 Task: Look for space in Lapa, Brazil from 12th  July, 2023 to 15th July, 2023 for 3 adults in price range Rs.12000 to Rs.16000. Place can be entire place with 2 bedrooms having 3 beds and 1 bathroom. Property type can be house, flat, guest house. Booking option can be shelf check-in. Required host language is Spanish.
Action: Mouse moved to (385, 99)
Screenshot: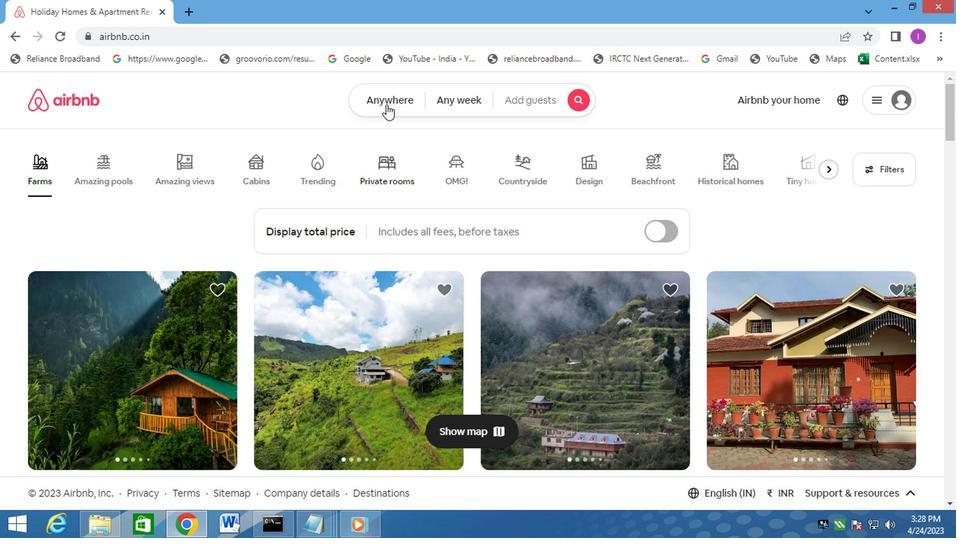 
Action: Mouse pressed left at (385, 99)
Screenshot: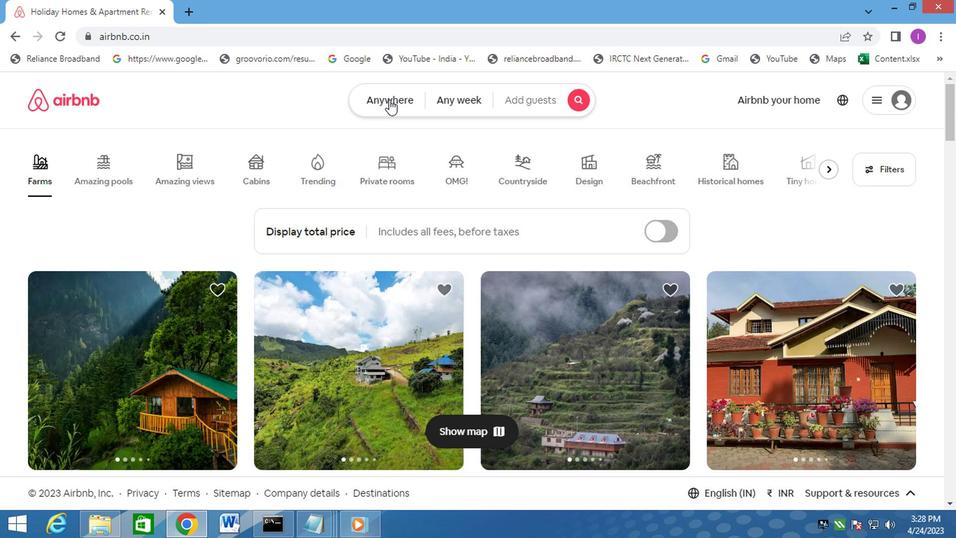 
Action: Mouse moved to (285, 149)
Screenshot: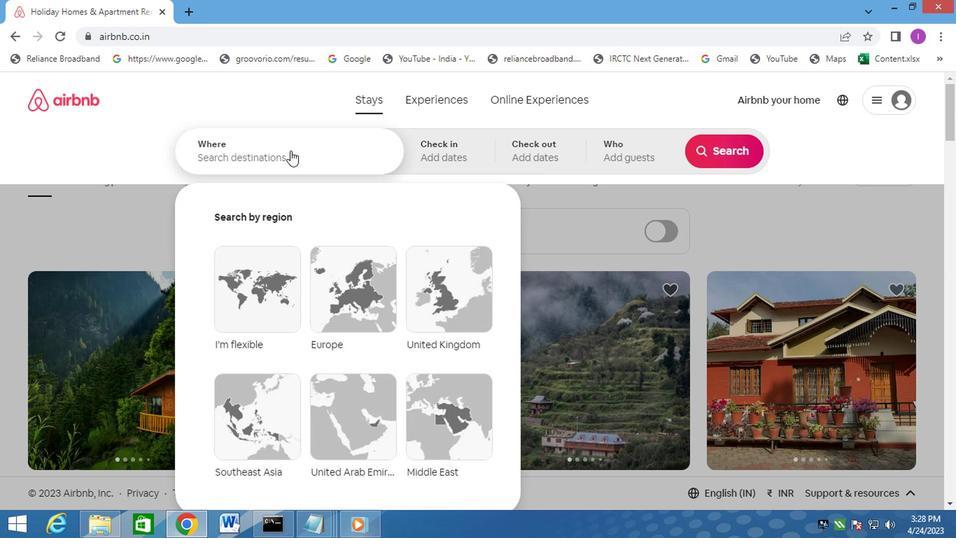 
Action: Mouse pressed left at (285, 149)
Screenshot: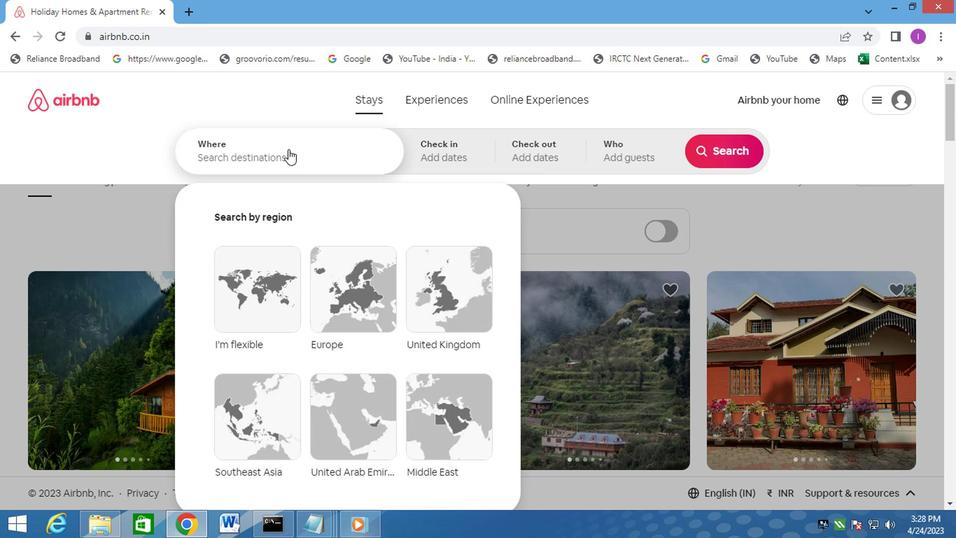 
Action: Key pressed lapa,<Key.shift><Key.shift><Key.shift><Key.shift><Key.shift><Key.shift><Key.shift><Key.shift><Key.shift><Key.shift>BRAZIL
Screenshot: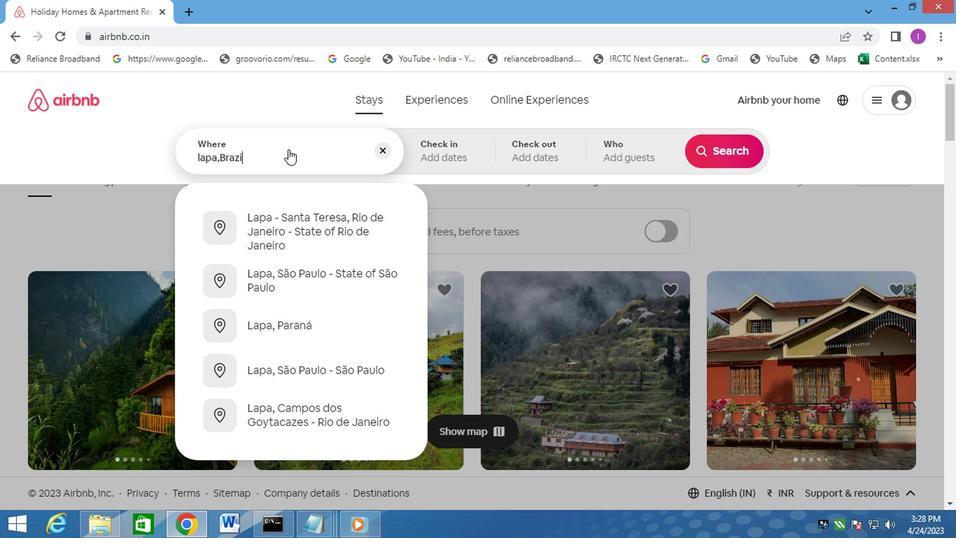 
Action: Mouse moved to (468, 155)
Screenshot: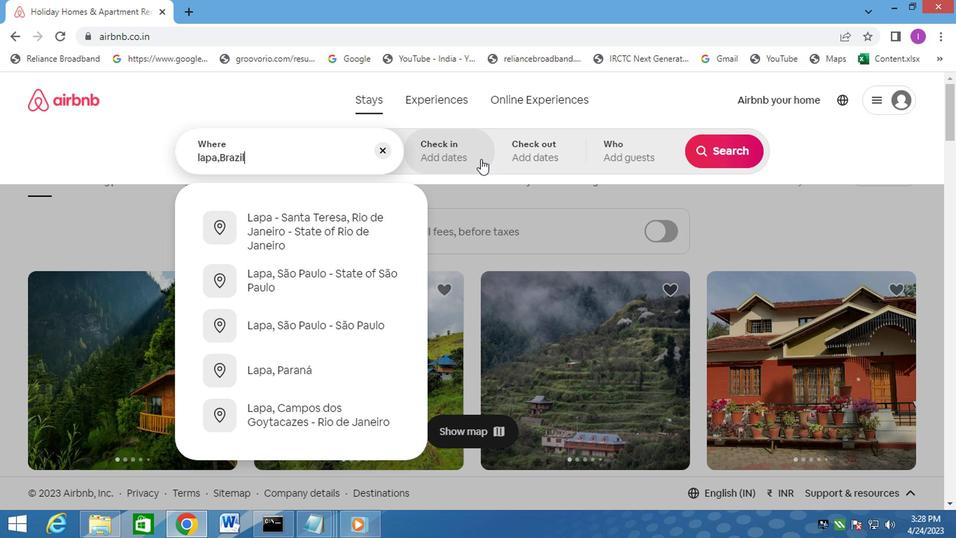 
Action: Mouse pressed left at (468, 155)
Screenshot: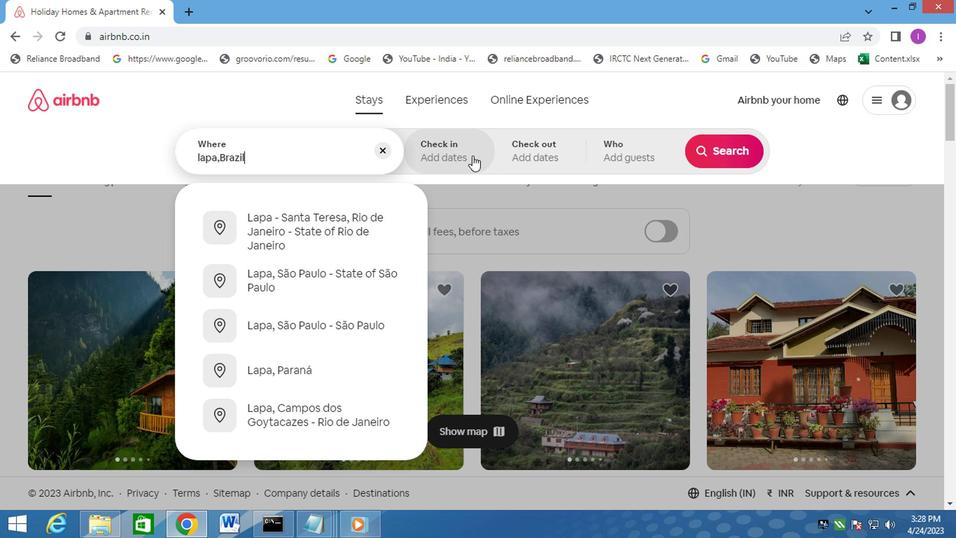 
Action: Mouse moved to (712, 261)
Screenshot: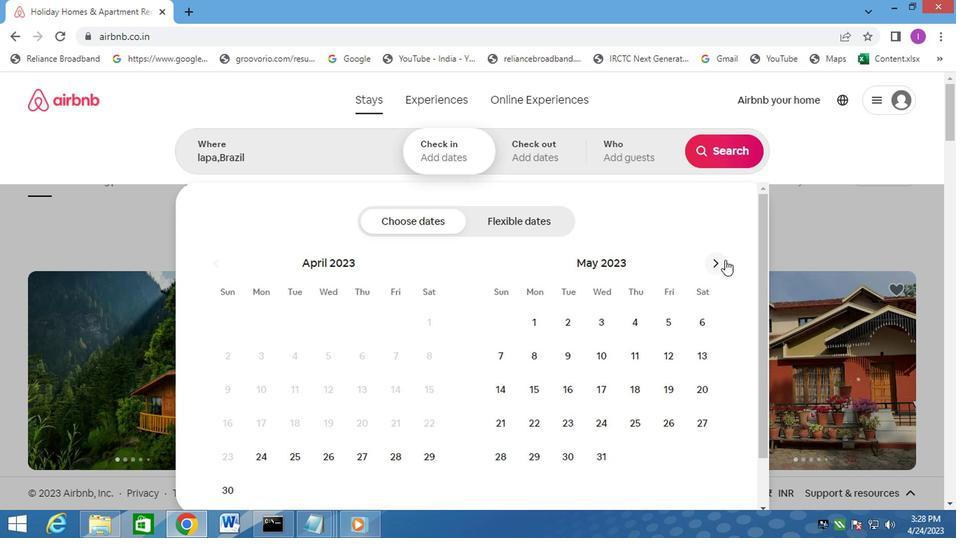 
Action: Mouse pressed left at (712, 261)
Screenshot: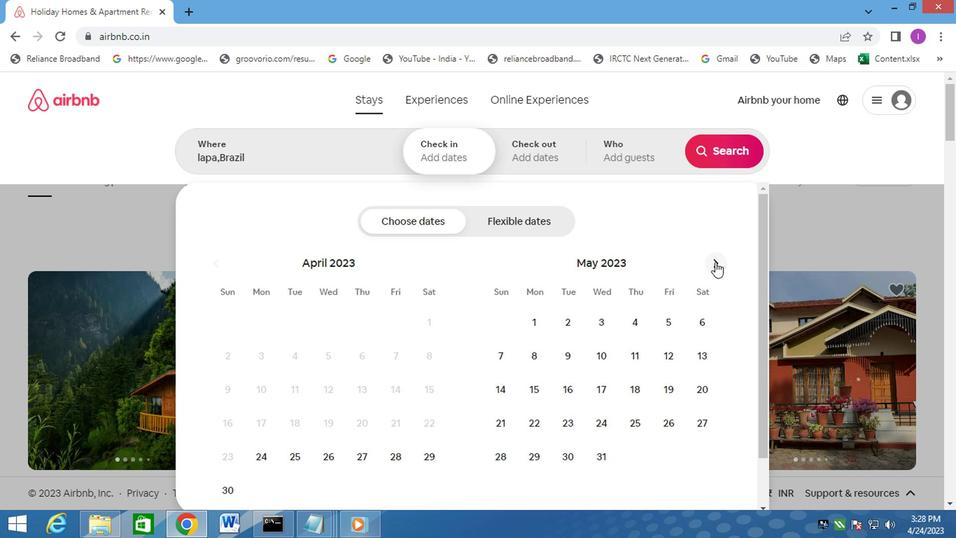 
Action: Mouse moved to (715, 264)
Screenshot: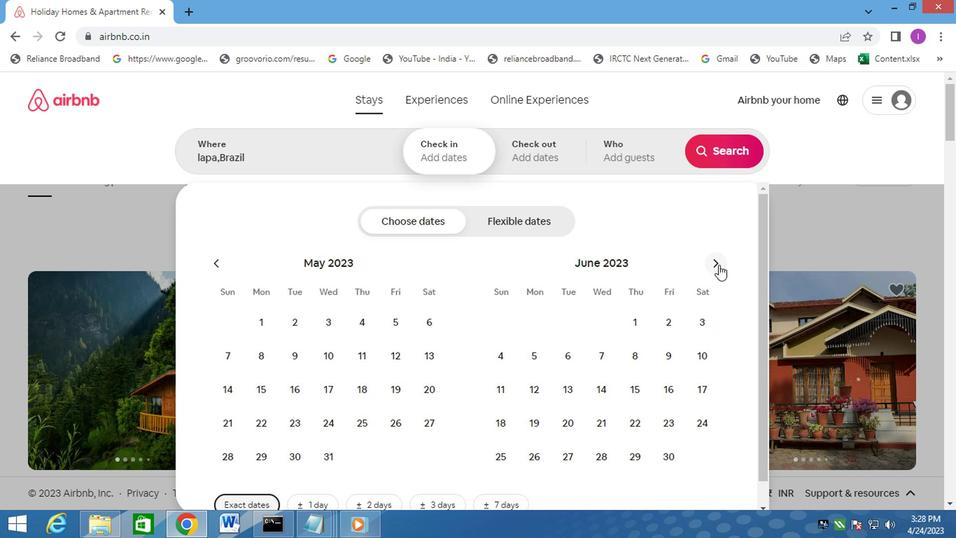 
Action: Mouse pressed left at (715, 264)
Screenshot: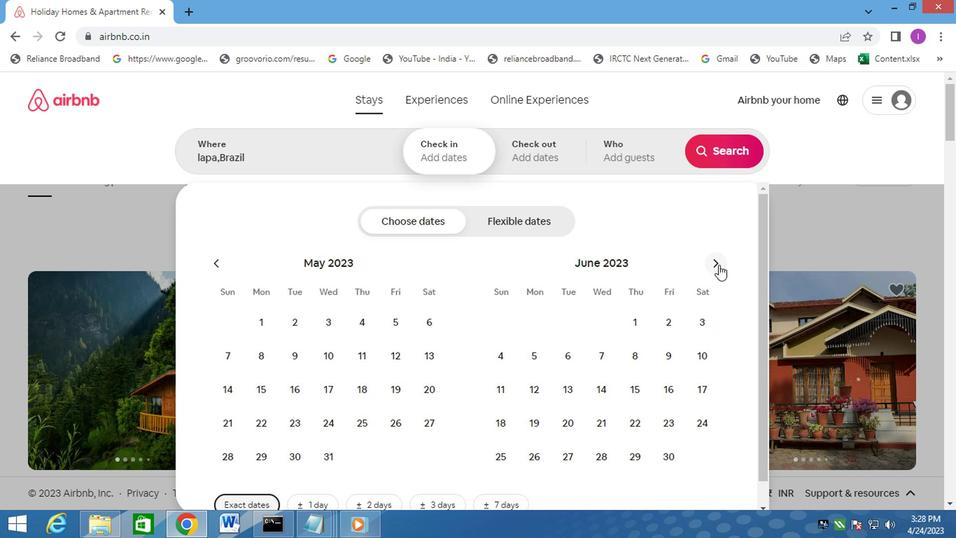 
Action: Mouse moved to (608, 386)
Screenshot: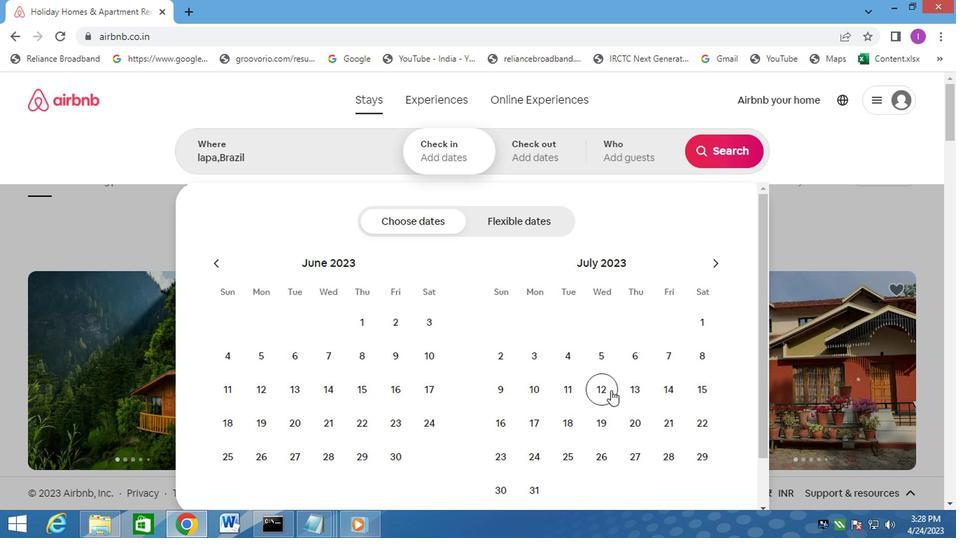 
Action: Mouse pressed left at (608, 386)
Screenshot: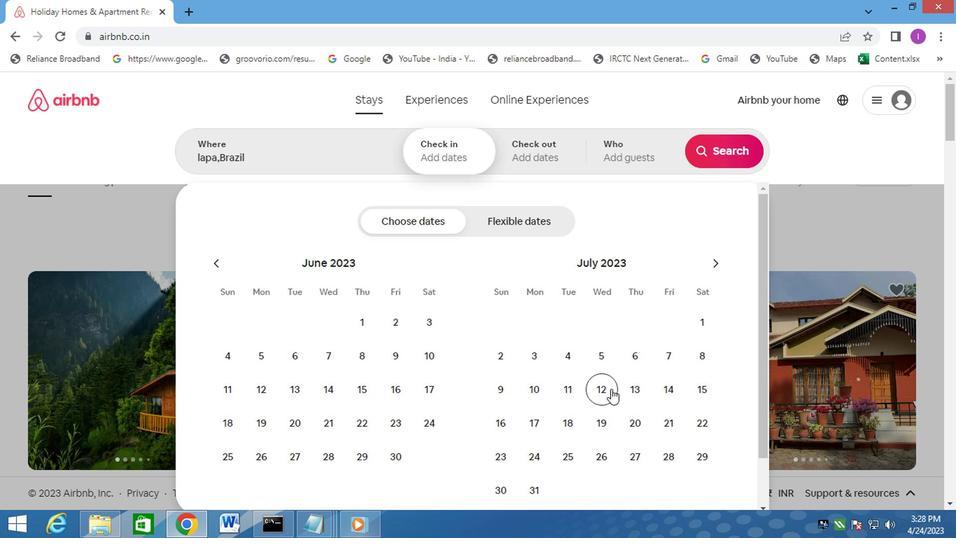 
Action: Mouse moved to (701, 391)
Screenshot: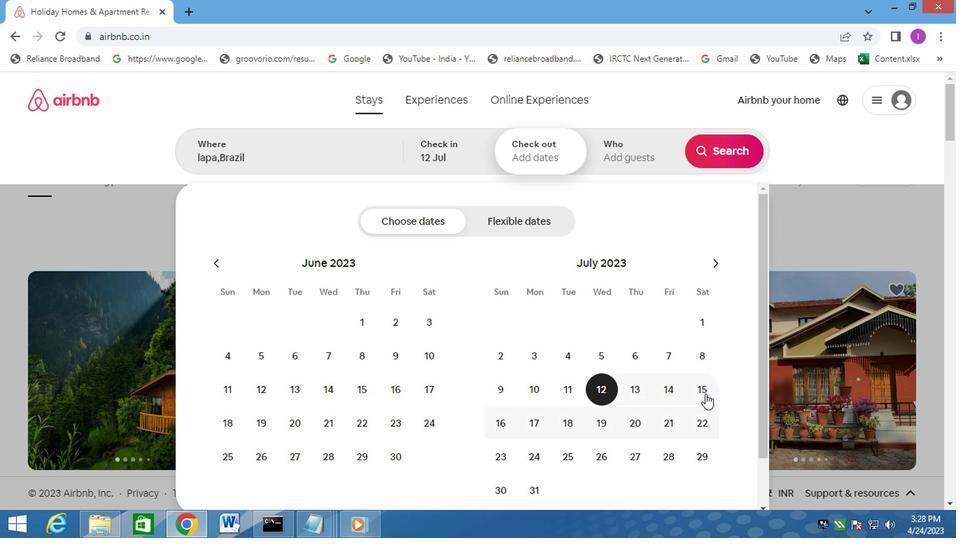 
Action: Mouse pressed left at (701, 391)
Screenshot: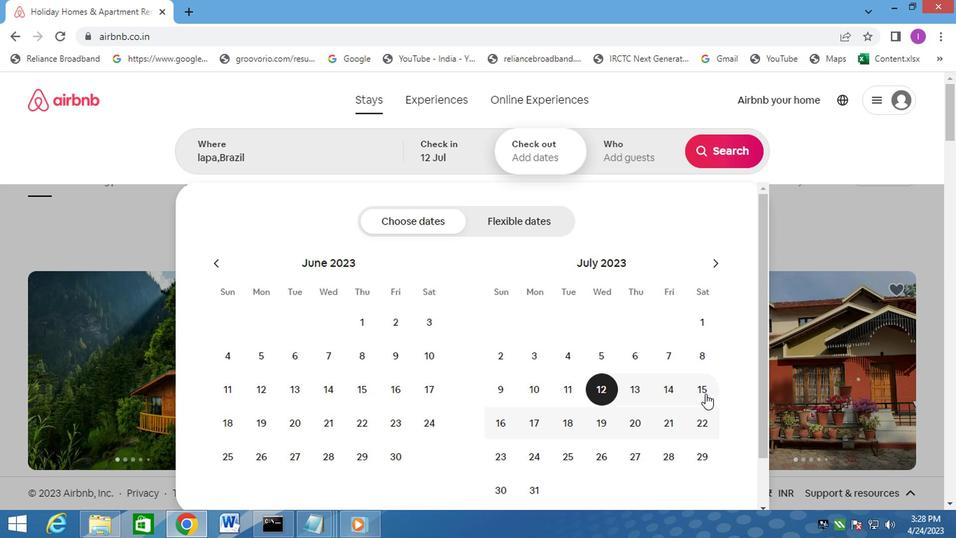 
Action: Mouse moved to (632, 161)
Screenshot: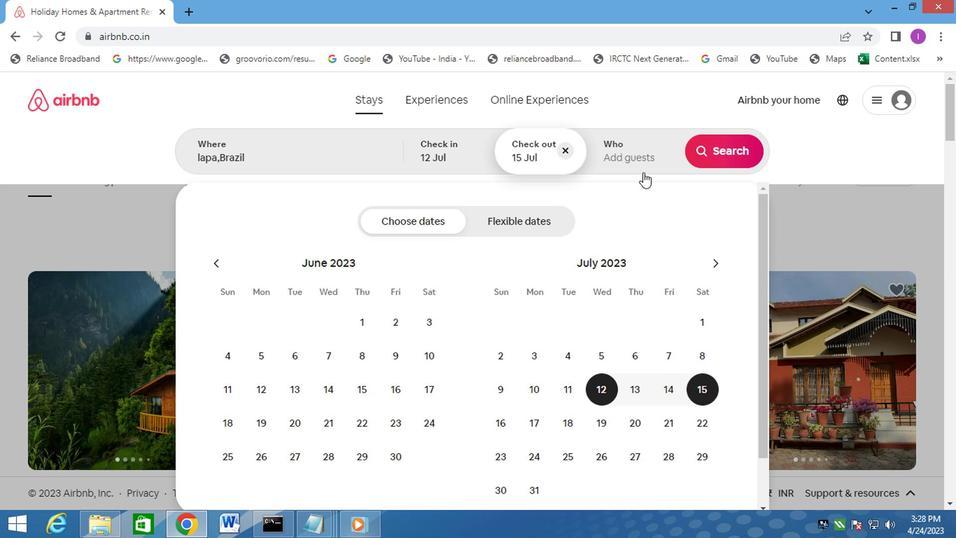 
Action: Mouse pressed left at (632, 161)
Screenshot: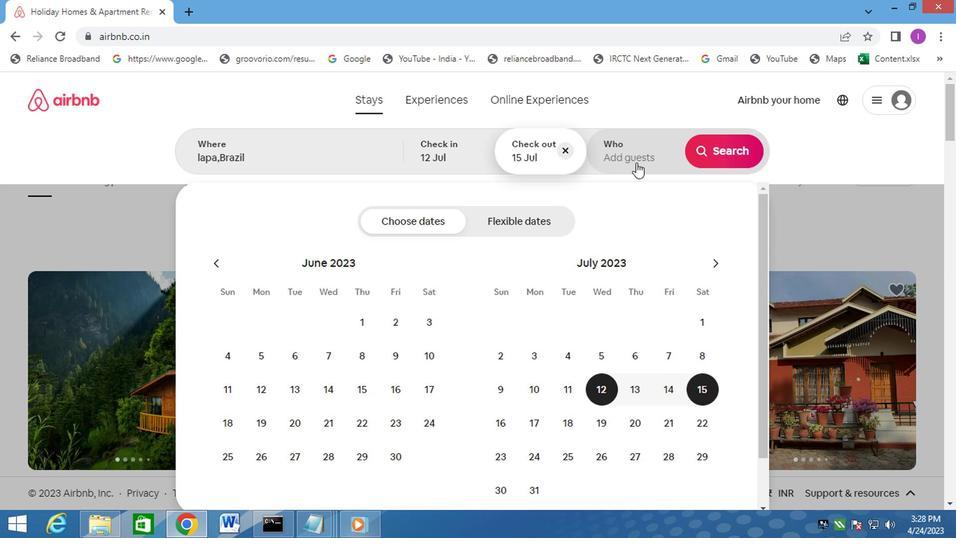 
Action: Mouse moved to (724, 230)
Screenshot: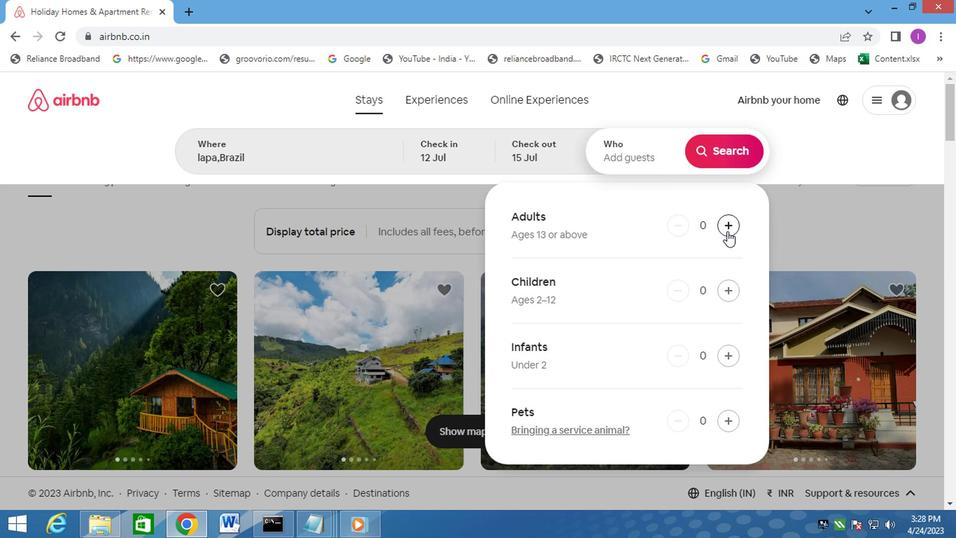 
Action: Mouse pressed left at (724, 230)
Screenshot: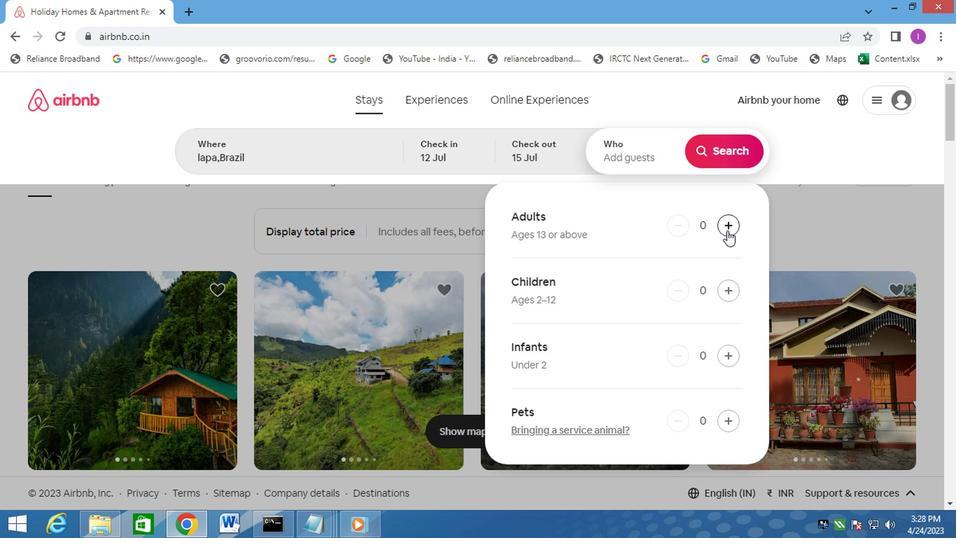 
Action: Mouse moved to (722, 227)
Screenshot: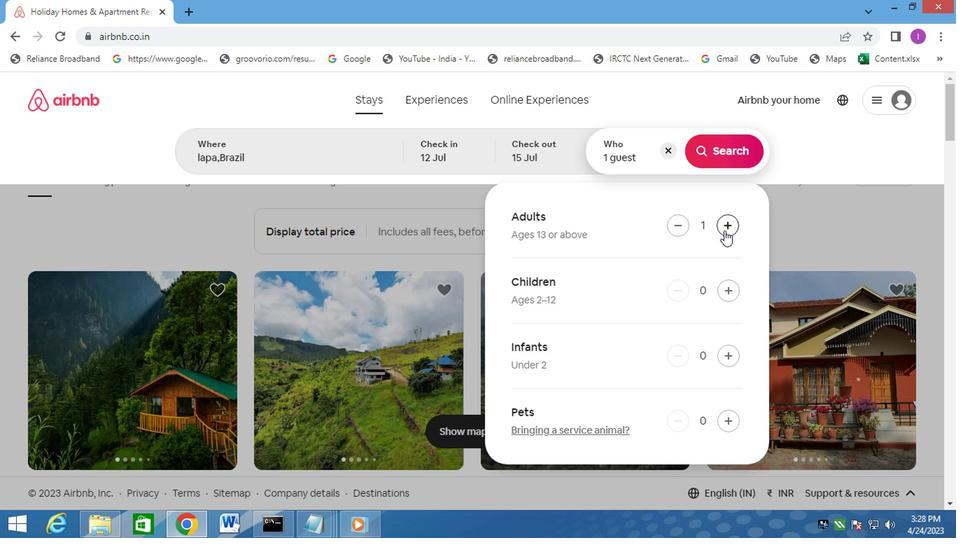 
Action: Mouse pressed left at (722, 227)
Screenshot: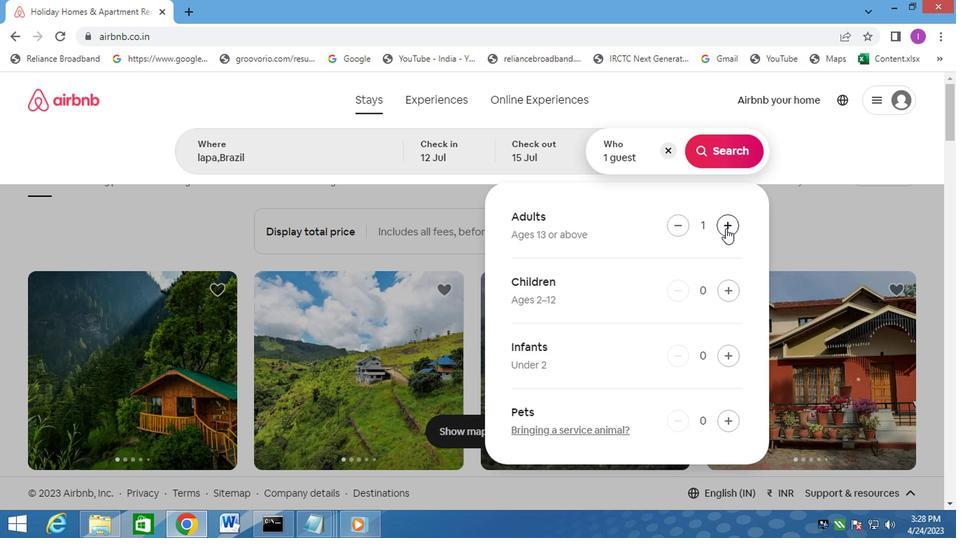 
Action: Mouse pressed left at (722, 227)
Screenshot: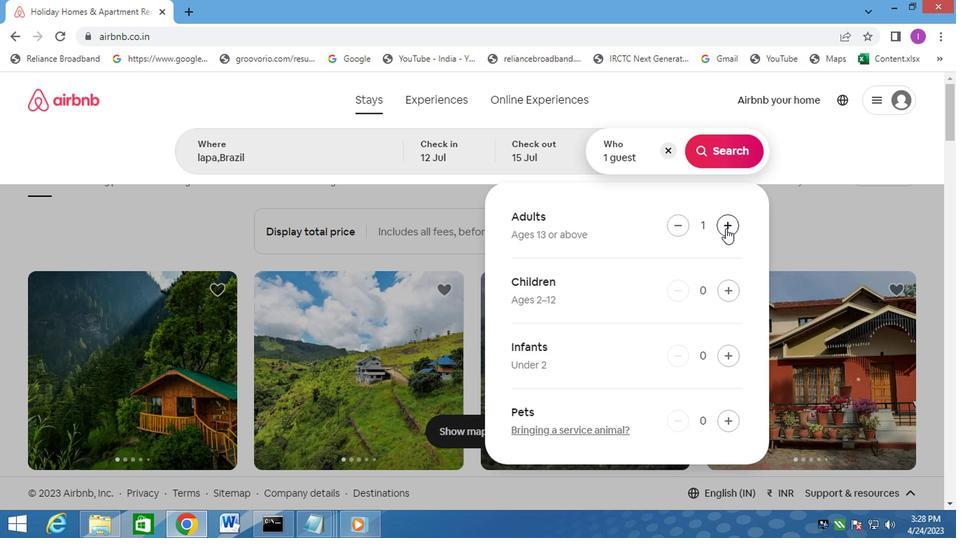 
Action: Mouse moved to (726, 145)
Screenshot: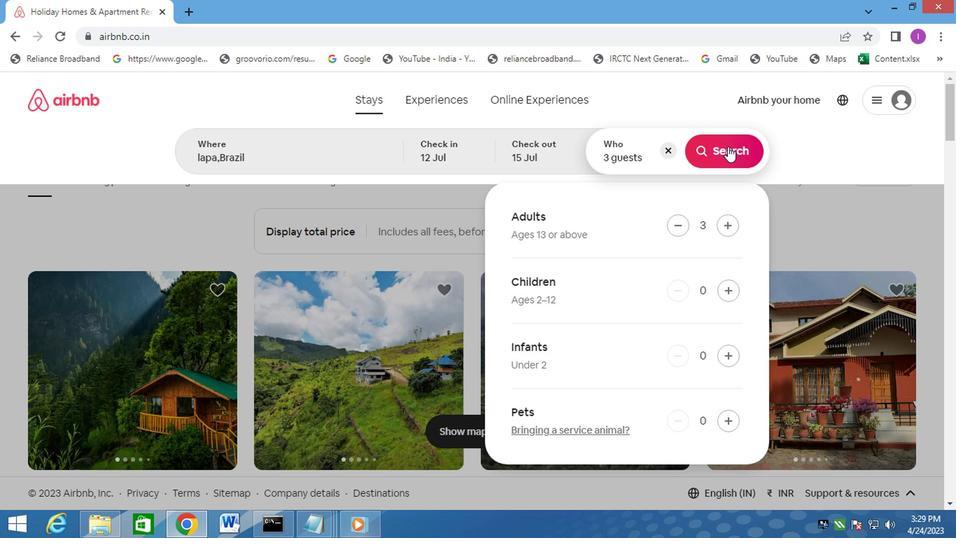 
Action: Mouse pressed left at (726, 145)
Screenshot: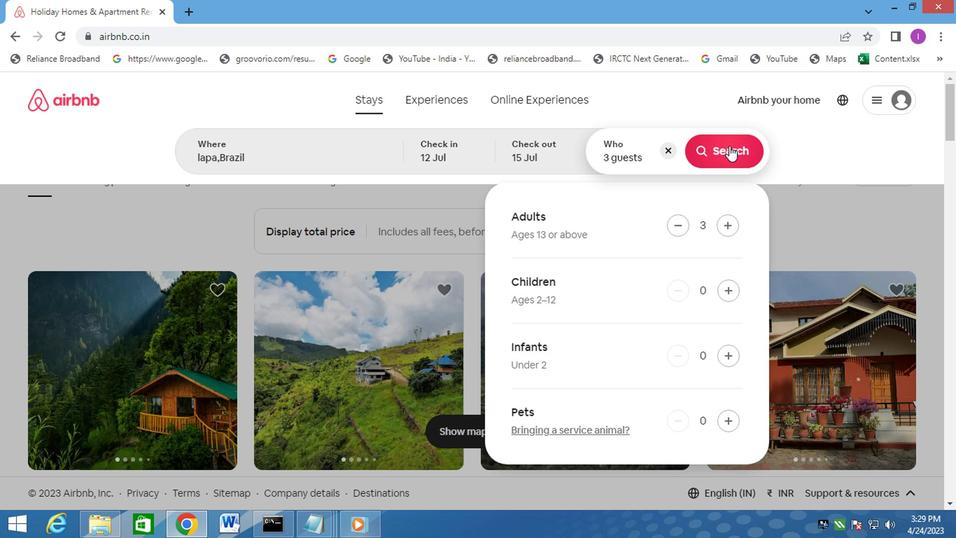 
Action: Mouse moved to (892, 153)
Screenshot: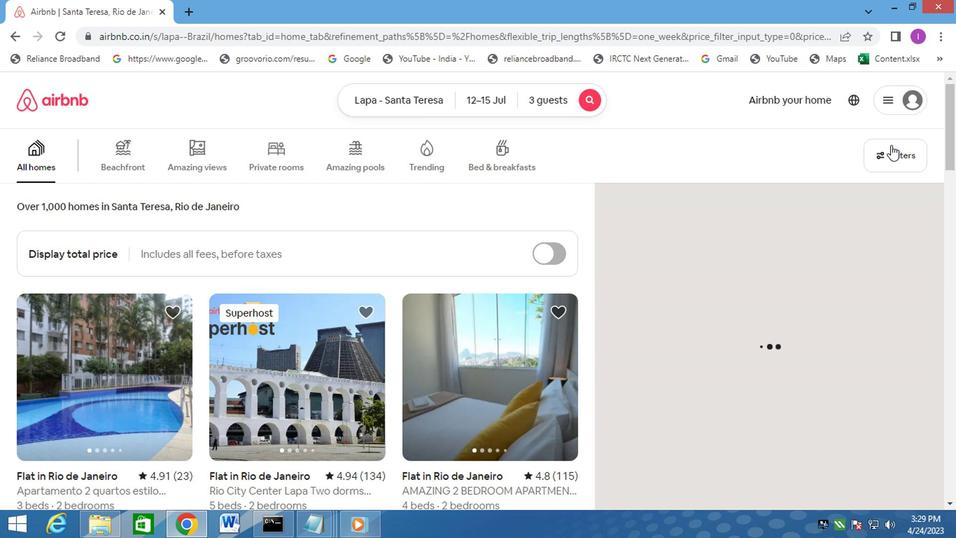 
Action: Mouse pressed left at (892, 153)
Screenshot: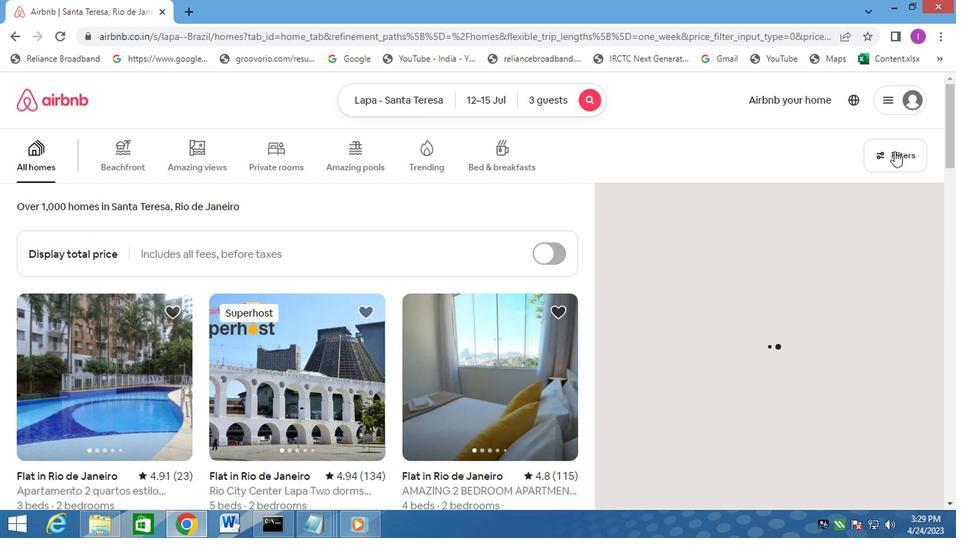 
Action: Mouse moved to (302, 321)
Screenshot: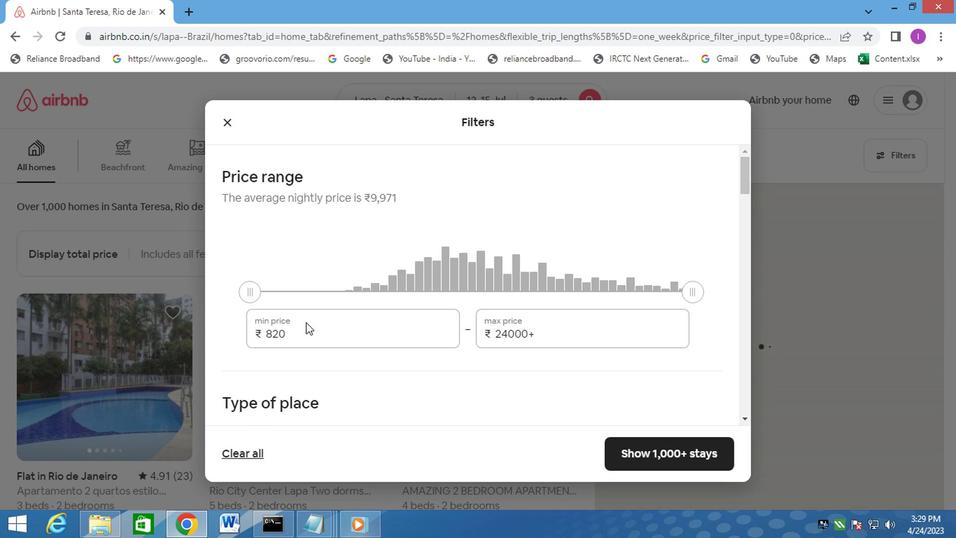 
Action: Mouse pressed left at (302, 321)
Screenshot: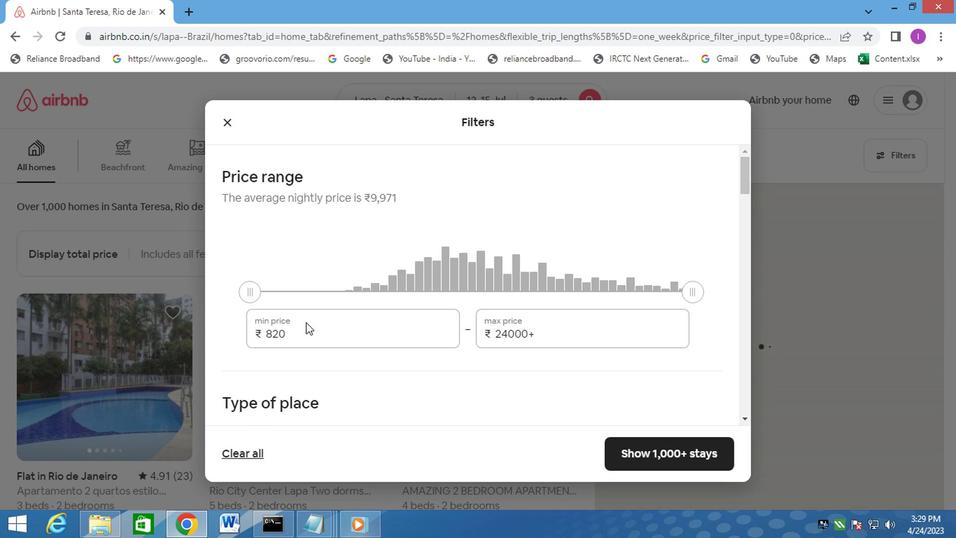 
Action: Mouse moved to (278, 333)
Screenshot: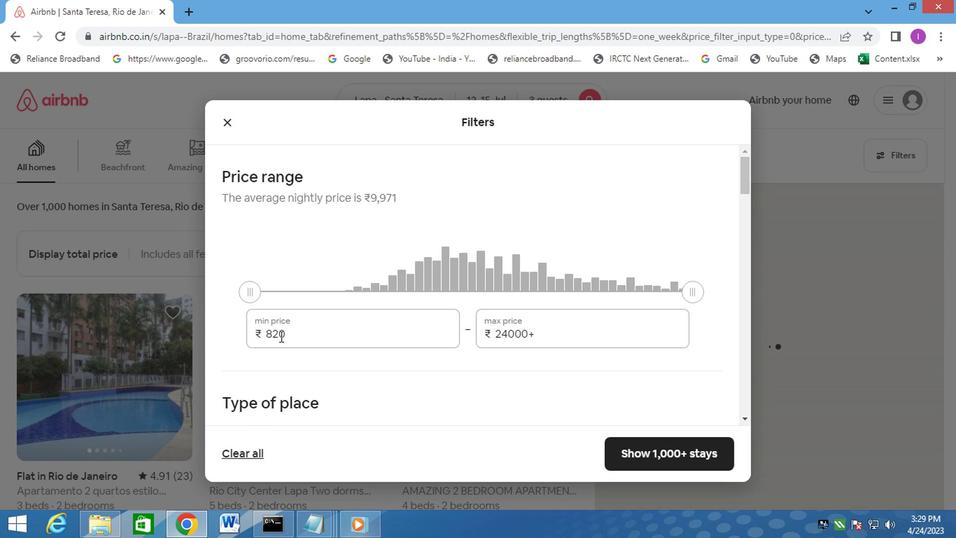 
Action: Mouse pressed left at (278, 333)
Screenshot: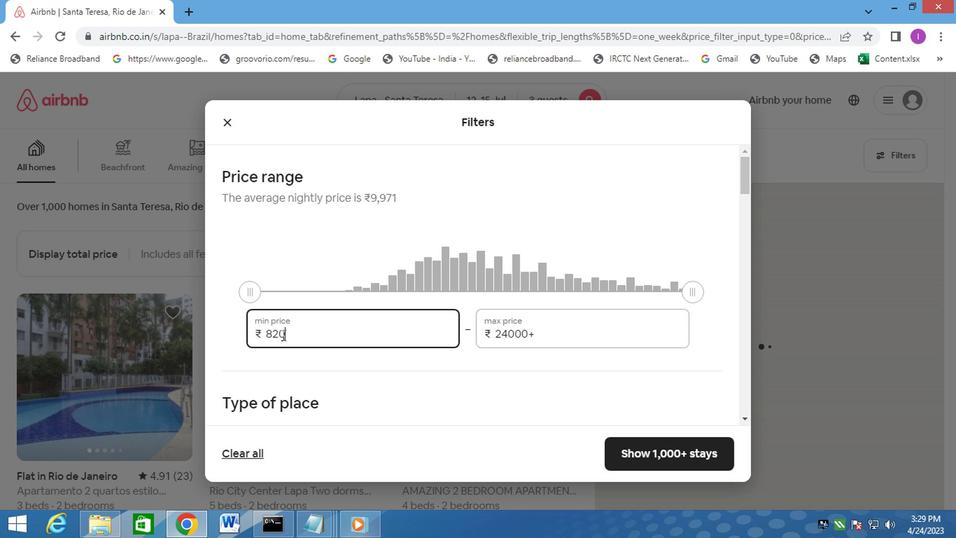 
Action: Mouse moved to (284, 334)
Screenshot: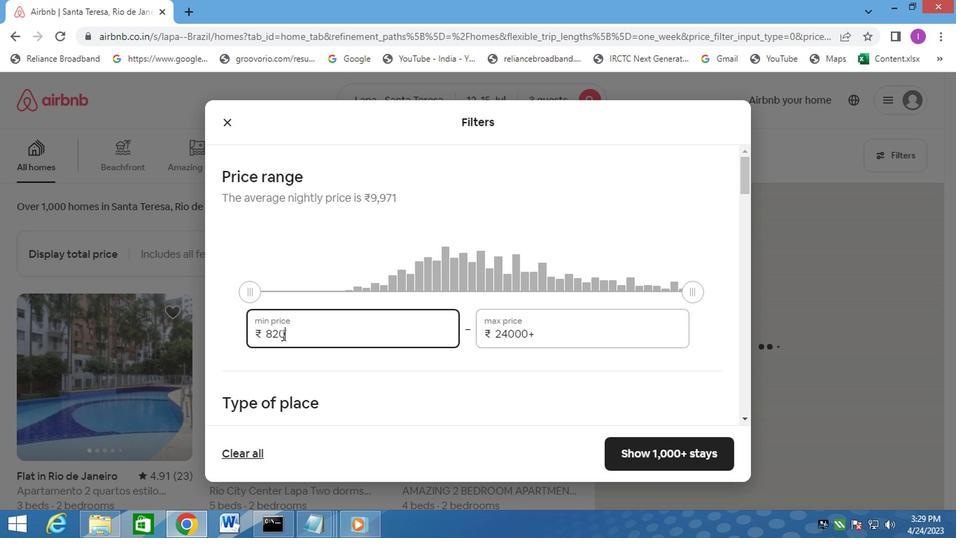 
Action: Mouse pressed left at (284, 334)
Screenshot: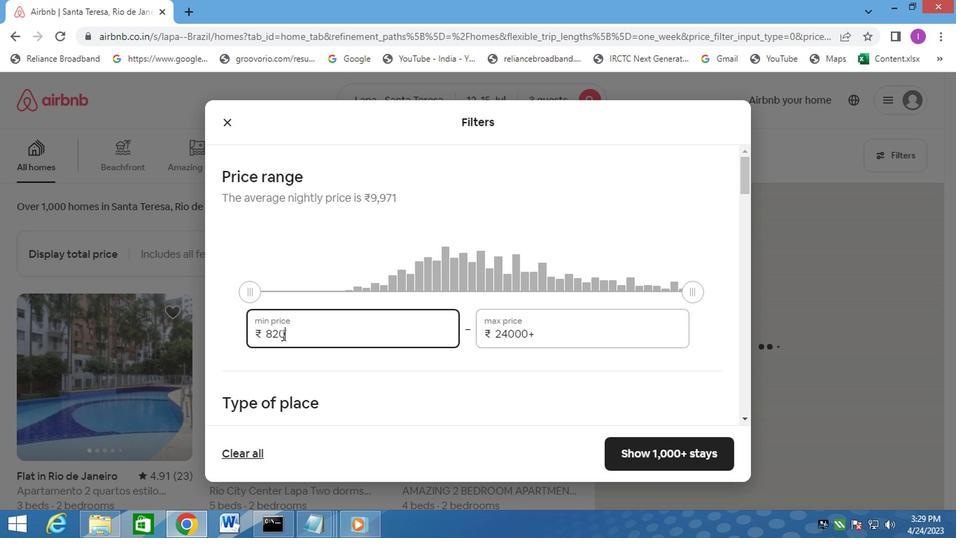 
Action: Mouse moved to (285, 334)
Screenshot: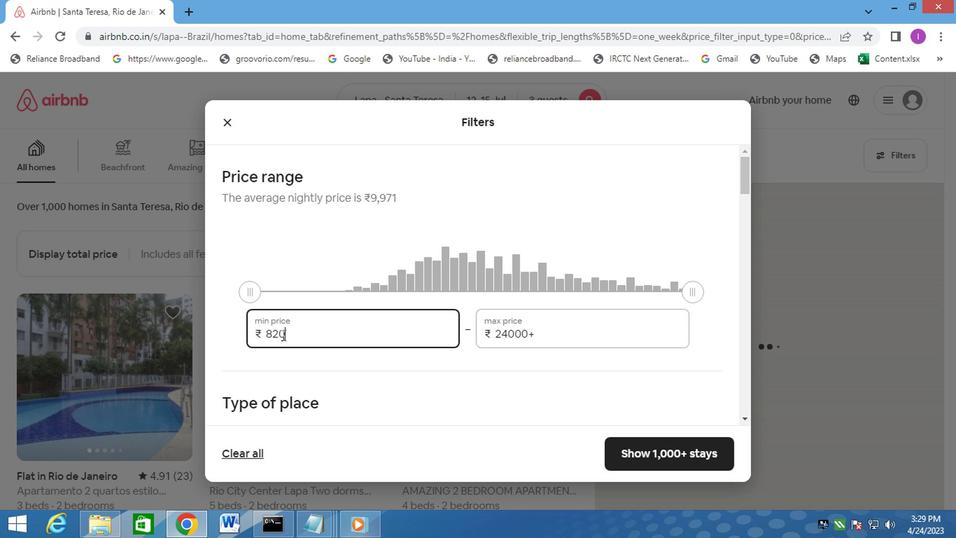 
Action: Mouse pressed left at (285, 334)
Screenshot: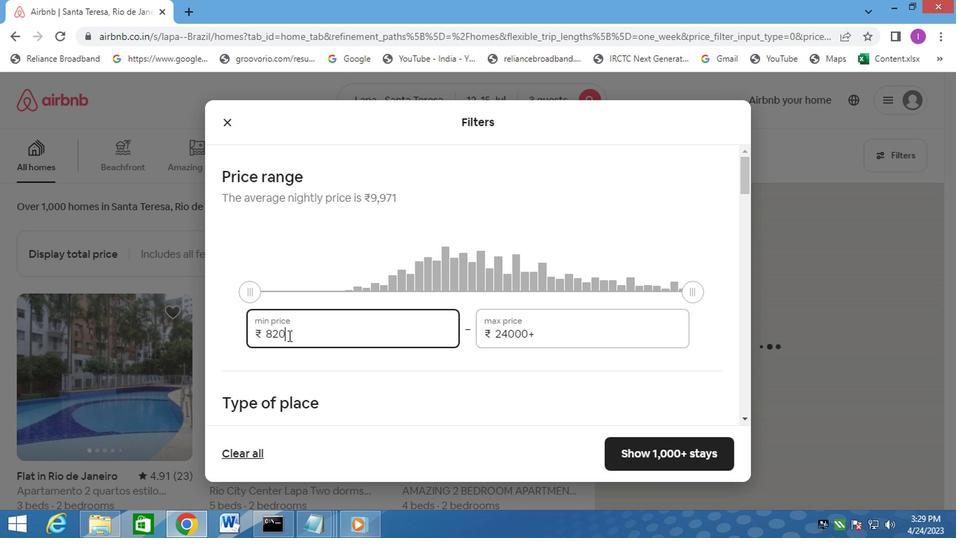
Action: Mouse moved to (293, 352)
Screenshot: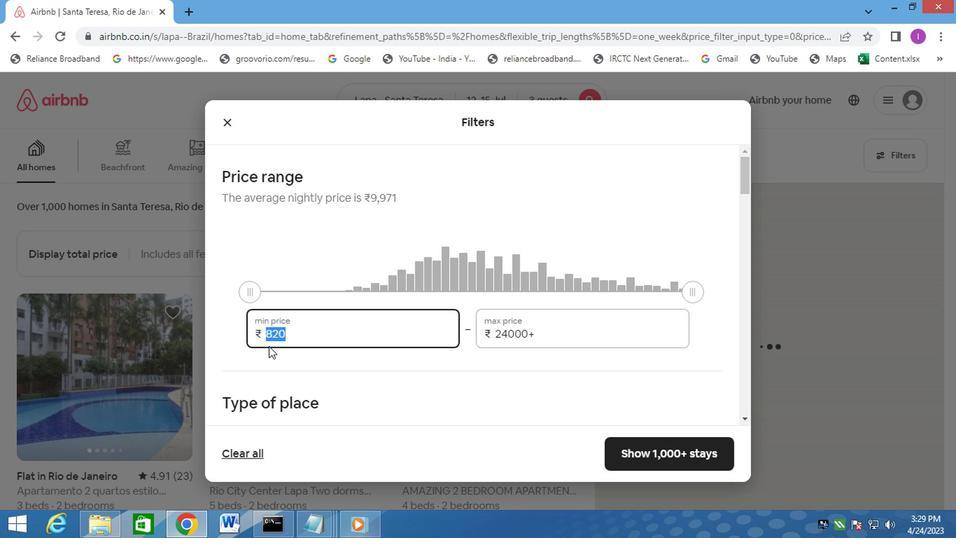 
Action: Key pressed 12000
Screenshot: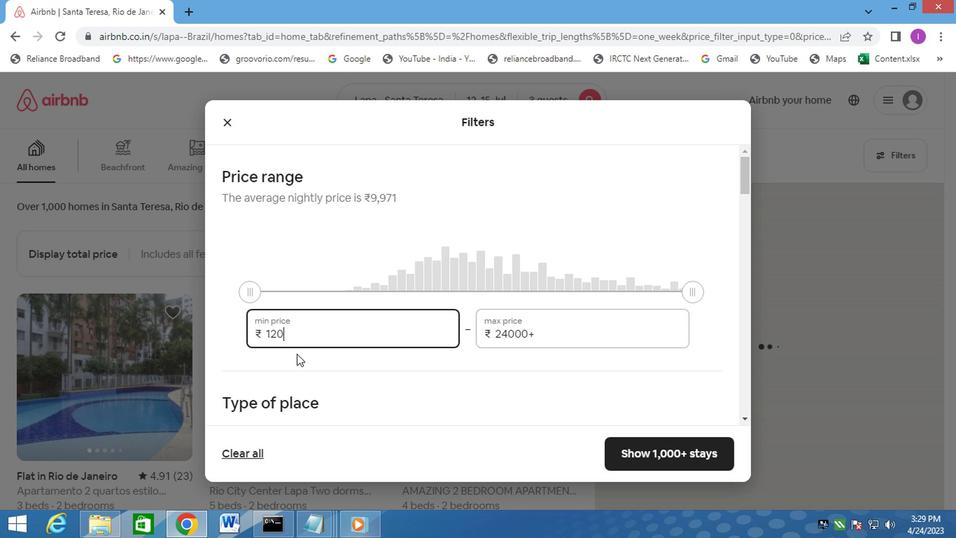
Action: Mouse moved to (542, 330)
Screenshot: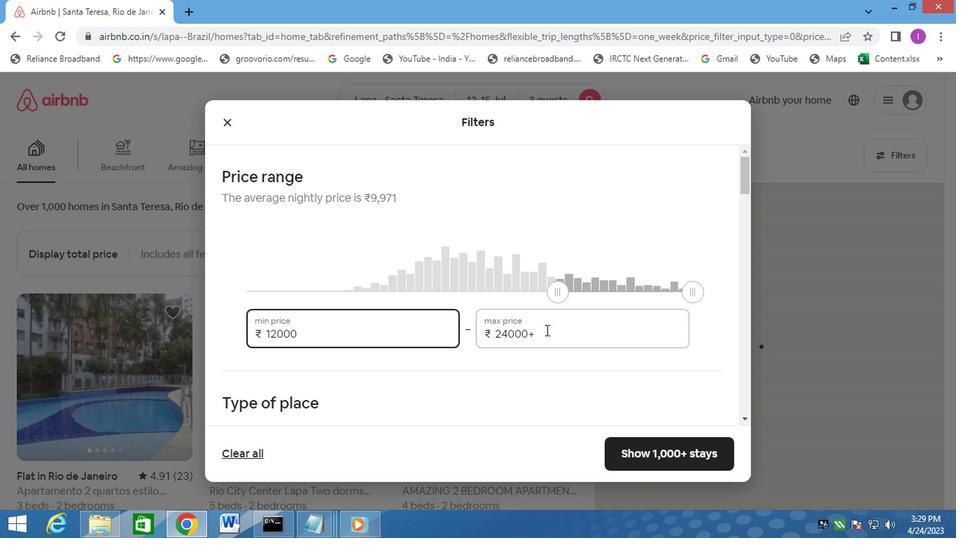 
Action: Mouse pressed left at (542, 330)
Screenshot: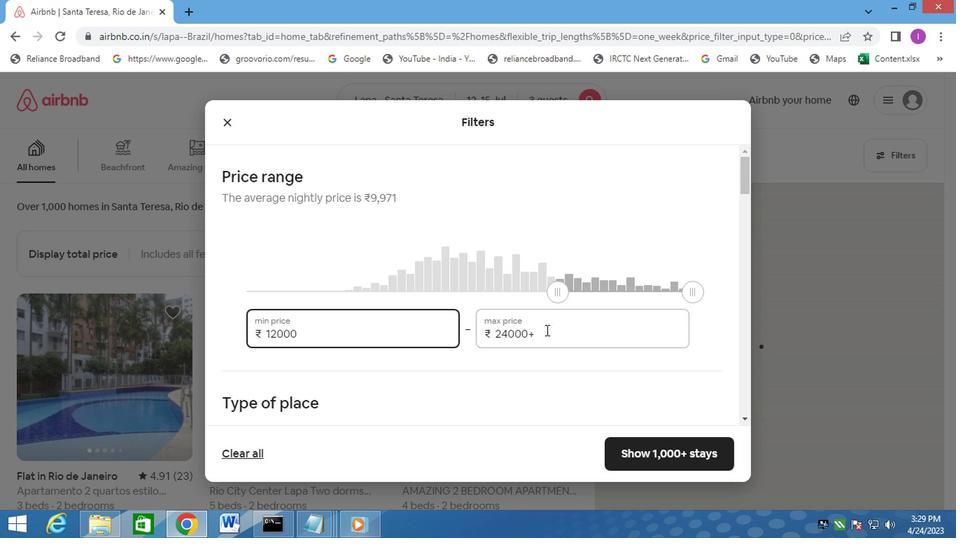 
Action: Mouse moved to (487, 330)
Screenshot: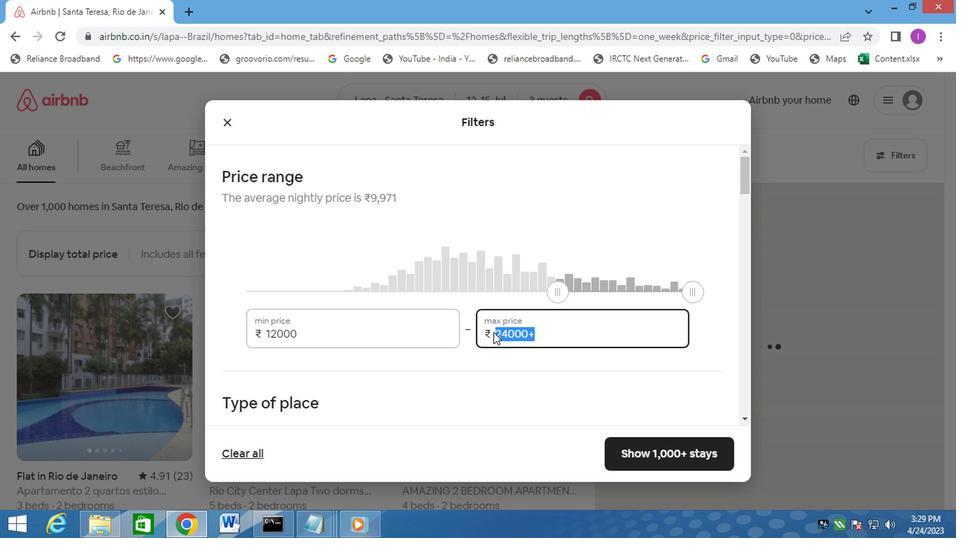 
Action: Key pressed 160000<Key.backspace>
Screenshot: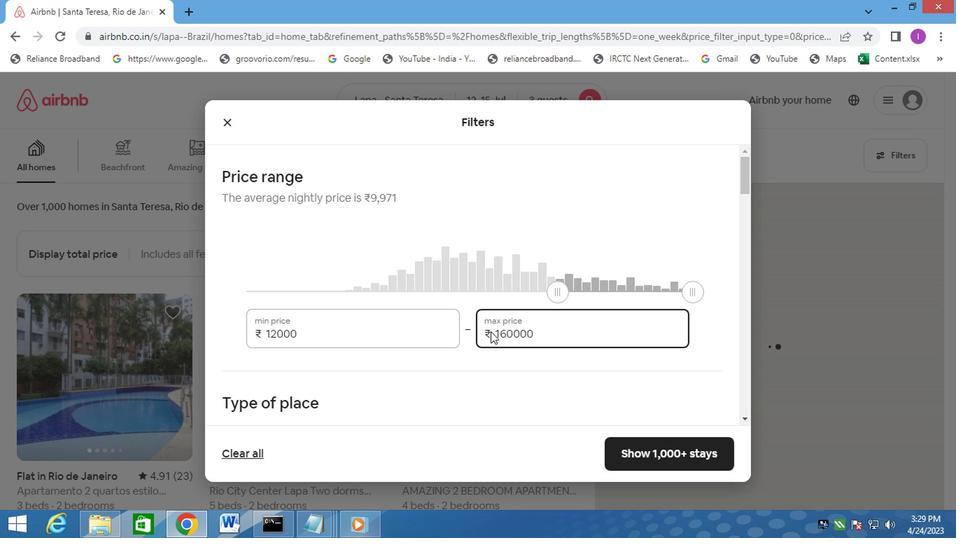 
Action: Mouse moved to (938, 228)
Screenshot: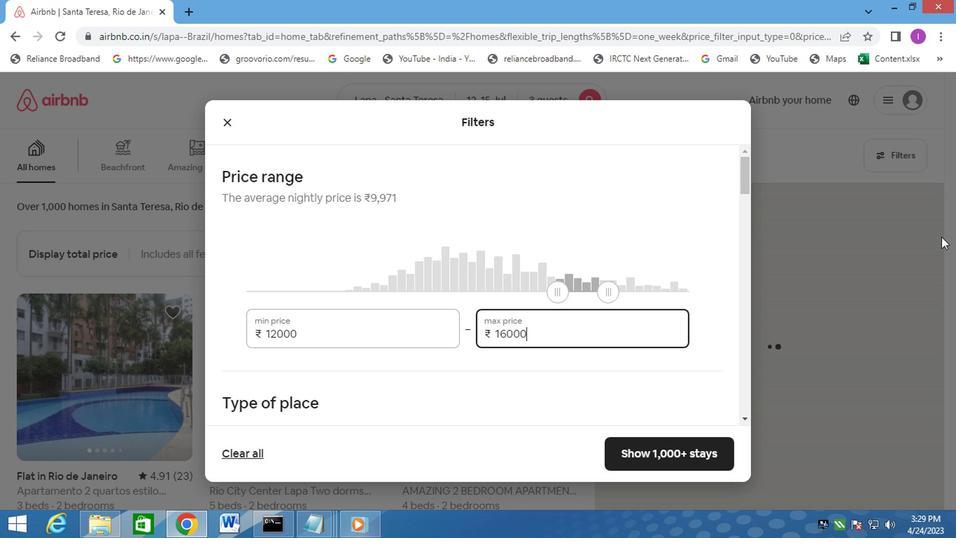 
Action: Mouse scrolled (938, 227) with delta (0, 0)
Screenshot: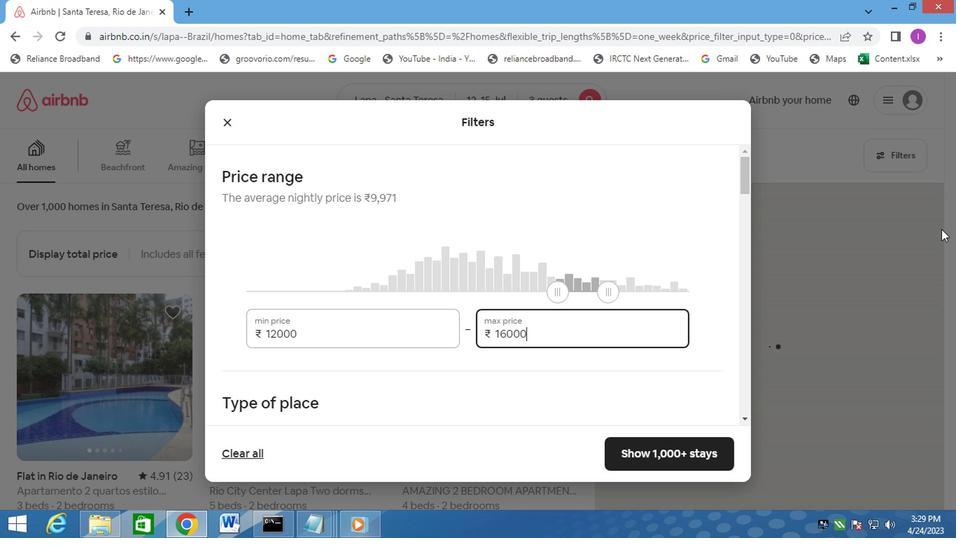 
Action: Mouse moved to (744, 267)
Screenshot: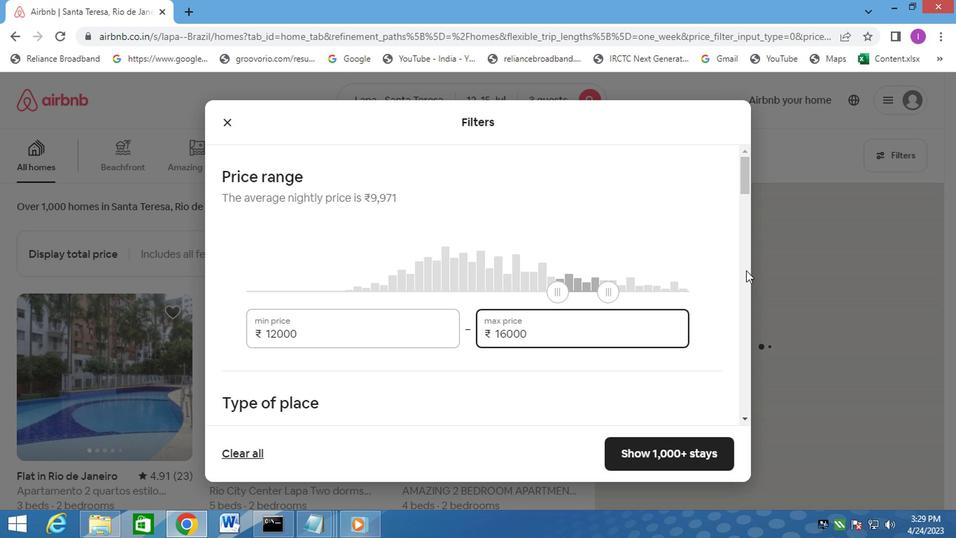 
Action: Mouse pressed left at (744, 267)
Screenshot: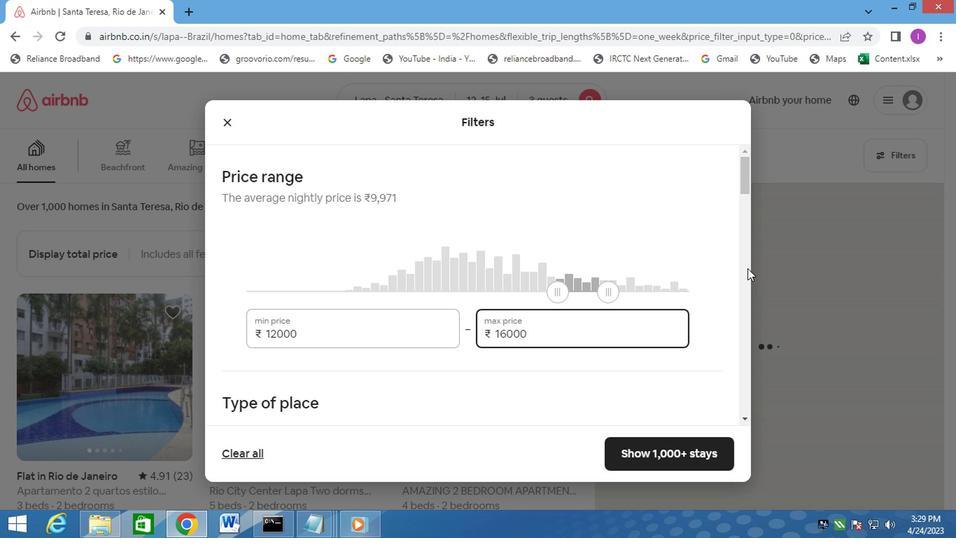 
Action: Mouse moved to (222, 205)
Screenshot: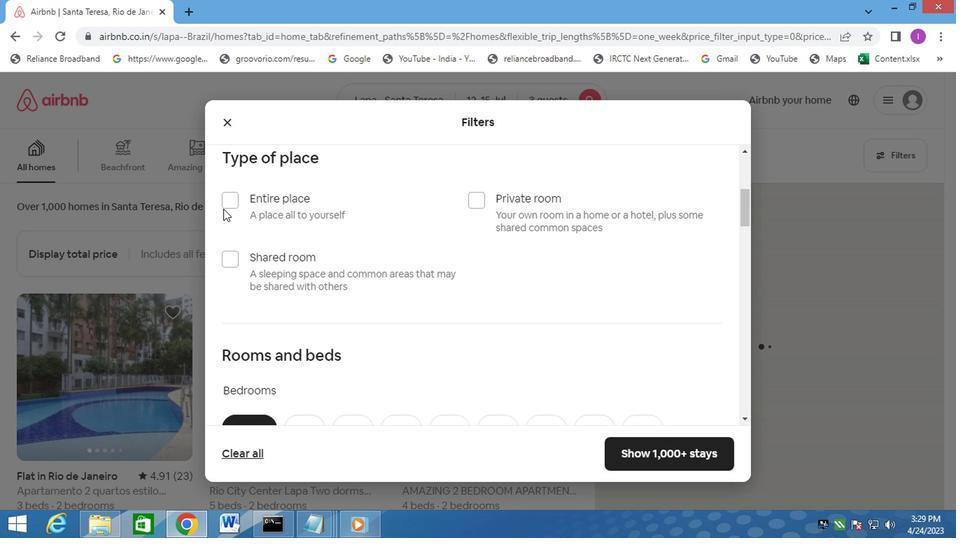 
Action: Mouse pressed left at (222, 205)
Screenshot: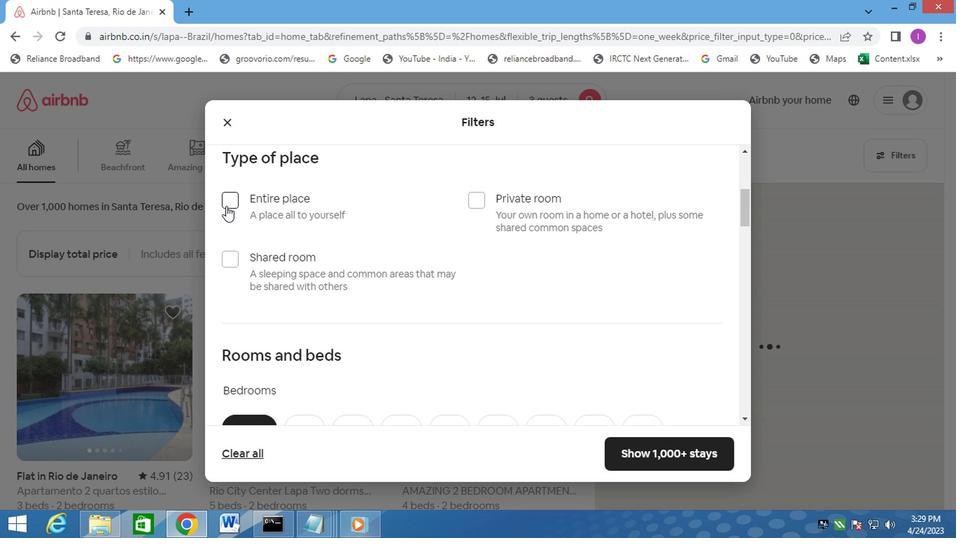
Action: Mouse moved to (391, 281)
Screenshot: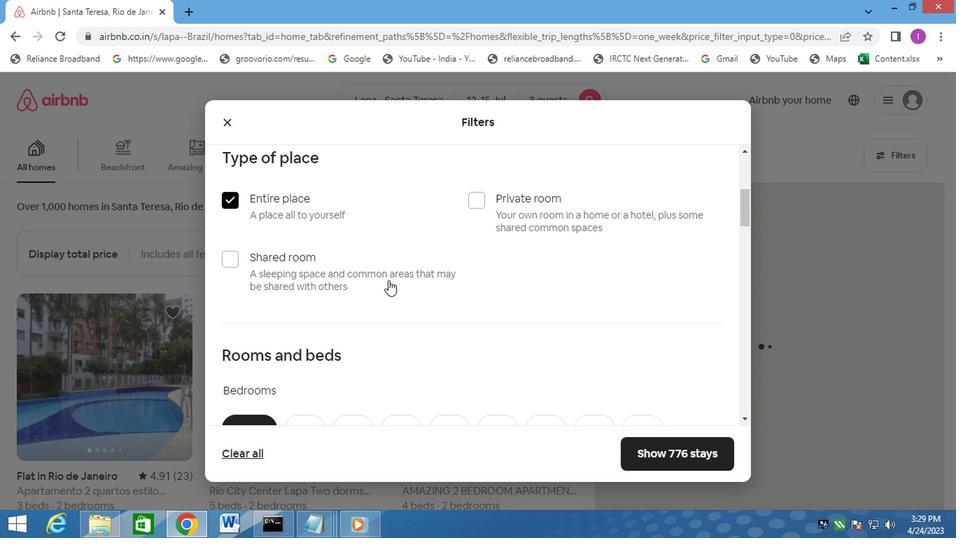 
Action: Mouse scrolled (391, 281) with delta (0, 0)
Screenshot: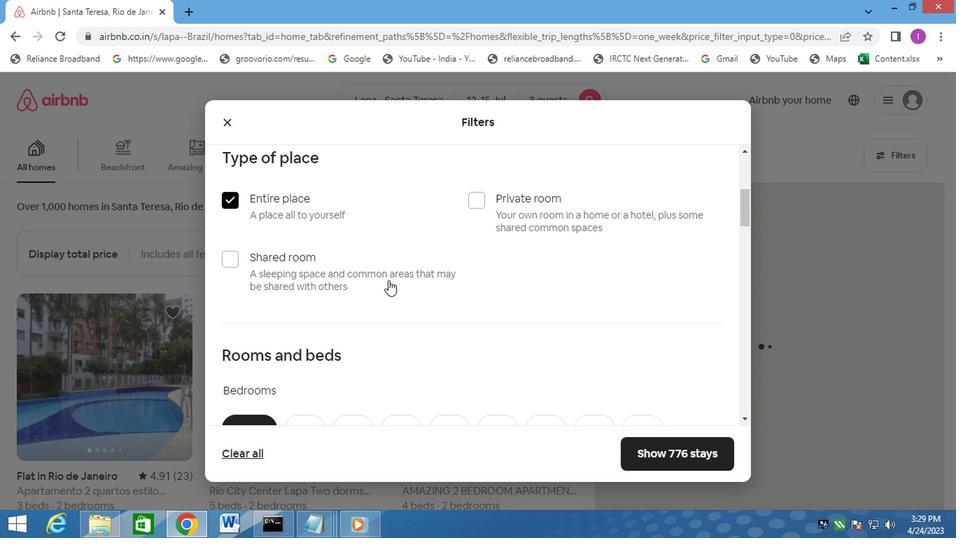 
Action: Mouse moved to (397, 282)
Screenshot: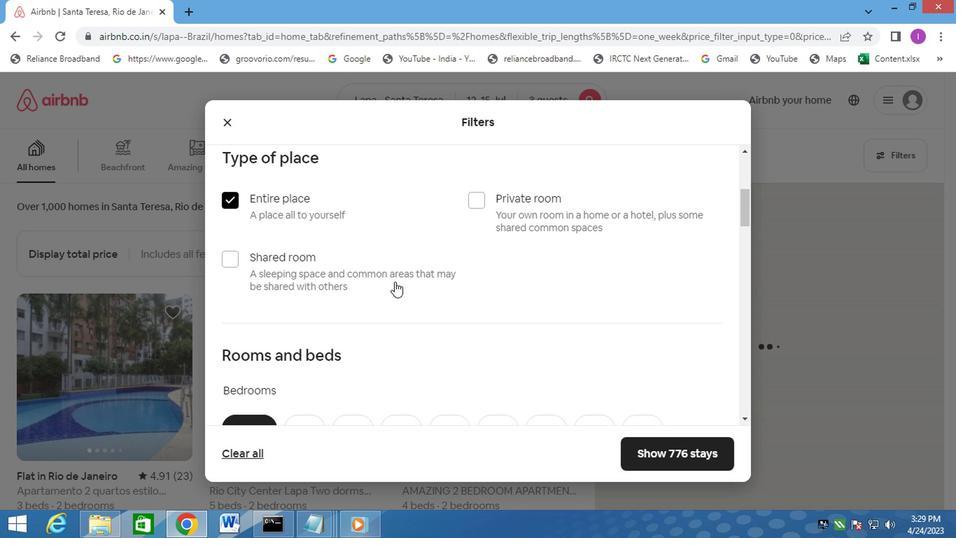 
Action: Mouse scrolled (397, 281) with delta (0, 0)
Screenshot: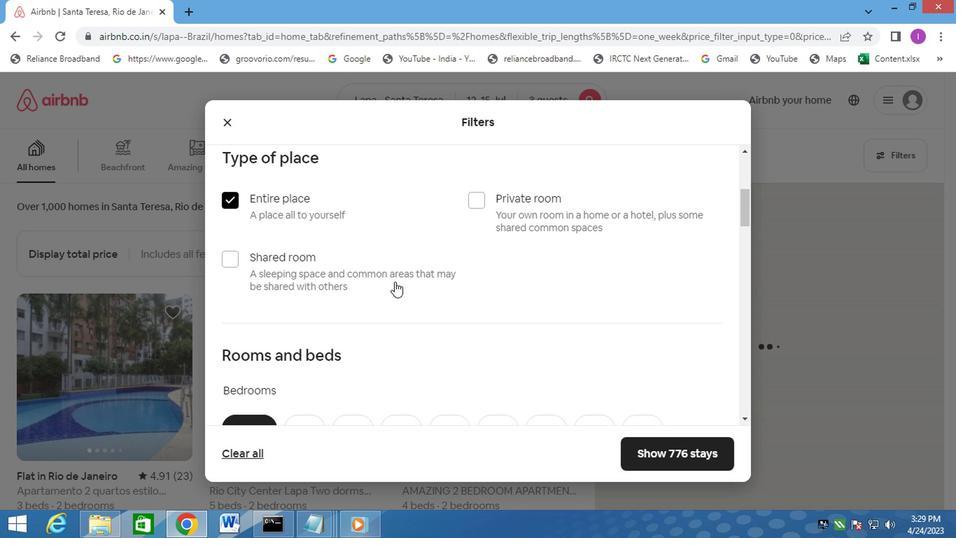 
Action: Mouse moved to (417, 282)
Screenshot: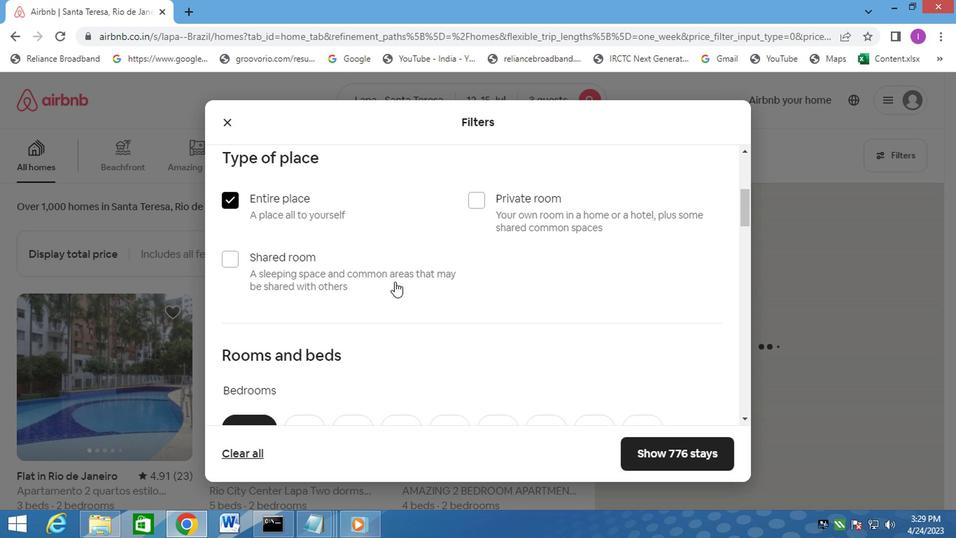 
Action: Mouse scrolled (417, 281) with delta (0, 0)
Screenshot: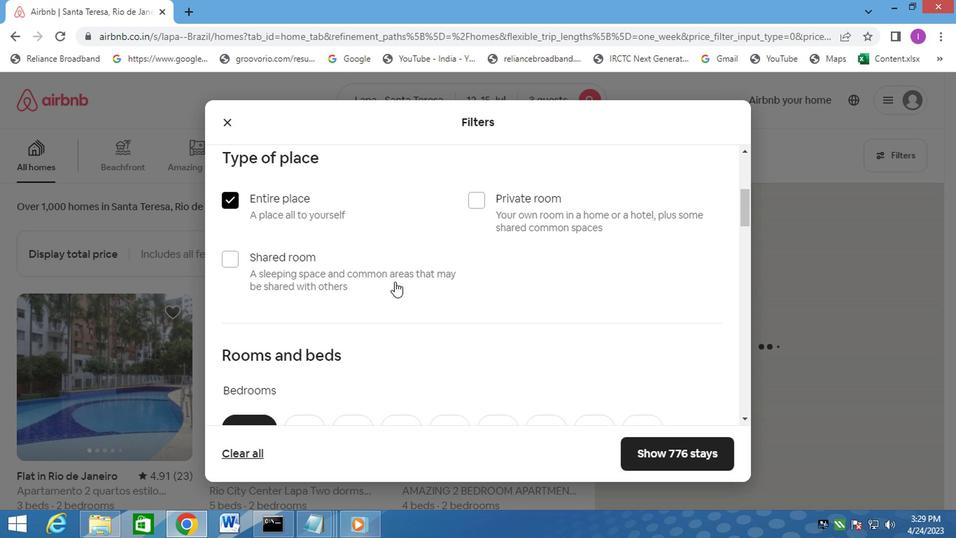 
Action: Mouse moved to (462, 275)
Screenshot: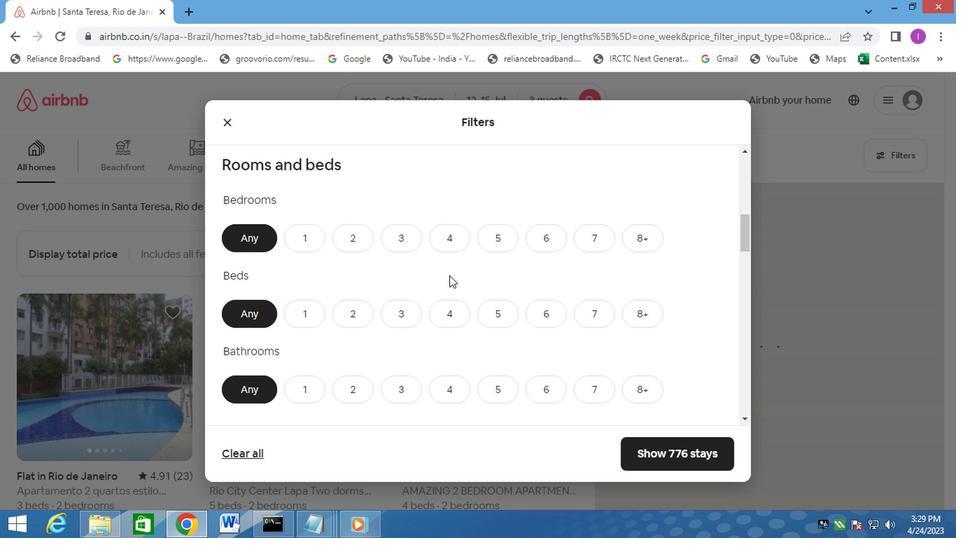 
Action: Mouse scrolled (462, 274) with delta (0, 0)
Screenshot: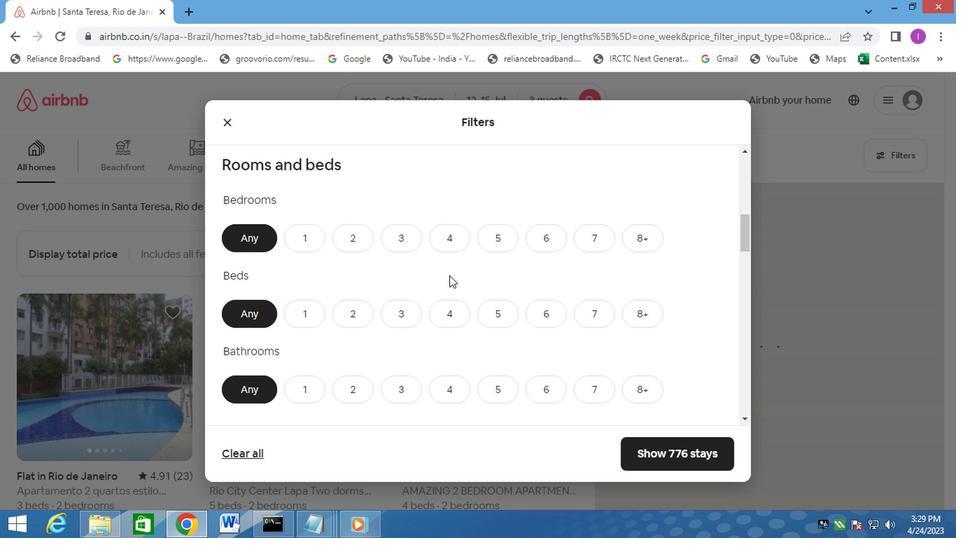 
Action: Mouse moved to (483, 276)
Screenshot: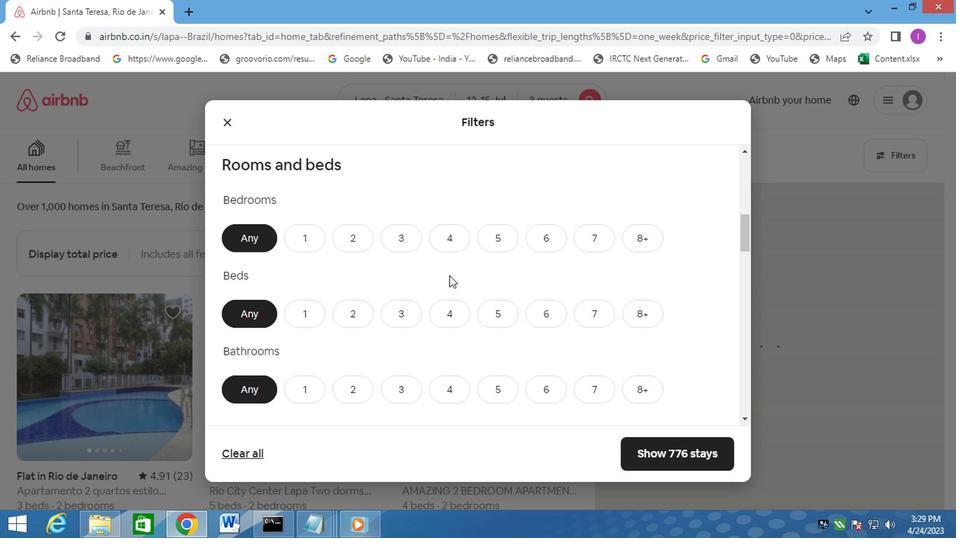 
Action: Mouse scrolled (483, 275) with delta (0, 0)
Screenshot: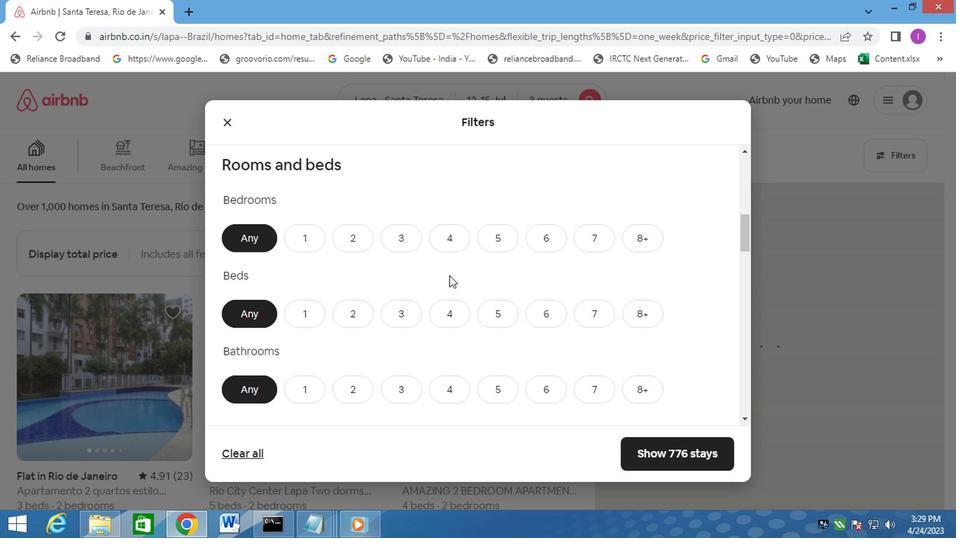 
Action: Mouse moved to (483, 276)
Screenshot: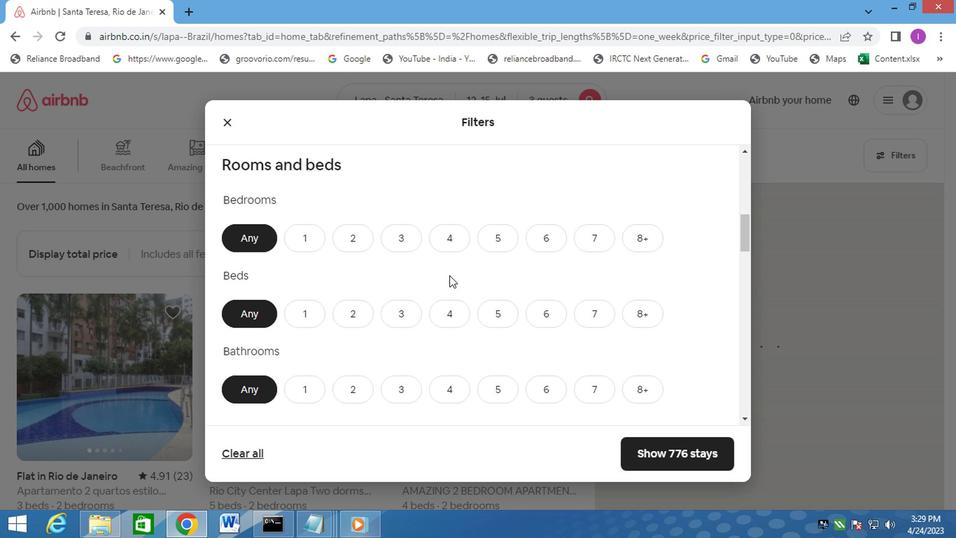 
Action: Mouse scrolled (483, 276) with delta (0, 0)
Screenshot: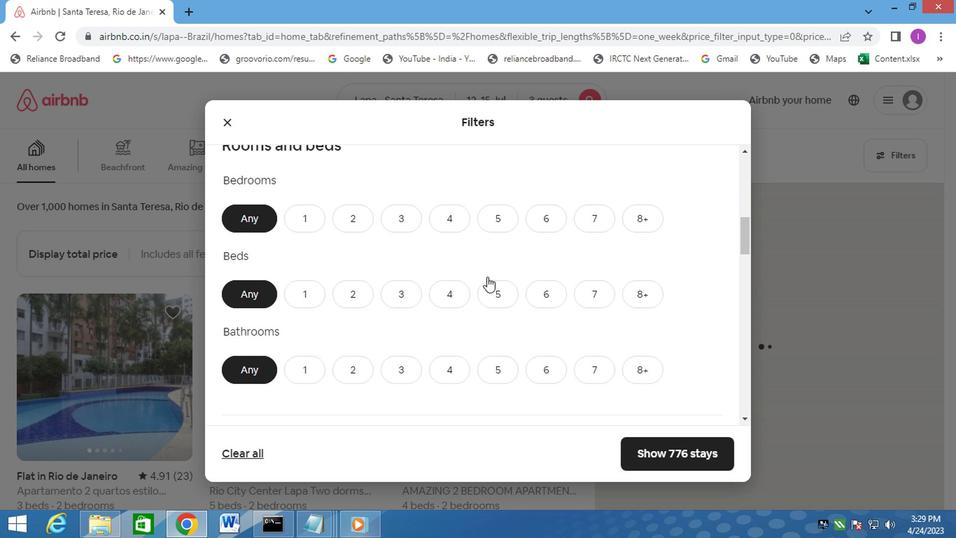 
Action: Mouse moved to (484, 276)
Screenshot: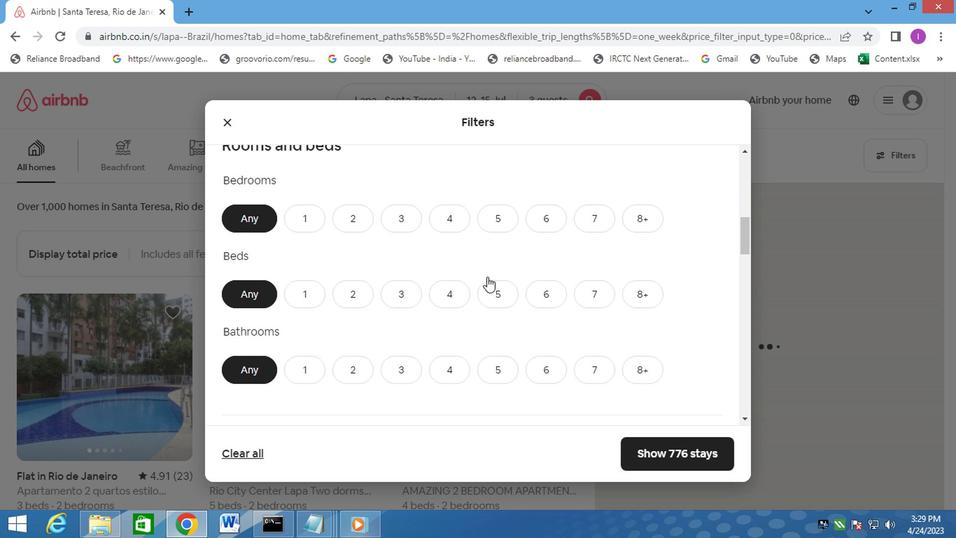 
Action: Mouse scrolled (484, 276) with delta (0, 0)
Screenshot: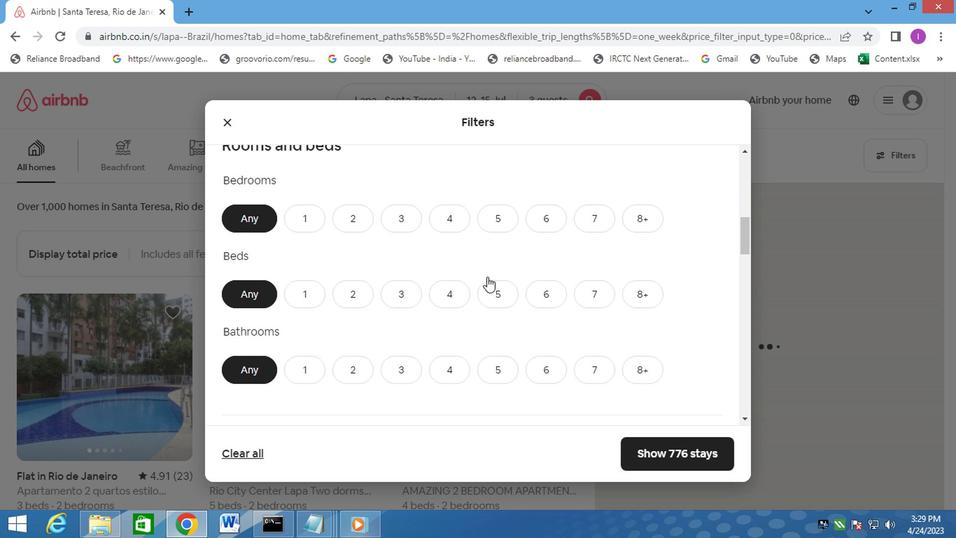 
Action: Mouse moved to (346, 218)
Screenshot: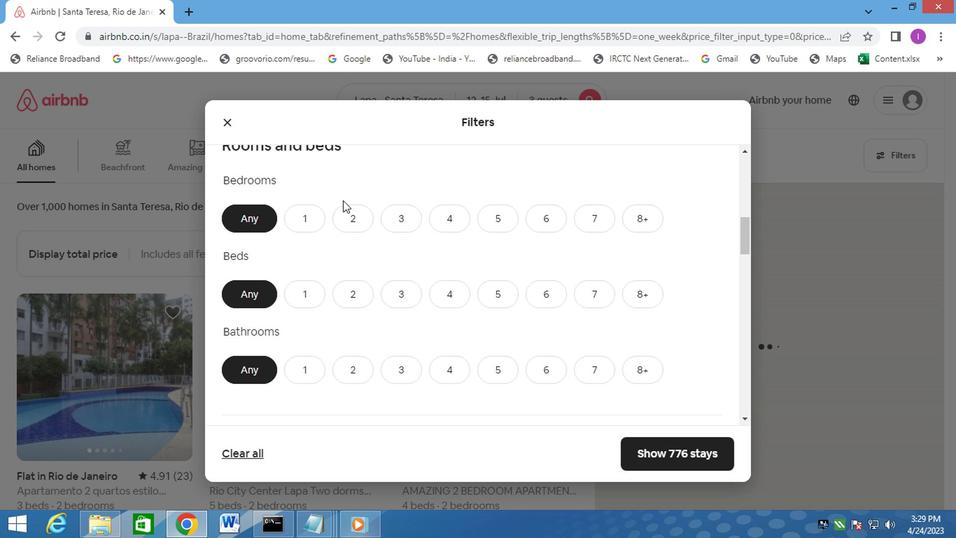 
Action: Mouse pressed left at (346, 218)
Screenshot: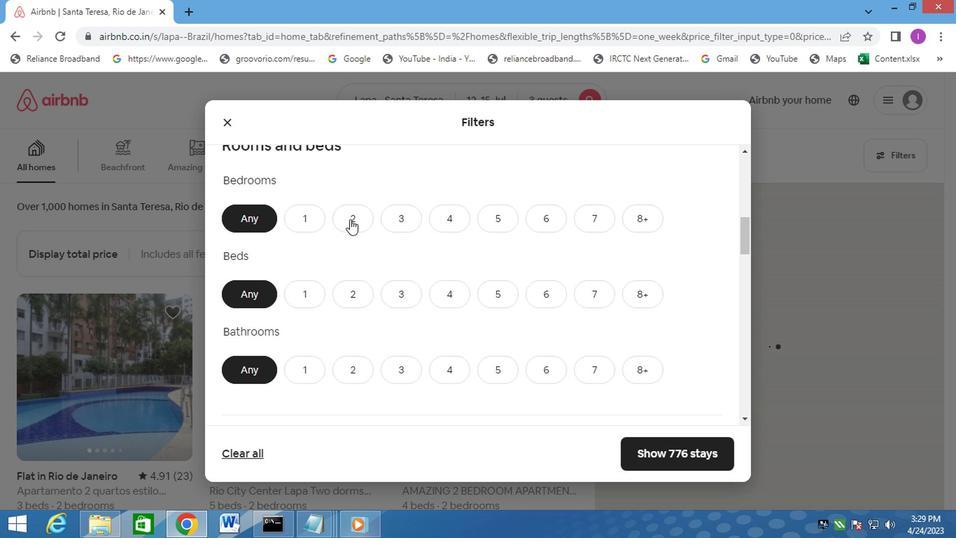 
Action: Mouse moved to (390, 292)
Screenshot: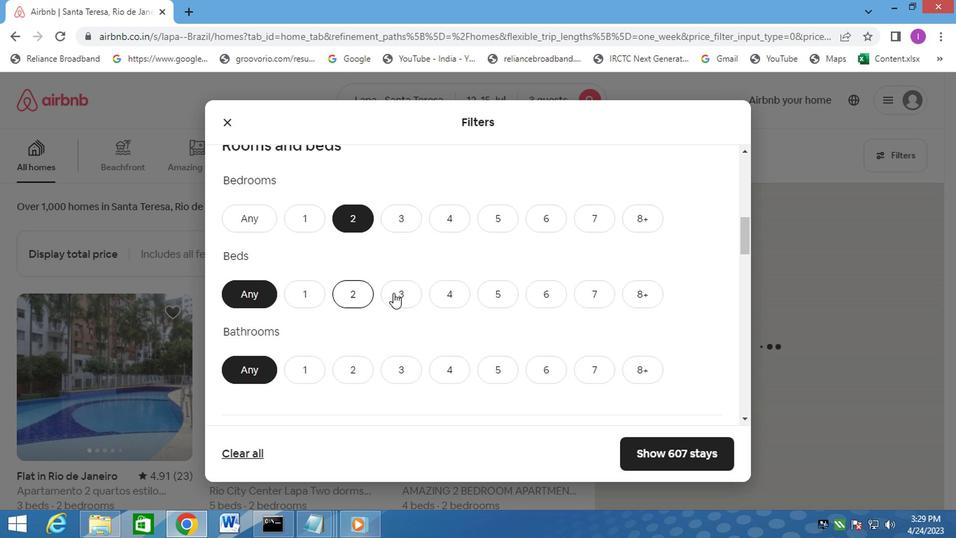 
Action: Mouse pressed left at (390, 292)
Screenshot: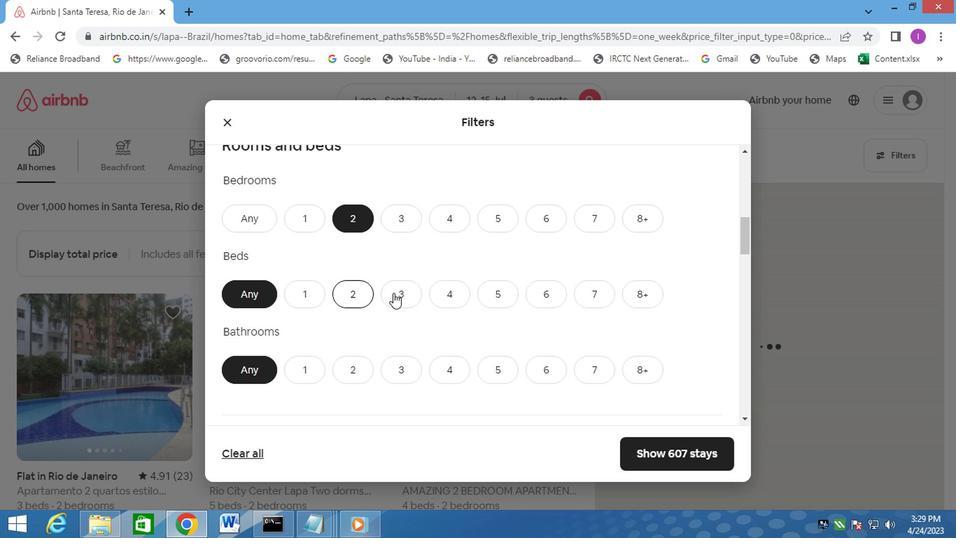 
Action: Mouse moved to (297, 375)
Screenshot: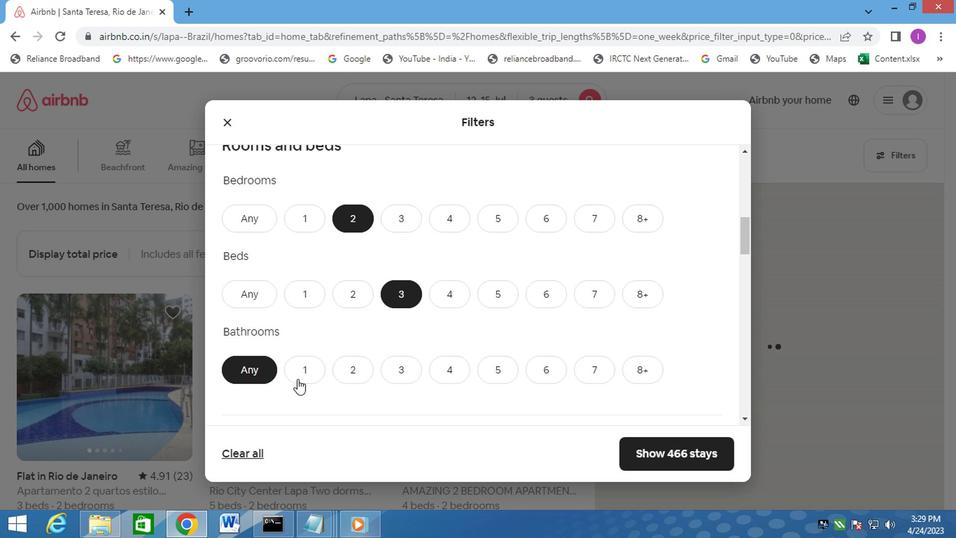 
Action: Mouse pressed left at (297, 375)
Screenshot: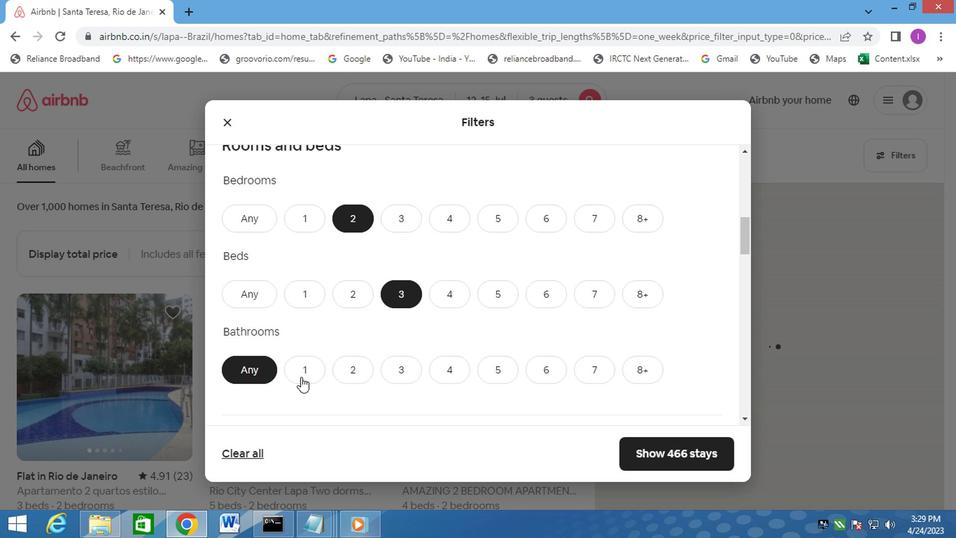 
Action: Mouse moved to (672, 234)
Screenshot: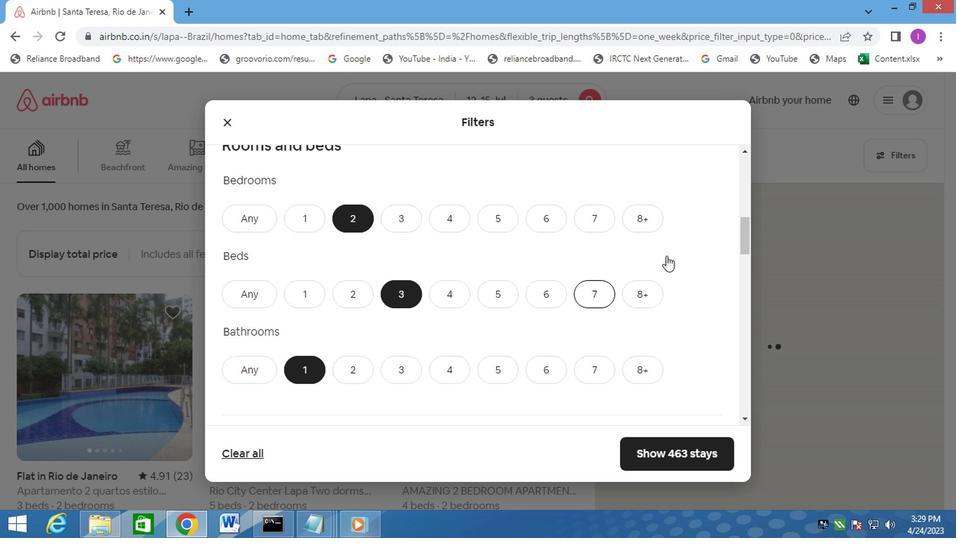 
Action: Mouse scrolled (672, 234) with delta (0, 0)
Screenshot: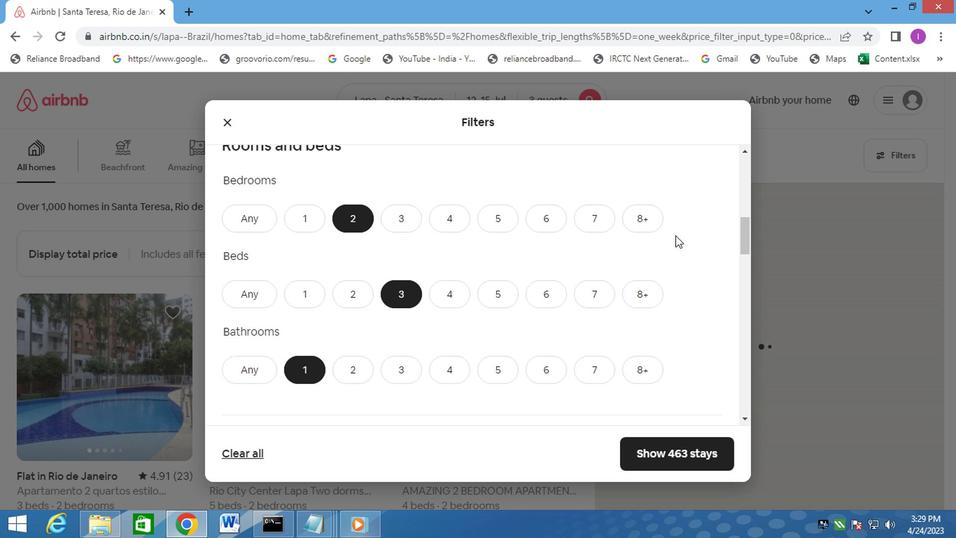 
Action: Mouse moved to (673, 232)
Screenshot: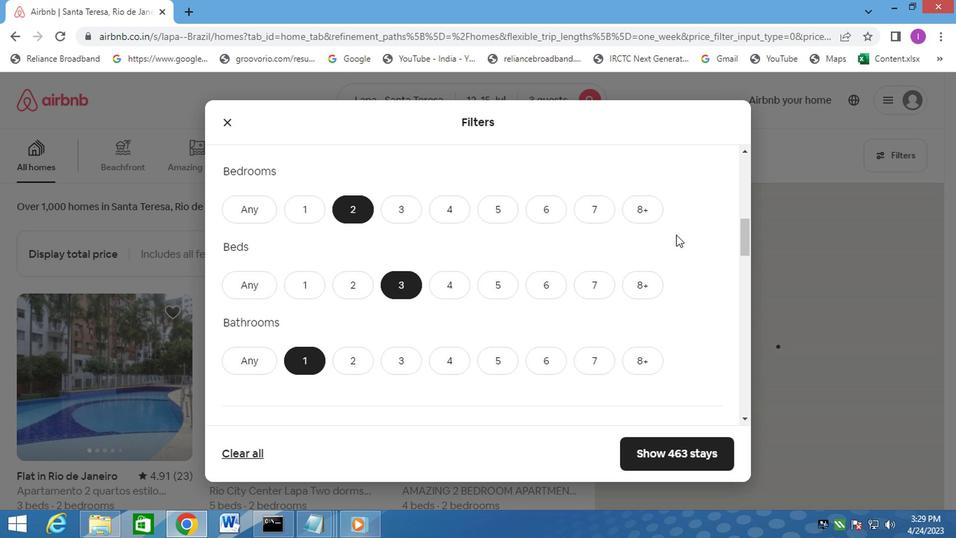 
Action: Mouse scrolled (673, 232) with delta (0, 0)
Screenshot: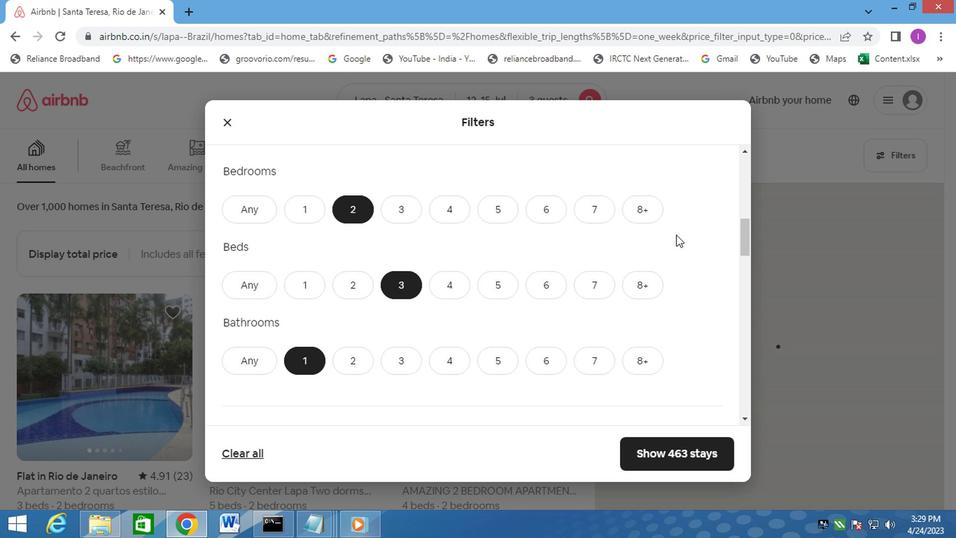 
Action: Mouse scrolled (673, 232) with delta (0, 0)
Screenshot: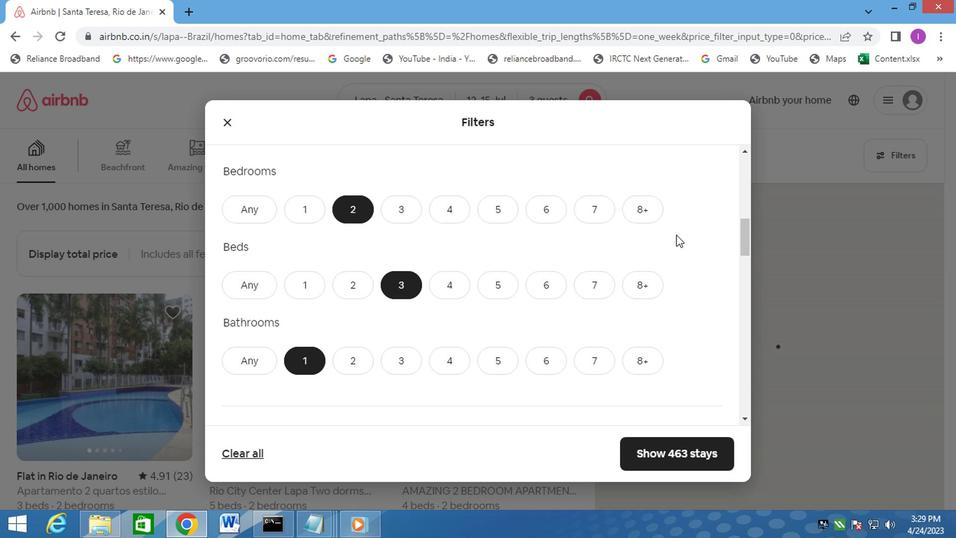 
Action: Mouse moved to (264, 314)
Screenshot: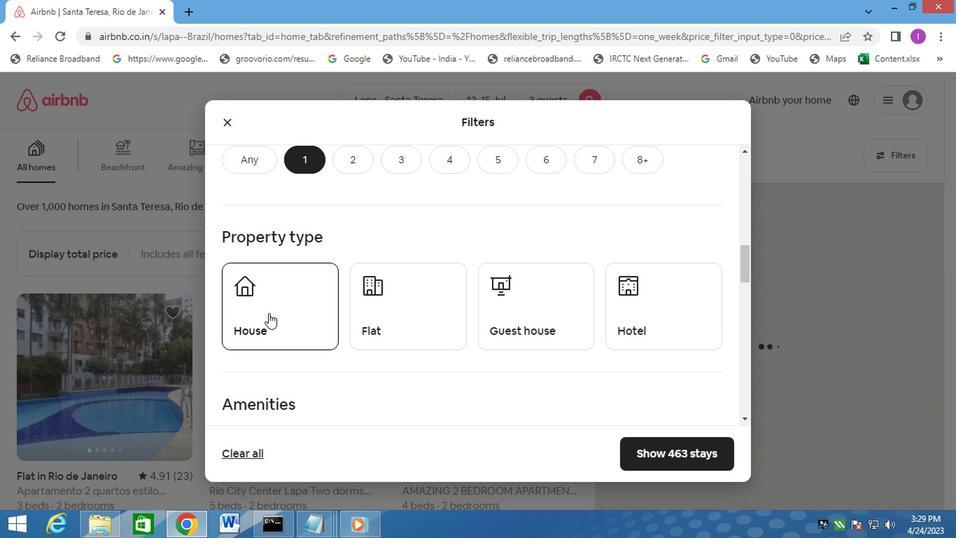 
Action: Mouse pressed left at (264, 314)
Screenshot: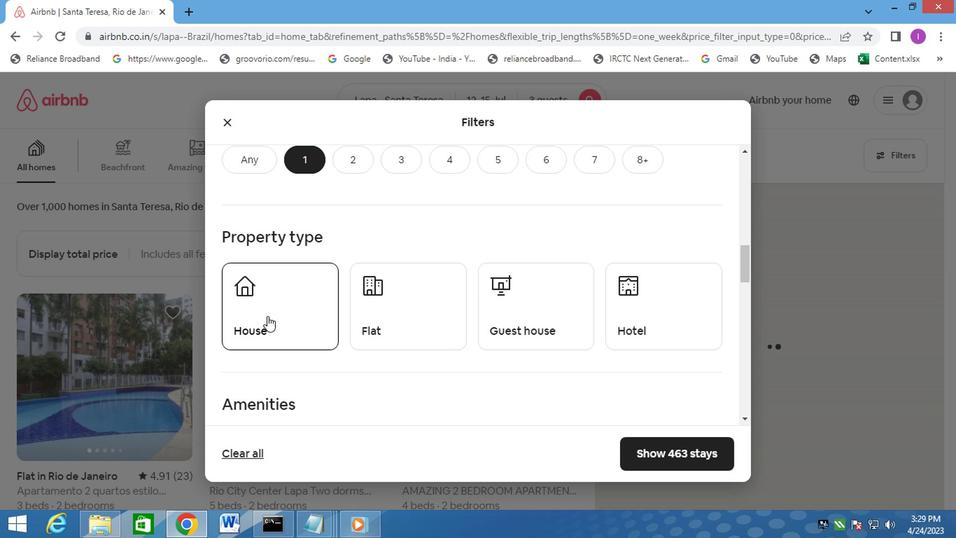 
Action: Mouse moved to (385, 313)
Screenshot: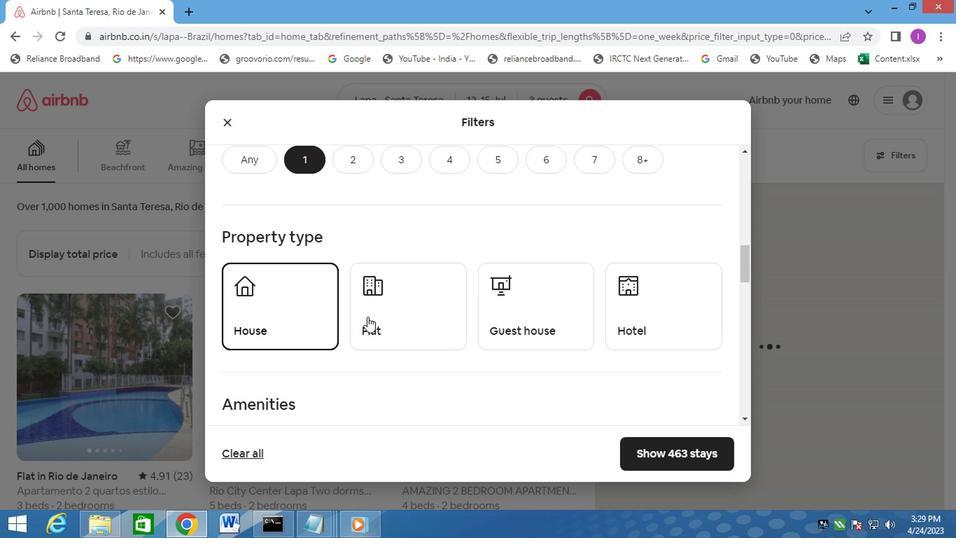 
Action: Mouse pressed left at (385, 313)
Screenshot: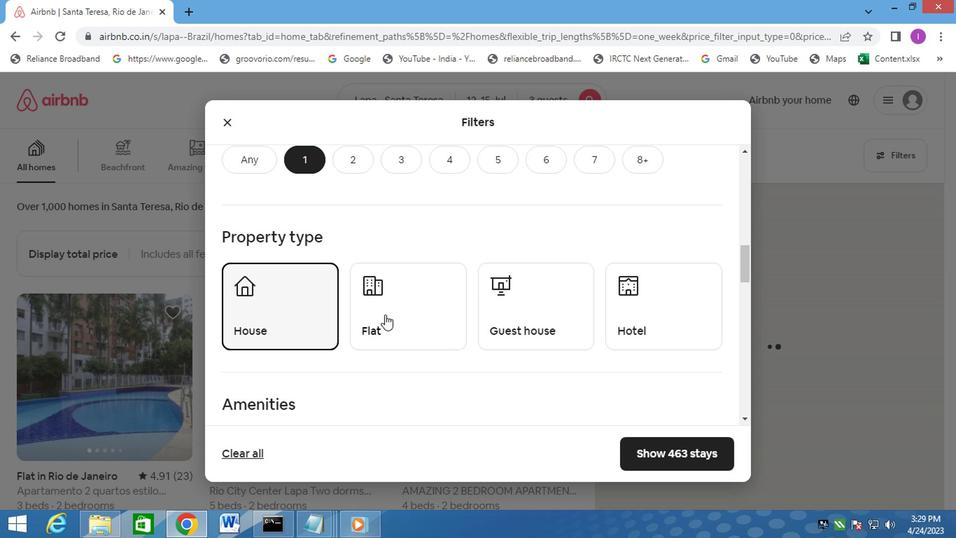 
Action: Mouse moved to (509, 326)
Screenshot: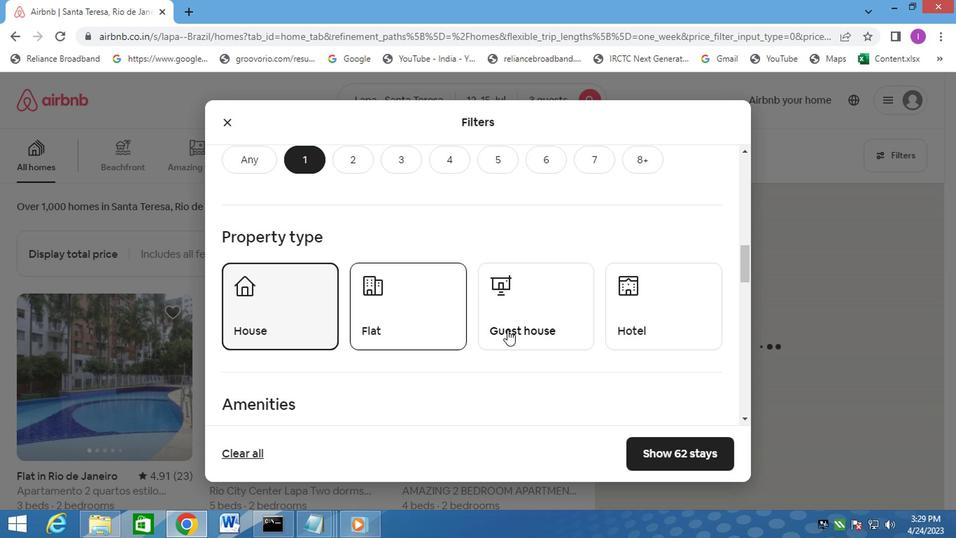 
Action: Mouse pressed left at (509, 326)
Screenshot: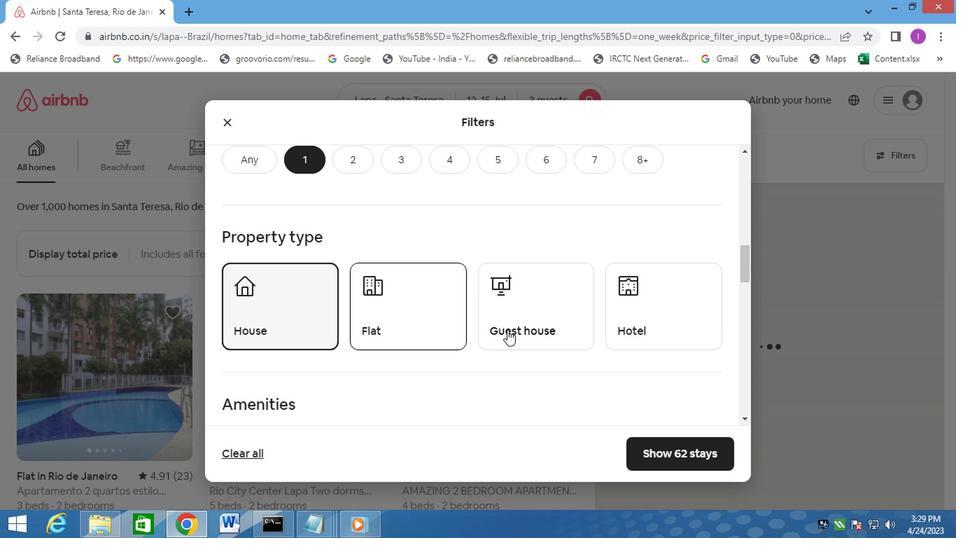 
Action: Mouse moved to (663, 351)
Screenshot: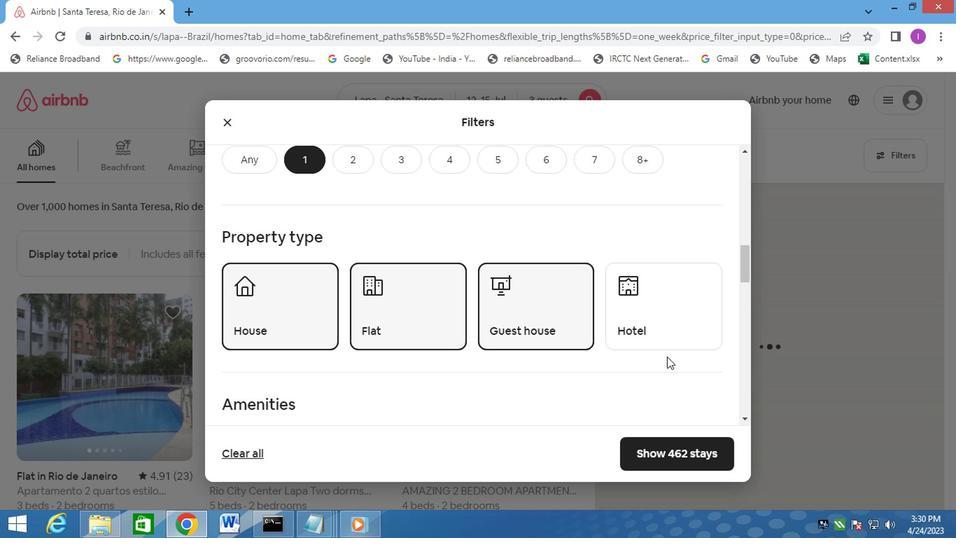 
Action: Mouse scrolled (663, 350) with delta (0, 0)
Screenshot: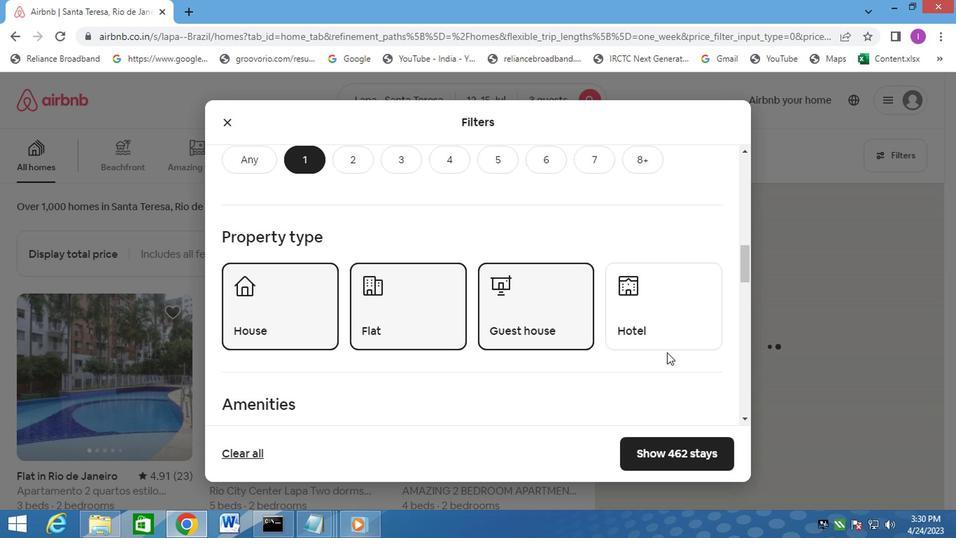 
Action: Mouse scrolled (663, 350) with delta (0, 0)
Screenshot: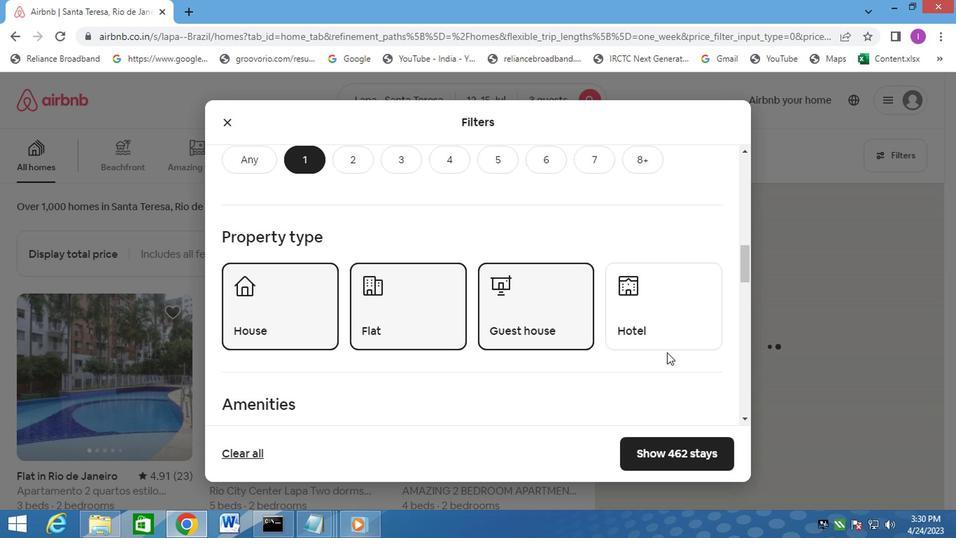 
Action: Mouse scrolled (663, 350) with delta (0, 0)
Screenshot: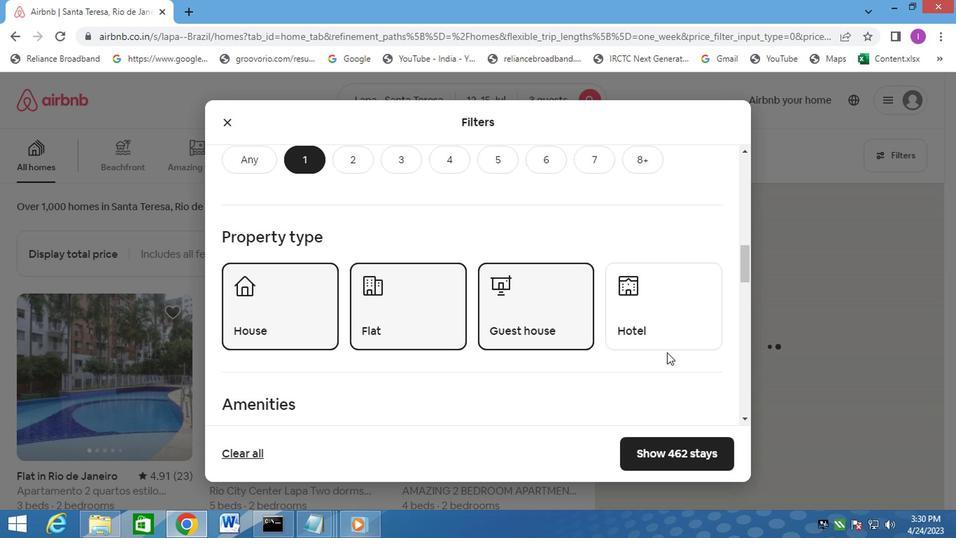 
Action: Mouse moved to (665, 346)
Screenshot: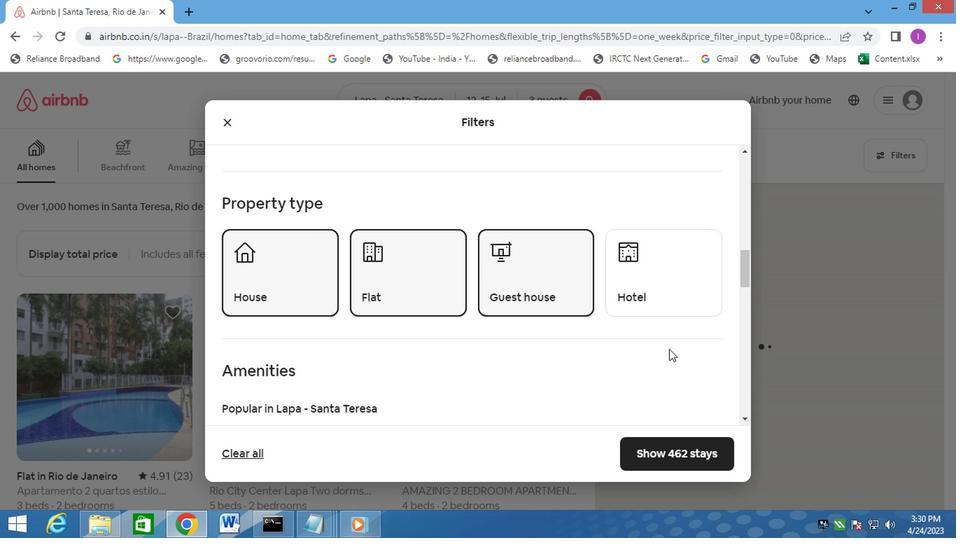 
Action: Mouse scrolled (665, 345) with delta (0, 0)
Screenshot: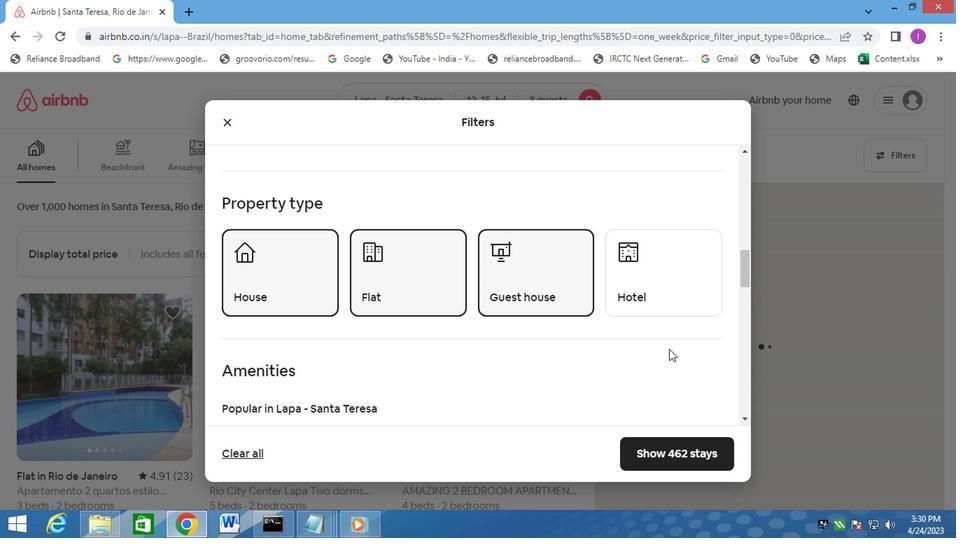 
Action: Mouse scrolled (665, 345) with delta (0, 0)
Screenshot: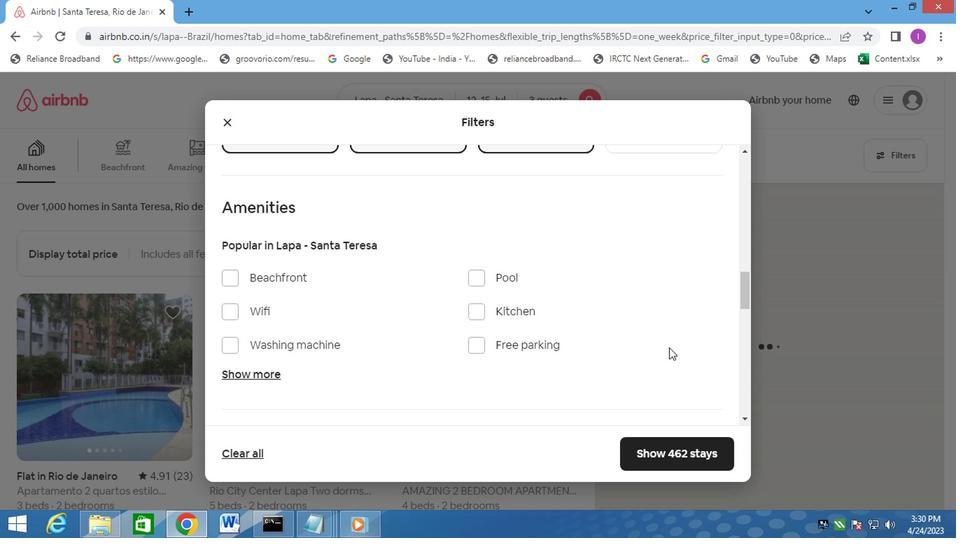 
Action: Mouse scrolled (665, 345) with delta (0, 0)
Screenshot: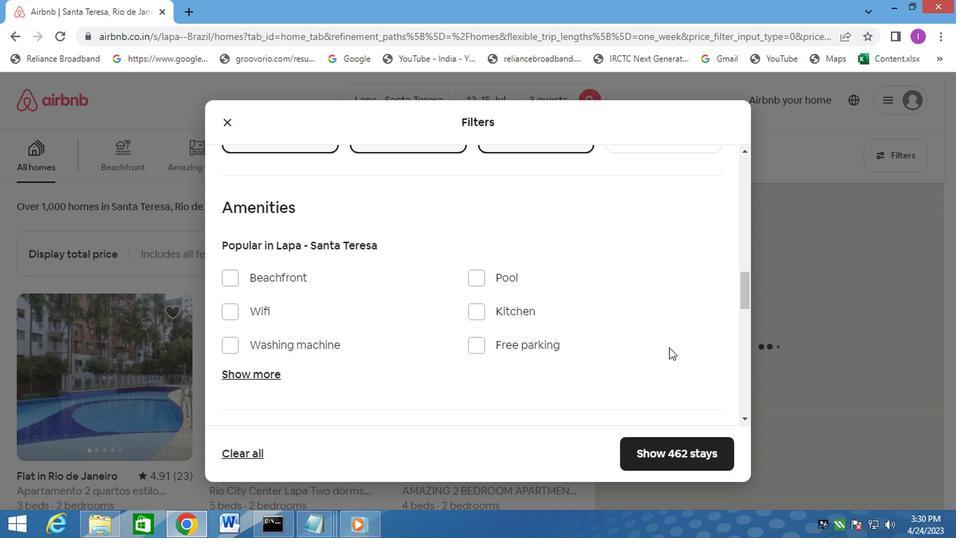 
Action: Mouse scrolled (665, 345) with delta (0, 0)
Screenshot: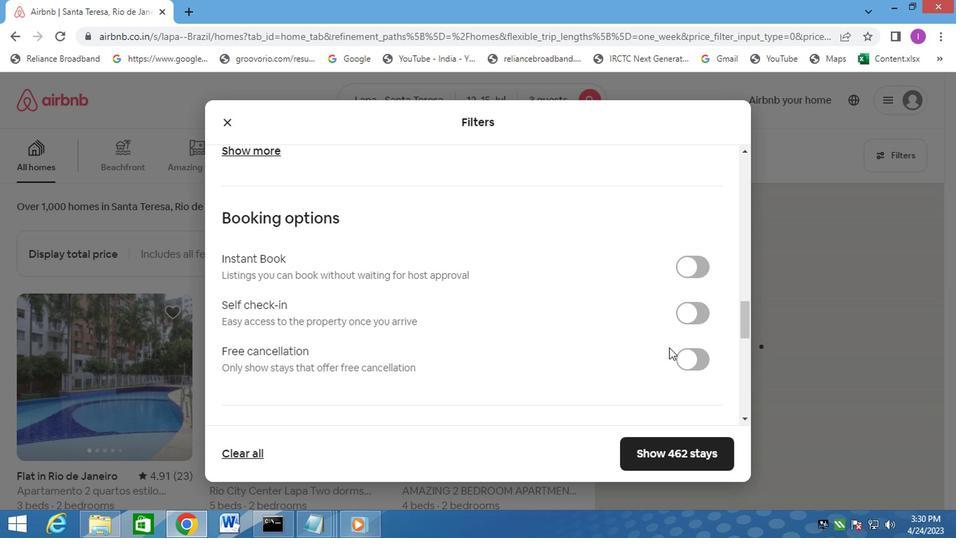 
Action: Mouse scrolled (665, 345) with delta (0, 0)
Screenshot: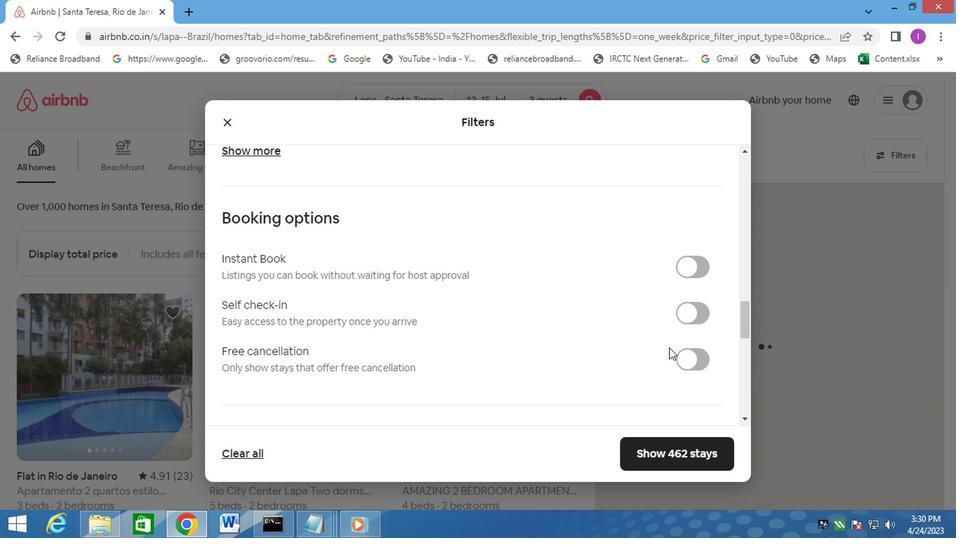 
Action: Mouse moved to (666, 345)
Screenshot: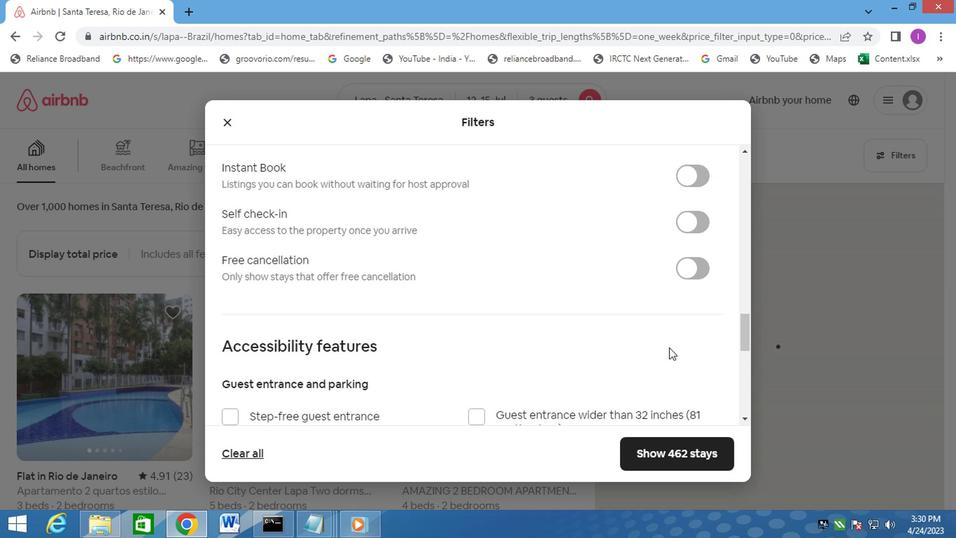 
Action: Mouse scrolled (666, 344) with delta (0, 0)
Screenshot: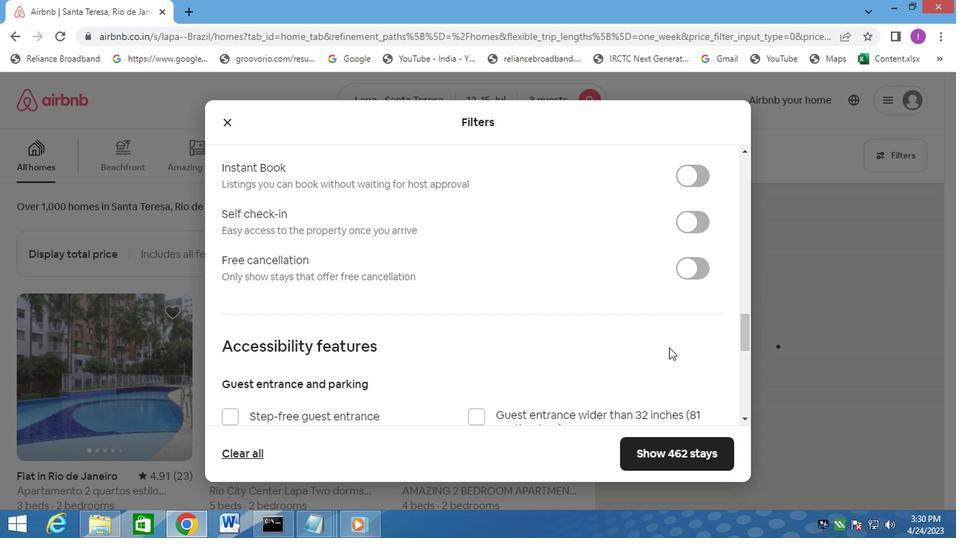 
Action: Mouse scrolled (666, 344) with delta (0, 0)
Screenshot: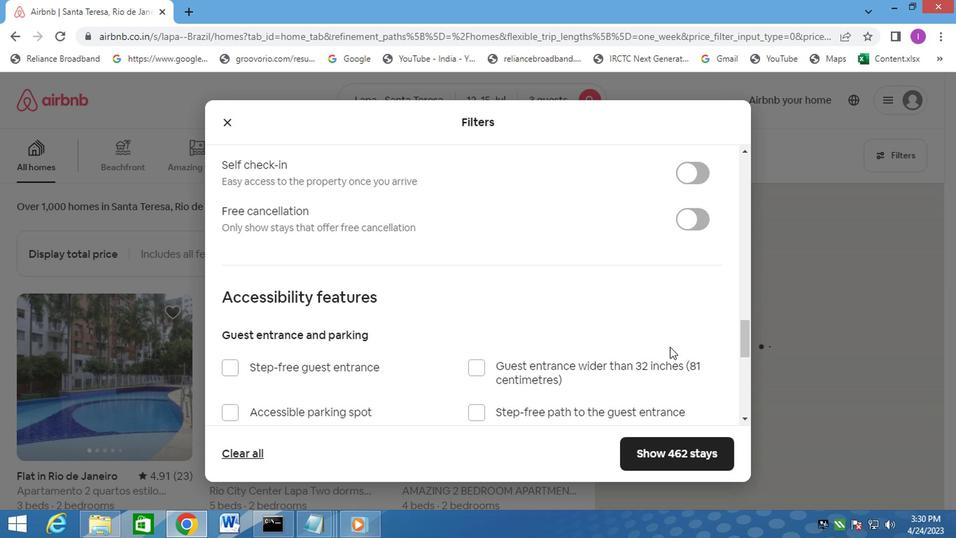 
Action: Mouse moved to (666, 344)
Screenshot: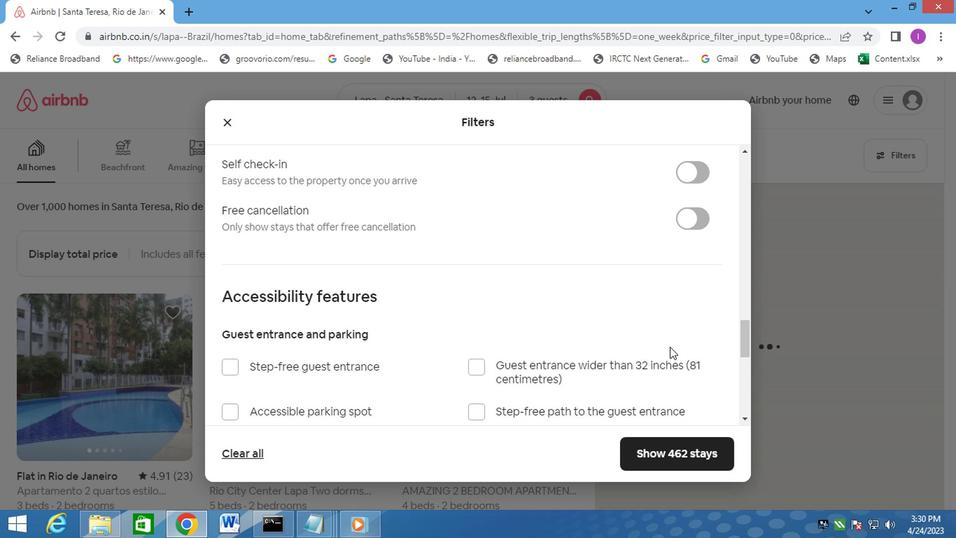 
Action: Mouse scrolled (666, 343) with delta (0, 0)
Screenshot: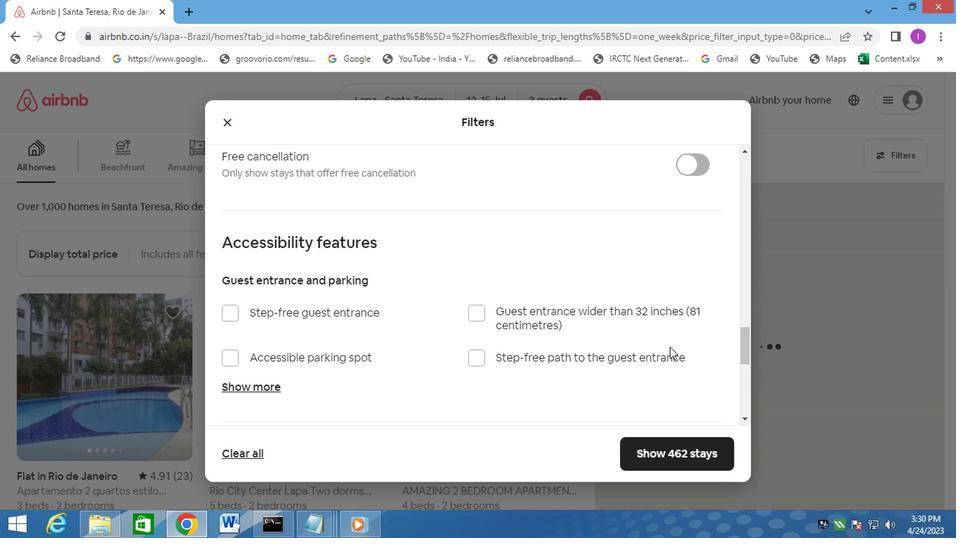 
Action: Mouse scrolled (666, 343) with delta (0, 0)
Screenshot: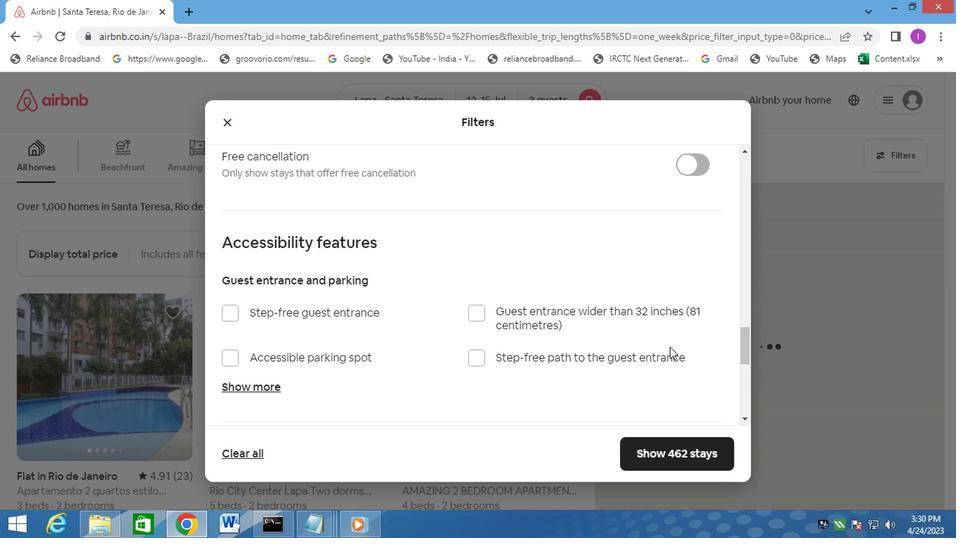 
Action: Mouse scrolled (666, 343) with delta (0, 0)
Screenshot: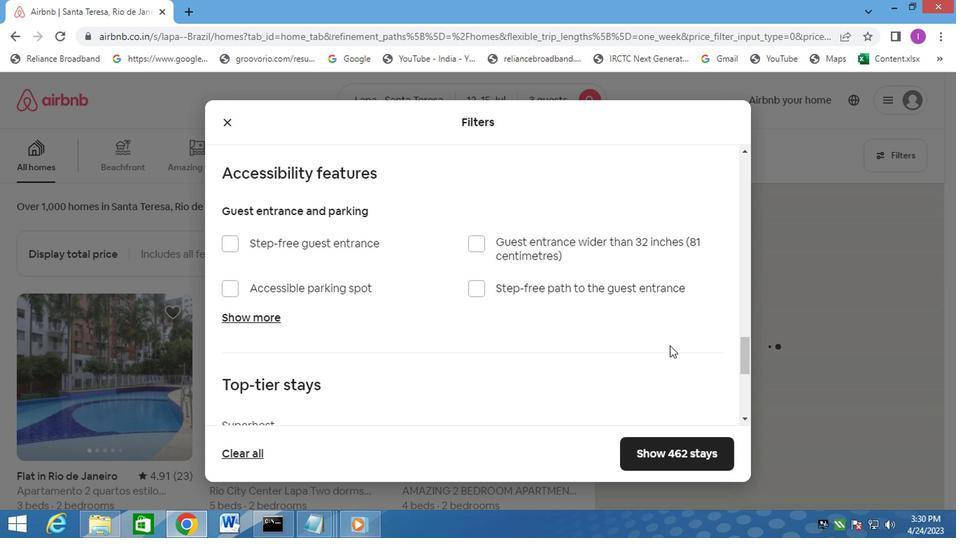 
Action: Mouse moved to (666, 343)
Screenshot: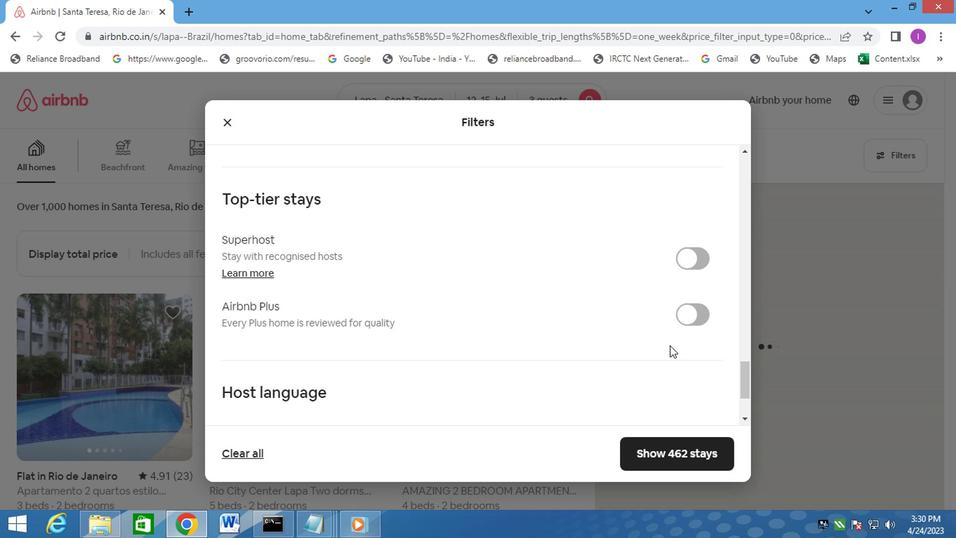 
Action: Mouse scrolled (666, 342) with delta (0, 0)
Screenshot: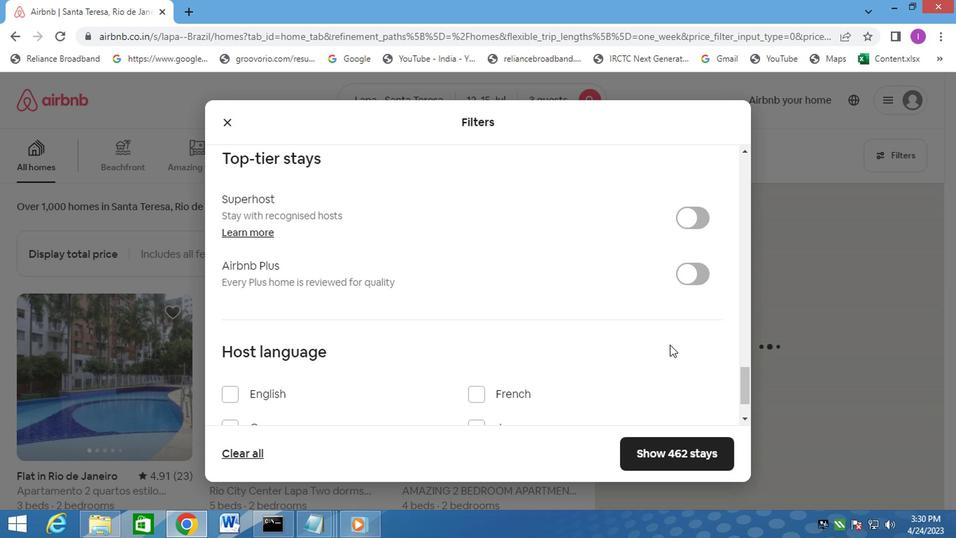 
Action: Mouse scrolled (666, 344) with delta (0, 0)
Screenshot: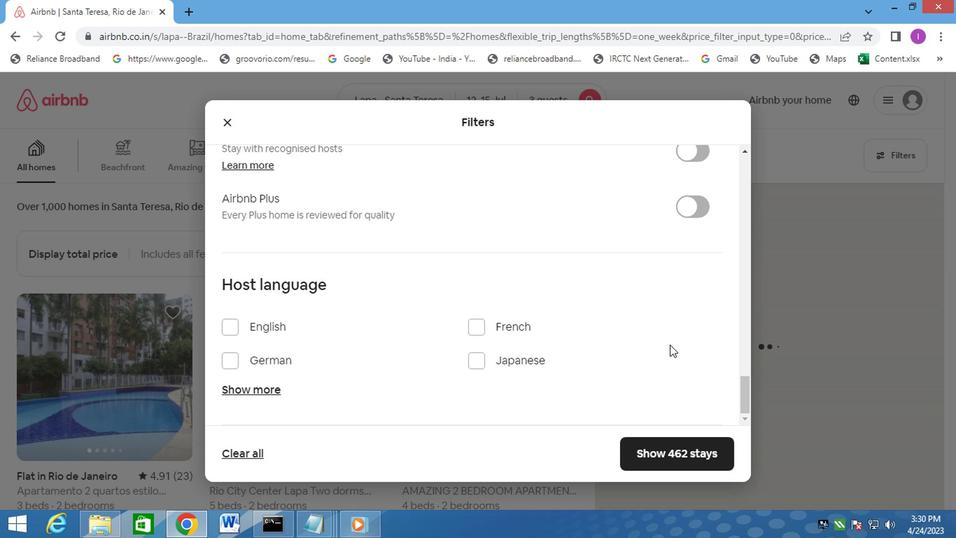 
Action: Mouse moved to (666, 339)
Screenshot: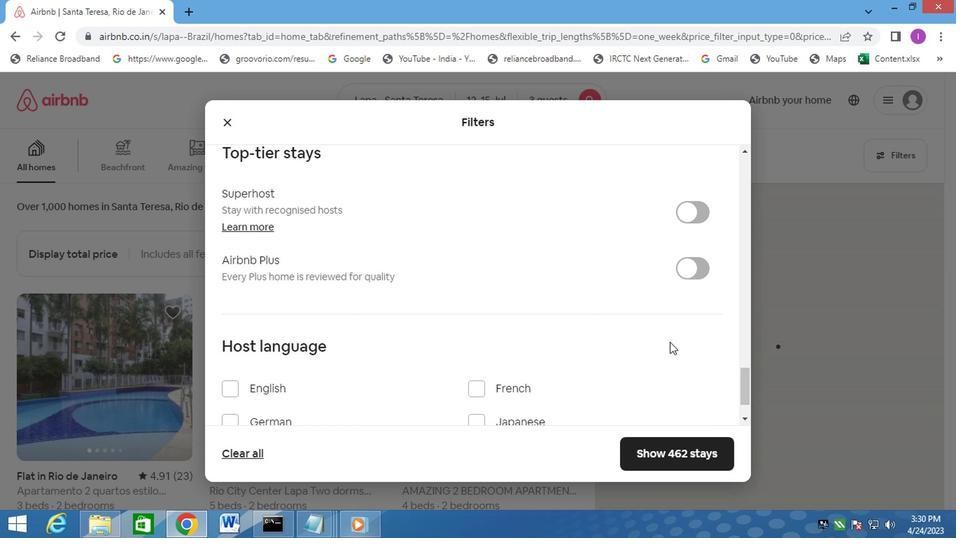 
Action: Mouse scrolled (666, 338) with delta (0, 0)
Screenshot: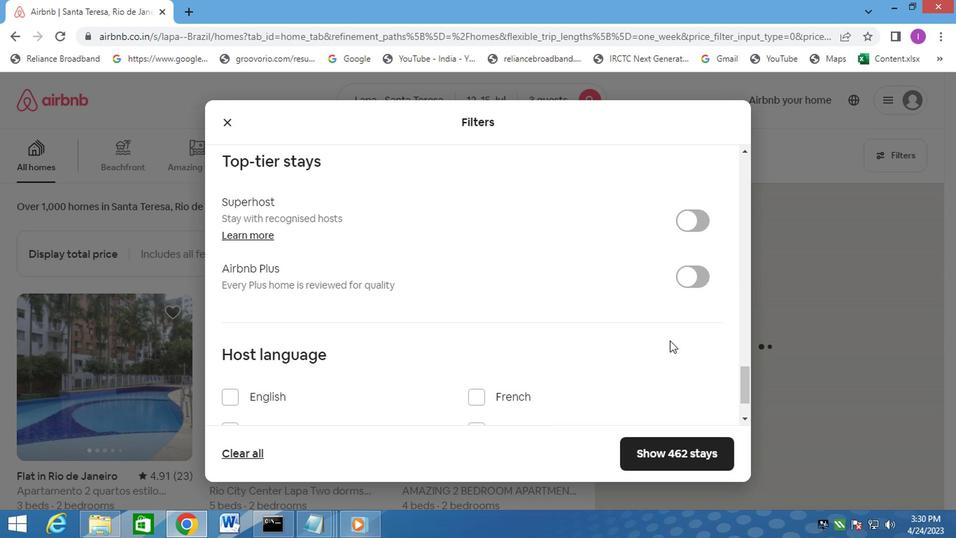 
Action: Mouse scrolled (666, 338) with delta (0, 0)
Screenshot: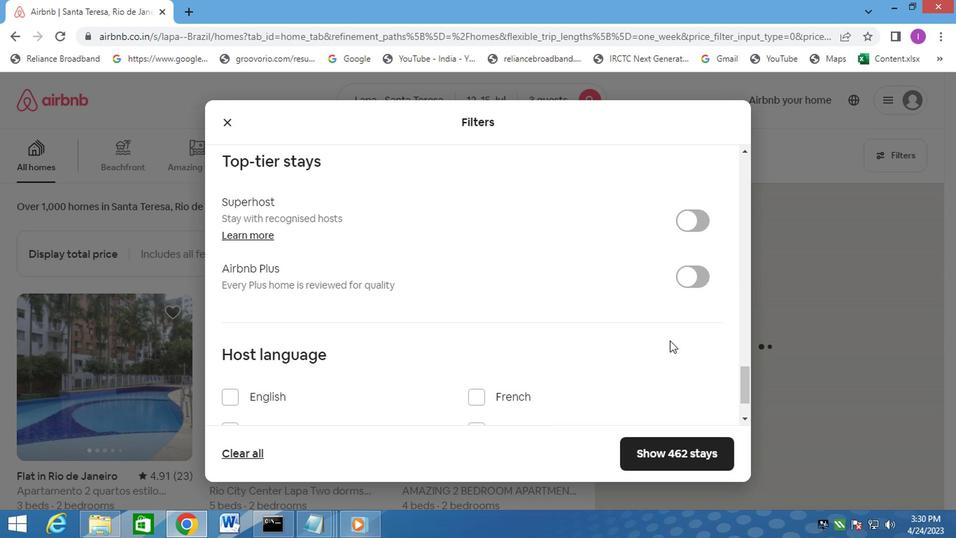 
Action: Mouse scrolled (666, 338) with delta (0, 0)
Screenshot: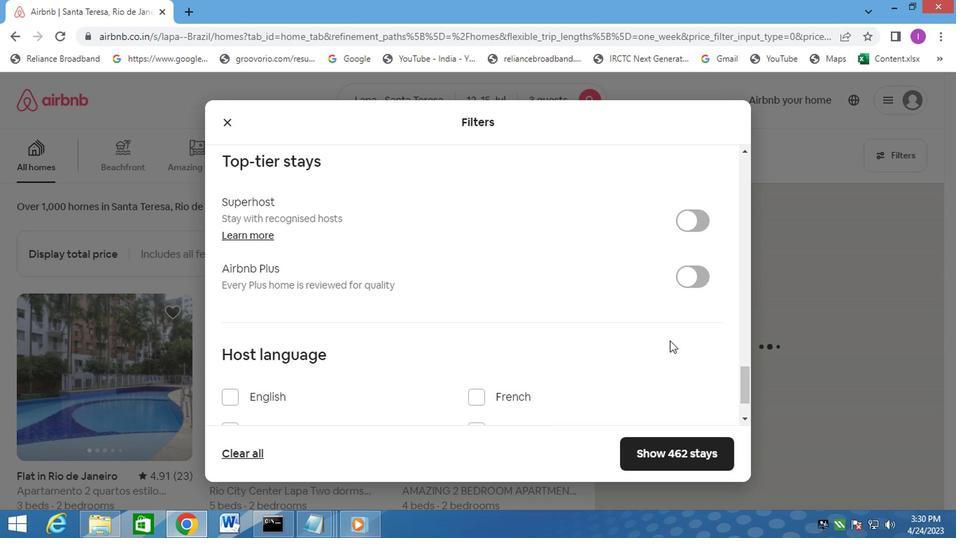 
Action: Mouse scrolled (666, 338) with delta (0, 0)
Screenshot: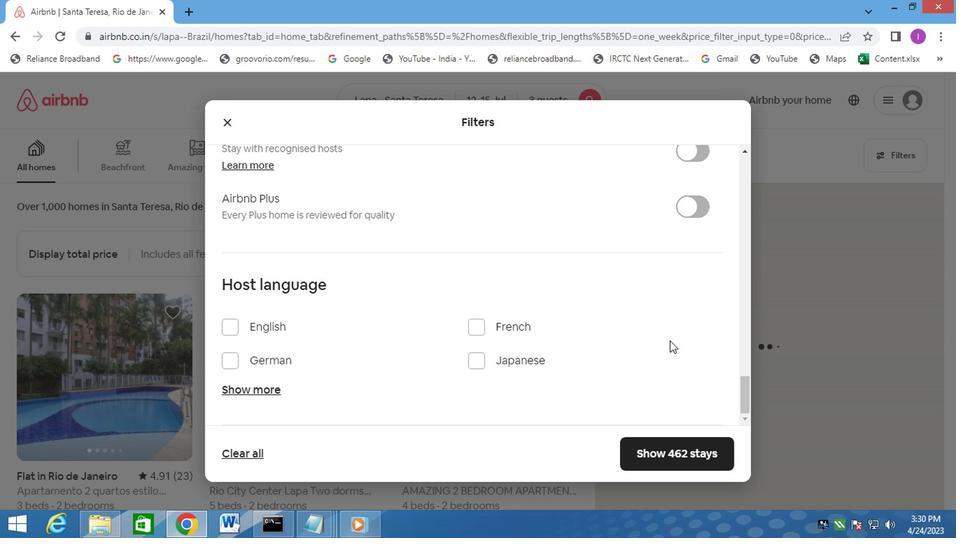 
Action: Mouse scrolled (666, 338) with delta (0, 0)
Screenshot: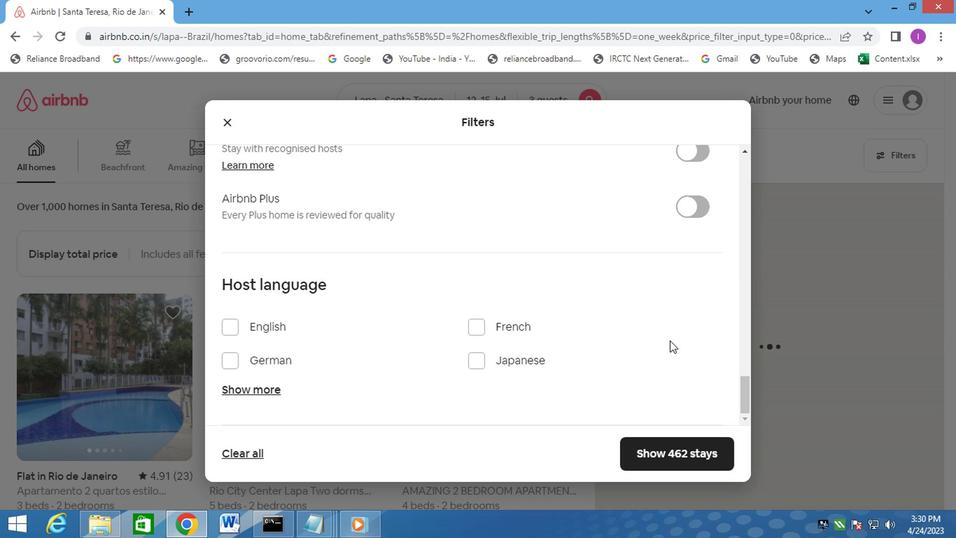 
Action: Mouse scrolled (666, 338) with delta (0, 0)
Screenshot: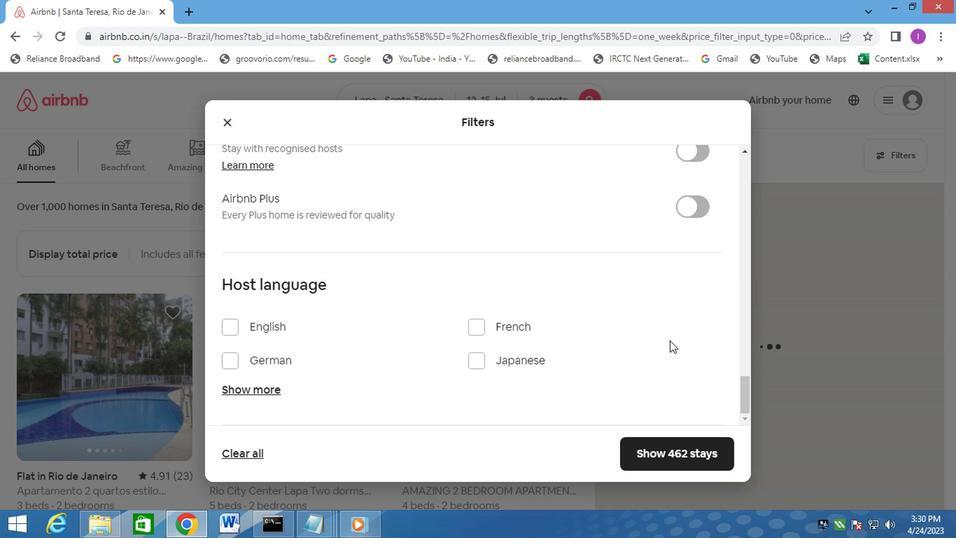 
Action: Mouse moved to (666, 337)
Screenshot: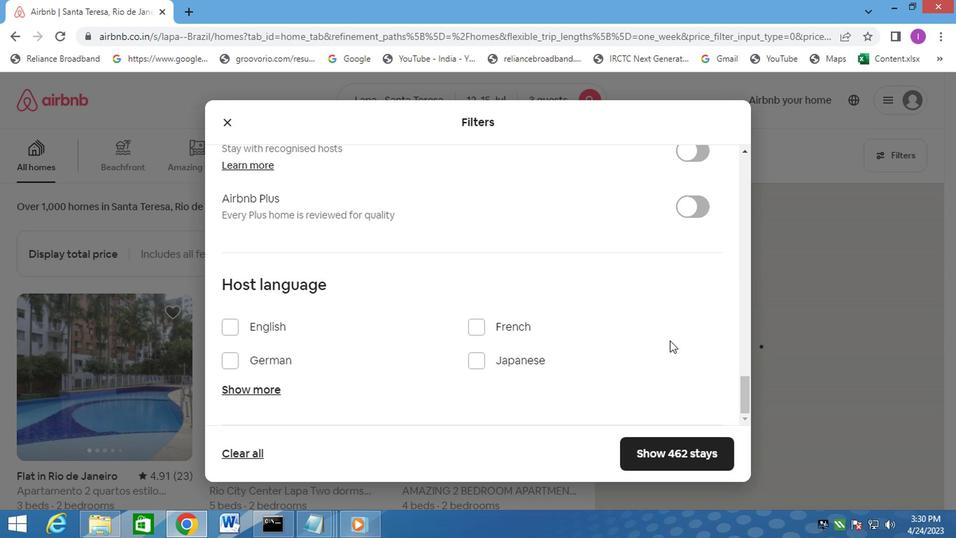 
Action: Mouse scrolled (666, 338) with delta (0, 0)
Screenshot: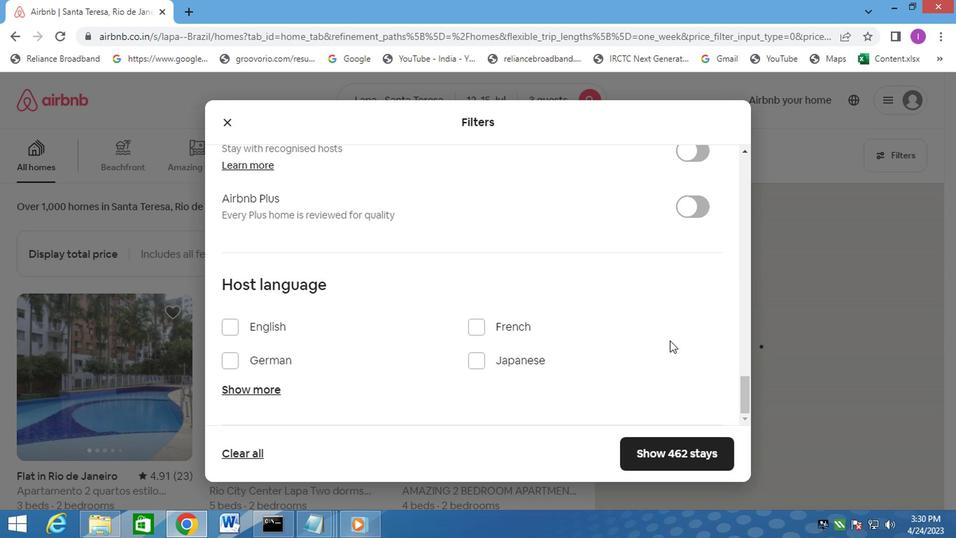 
Action: Mouse moved to (667, 337)
Screenshot: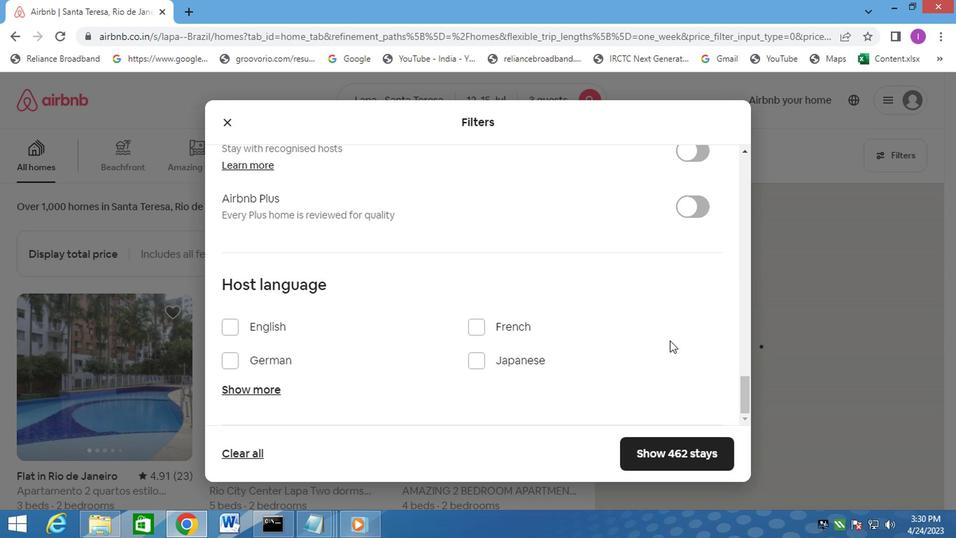 
Action: Mouse scrolled (667, 337) with delta (0, 0)
Screenshot: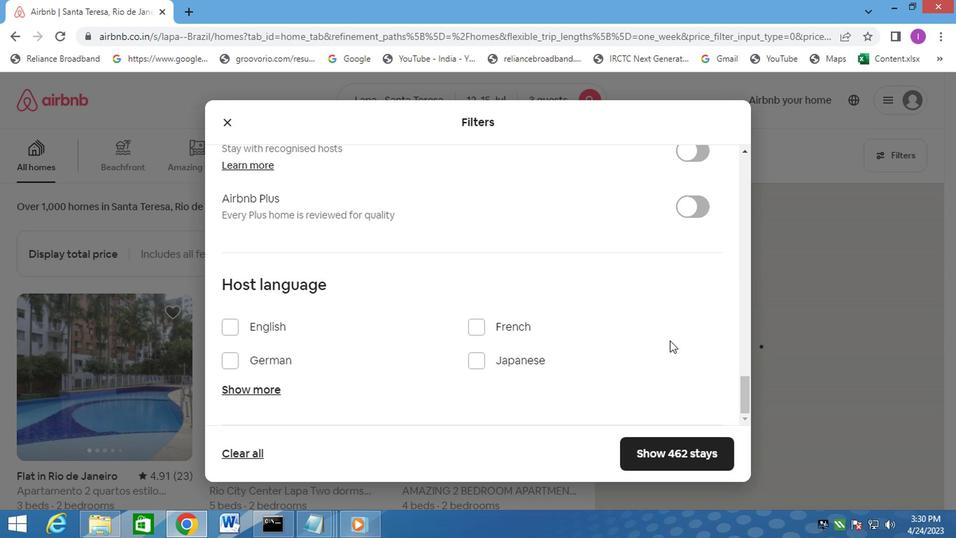 
Action: Mouse scrolled (667, 337) with delta (0, 0)
Screenshot: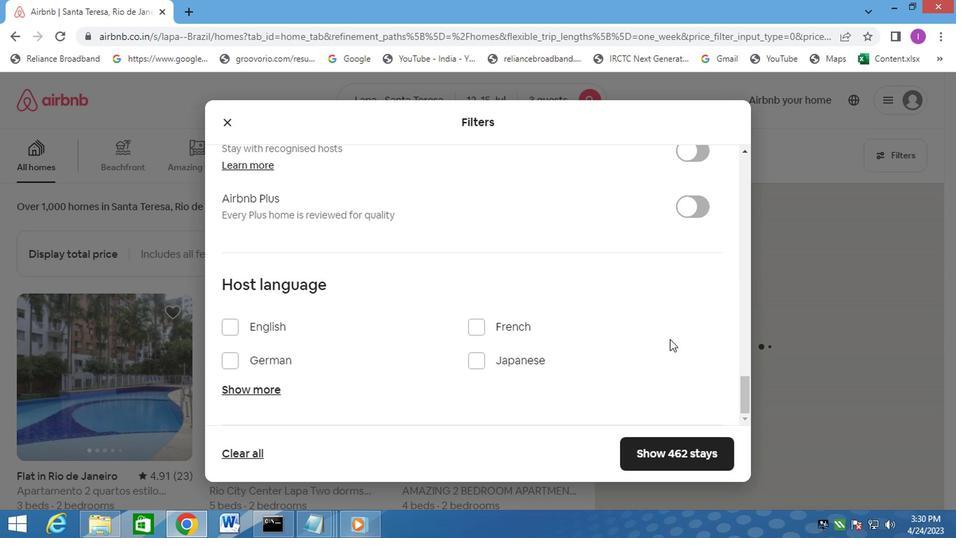 
Action: Mouse moved to (663, 330)
Screenshot: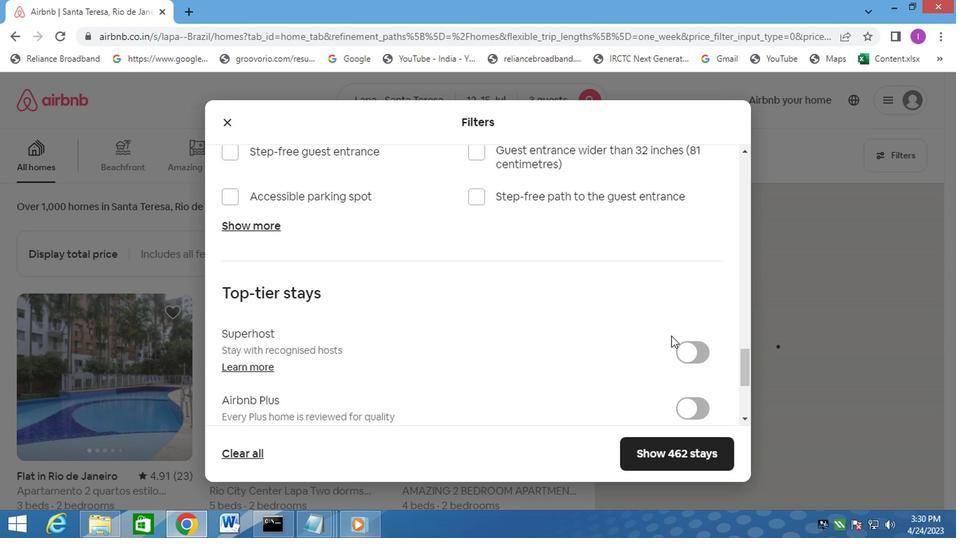 
Action: Mouse scrolled (663, 330) with delta (0, 0)
Screenshot: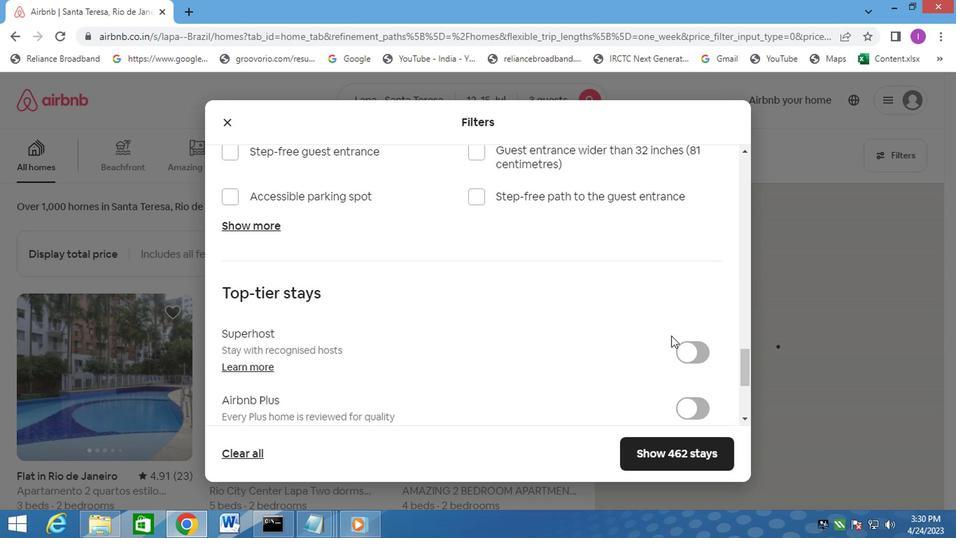 
Action: Mouse moved to (663, 328)
Screenshot: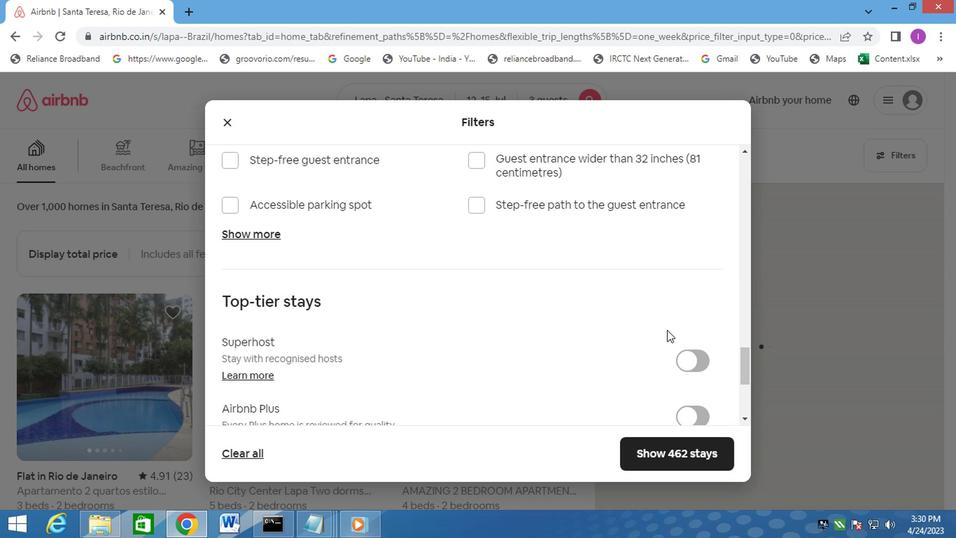 
Action: Mouse scrolled (663, 329) with delta (0, 0)
Screenshot: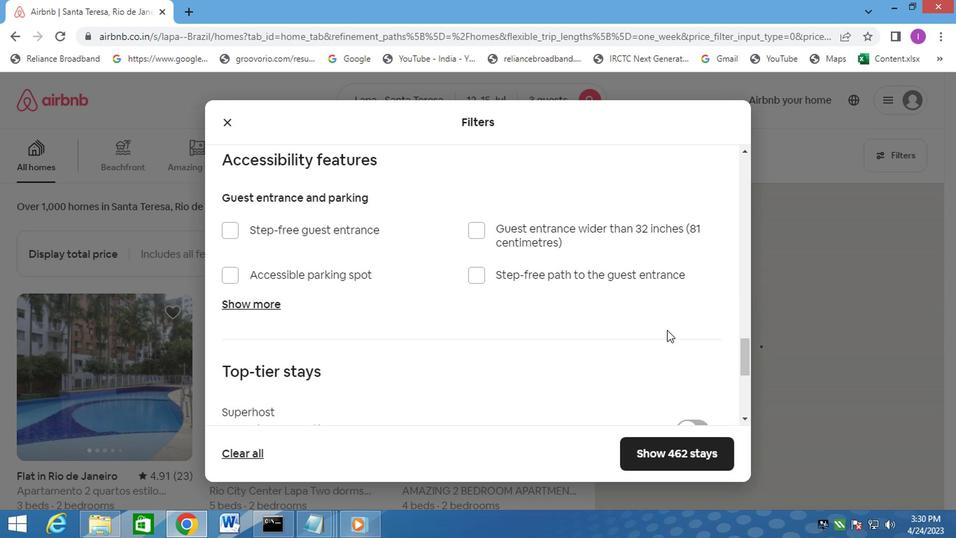 
Action: Mouse scrolled (663, 329) with delta (0, 0)
Screenshot: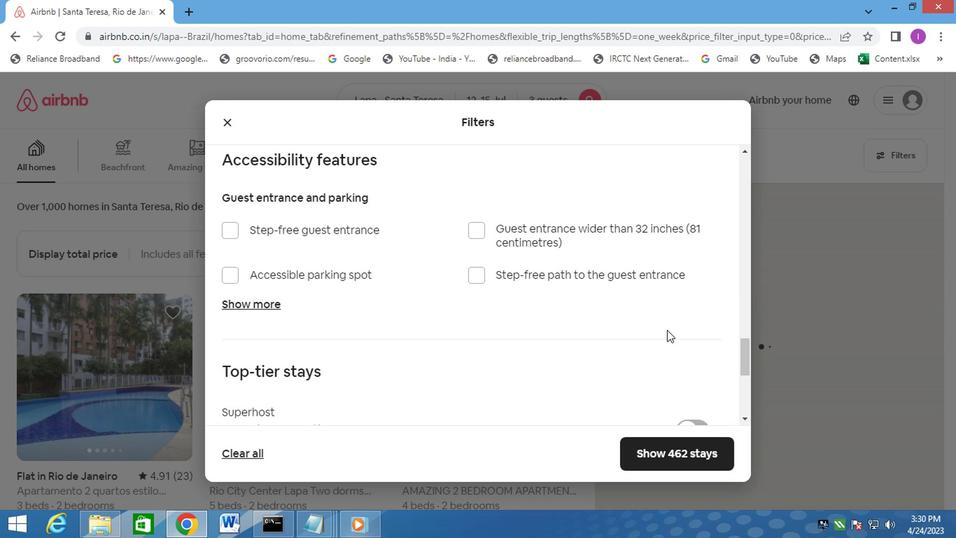 
Action: Mouse moved to (663, 326)
Screenshot: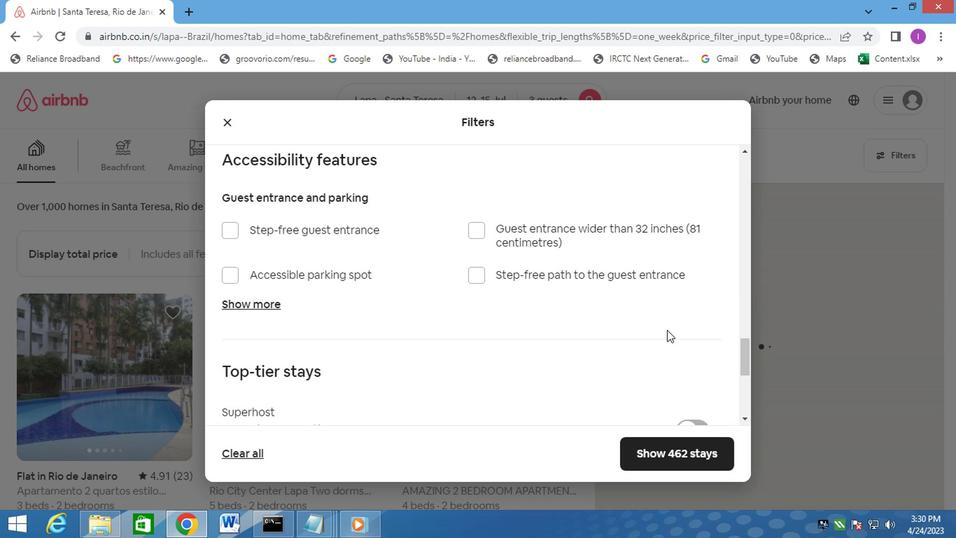 
Action: Mouse scrolled (663, 327) with delta (0, 0)
Screenshot: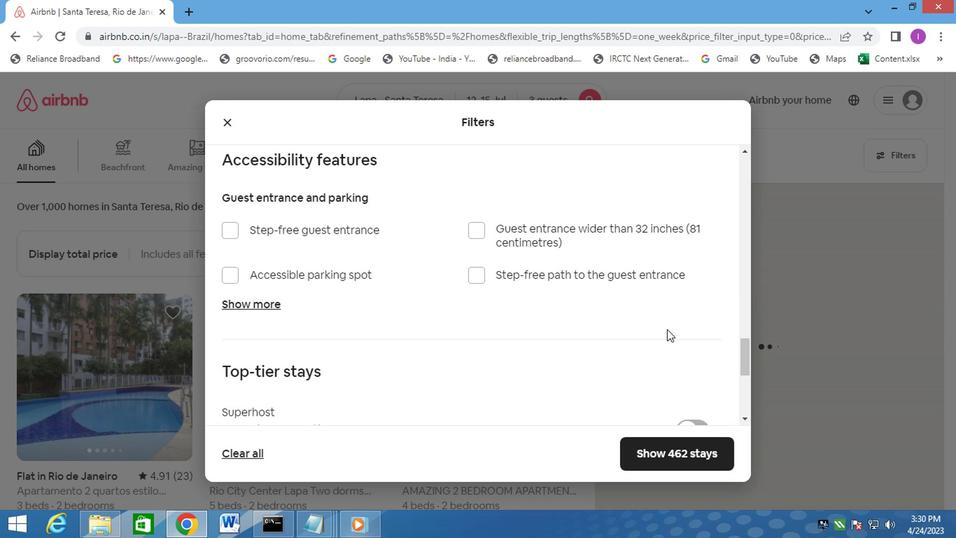
Action: Mouse scrolled (663, 327) with delta (0, 0)
Screenshot: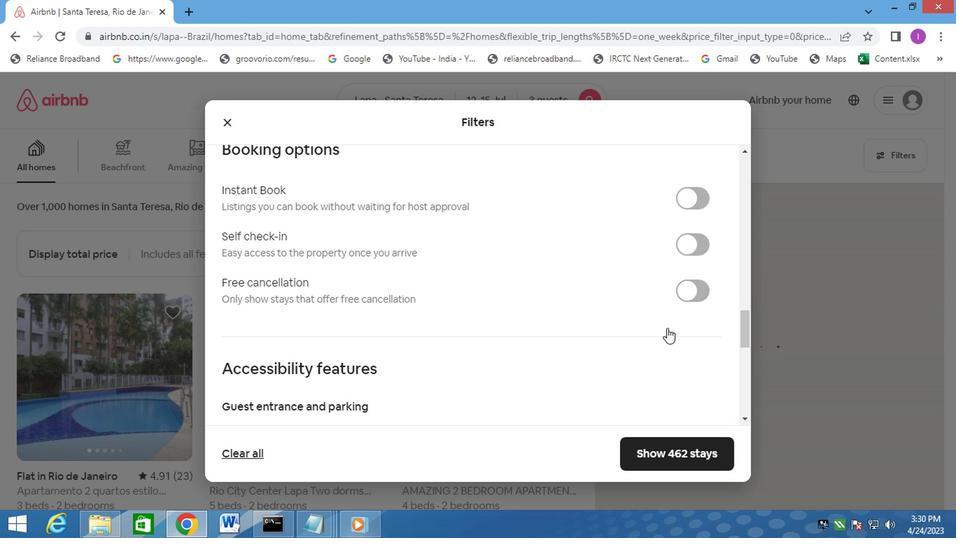 
Action: Mouse moved to (698, 308)
Screenshot: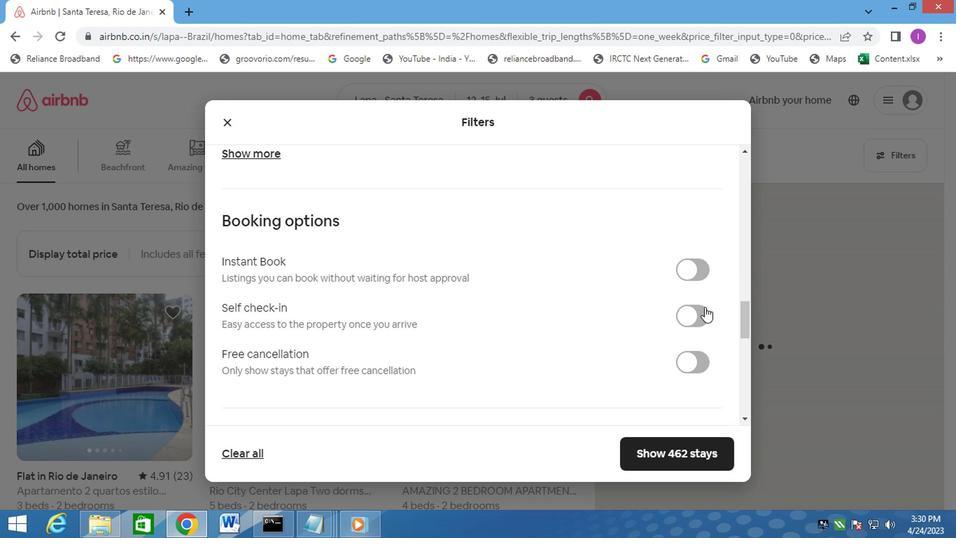 
Action: Mouse pressed left at (698, 308)
Screenshot: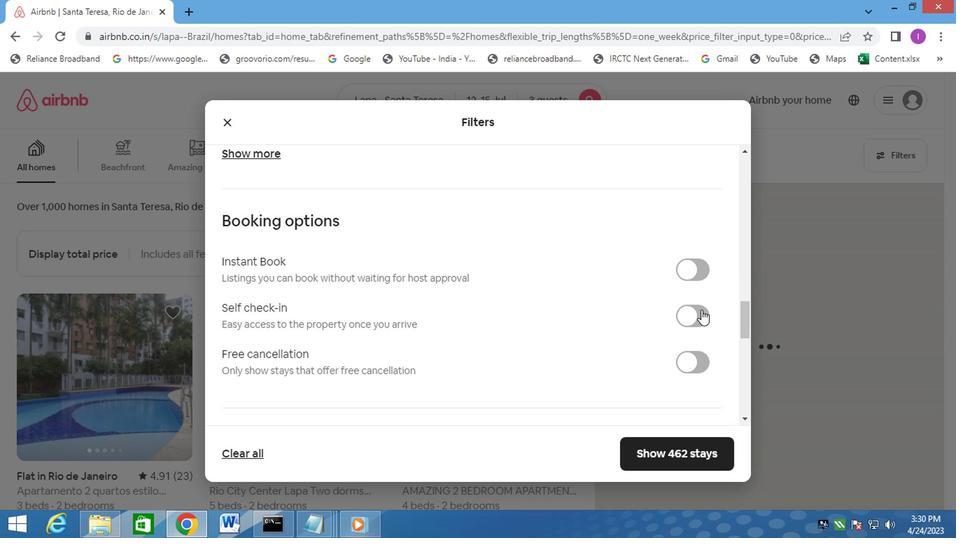 
Action: Mouse moved to (703, 310)
Screenshot: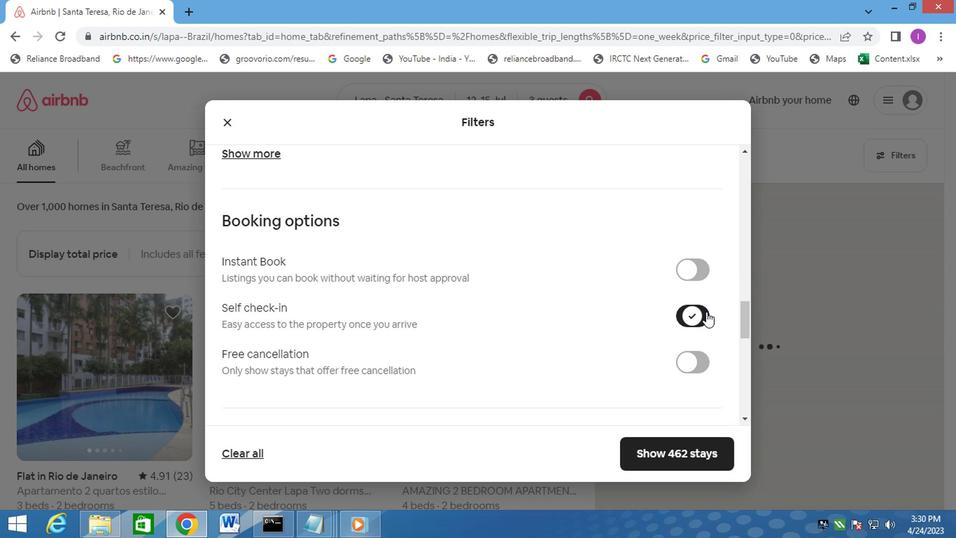 
Action: Mouse scrolled (703, 309) with delta (0, 0)
Screenshot: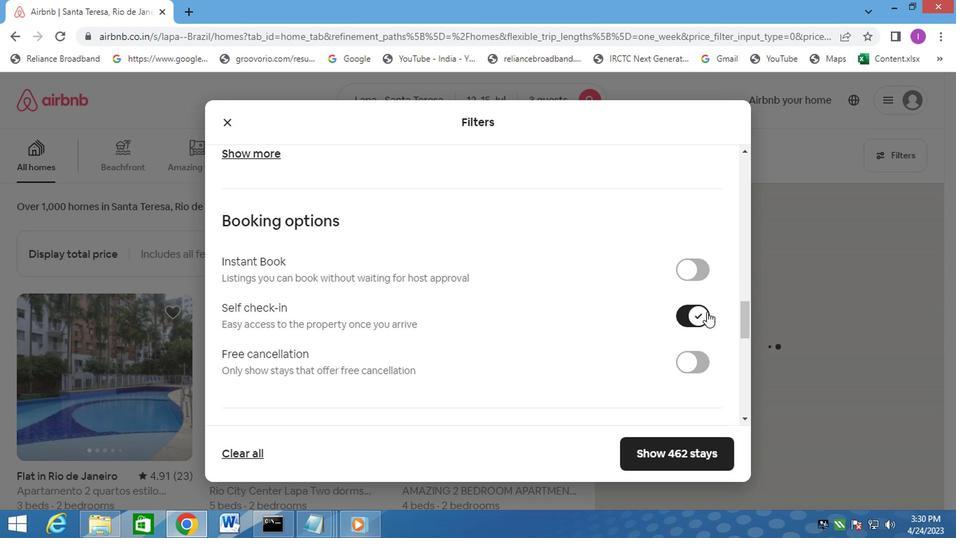 
Action: Mouse scrolled (703, 309) with delta (0, 0)
Screenshot: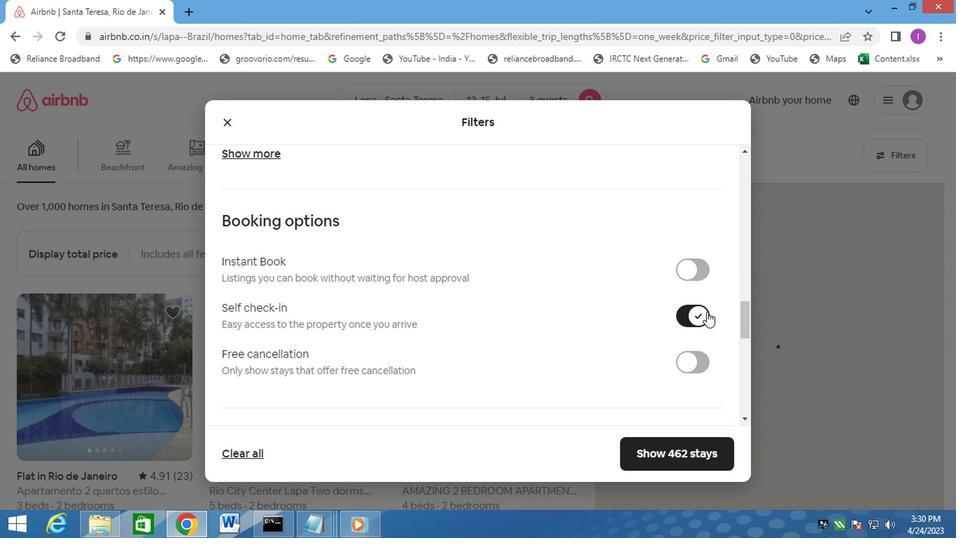 
Action: Mouse moved to (704, 310)
Screenshot: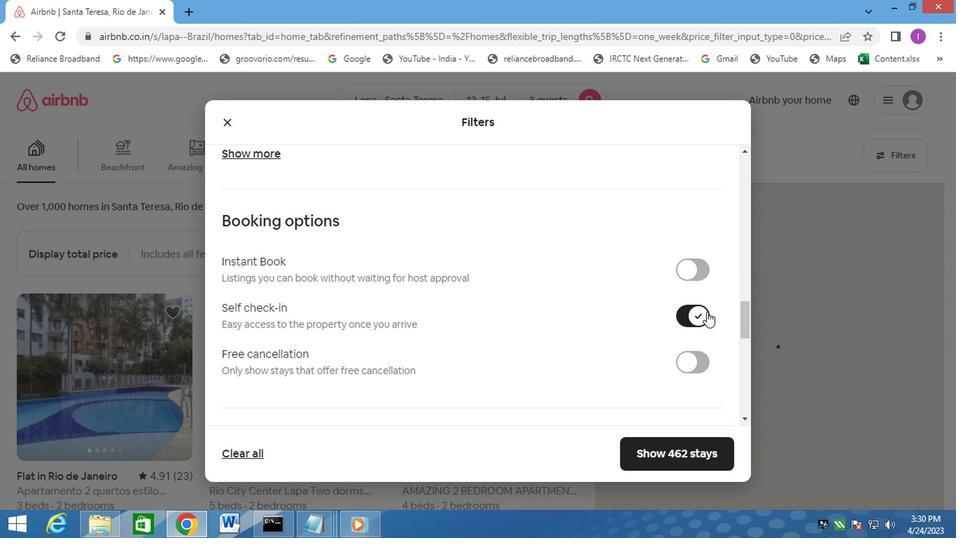 
Action: Mouse scrolled (704, 309) with delta (0, 0)
Screenshot: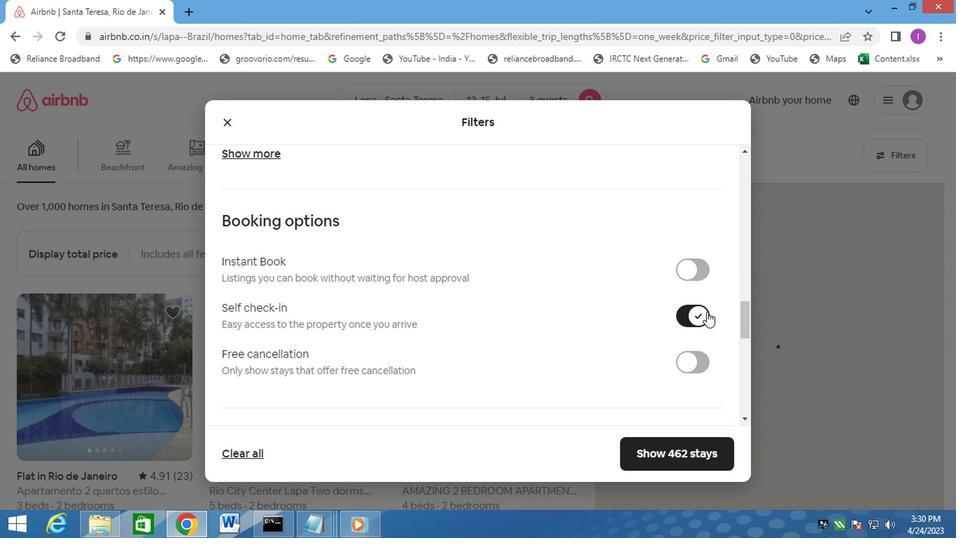 
Action: Mouse moved to (702, 312)
Screenshot: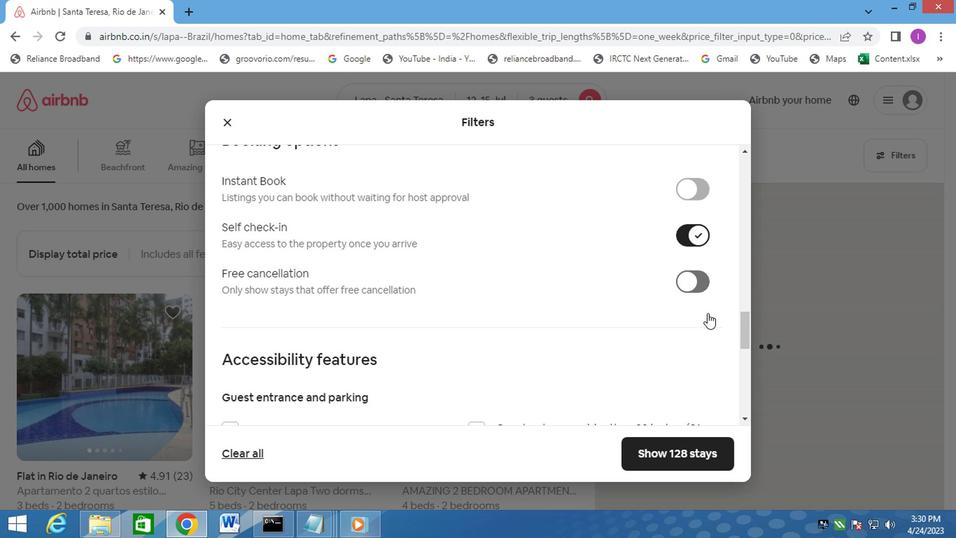 
Action: Mouse scrolled (702, 311) with delta (0, 0)
Screenshot: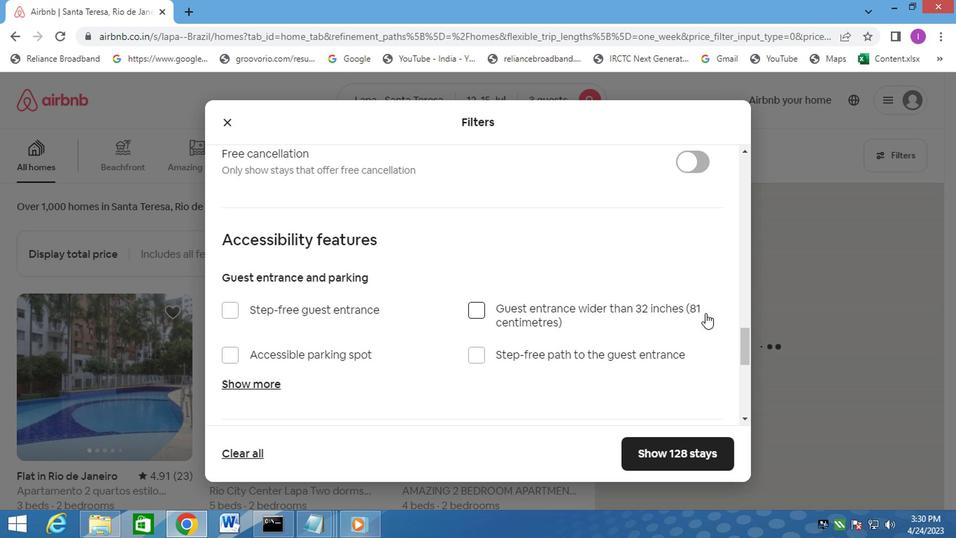 
Action: Mouse scrolled (702, 311) with delta (0, 0)
Screenshot: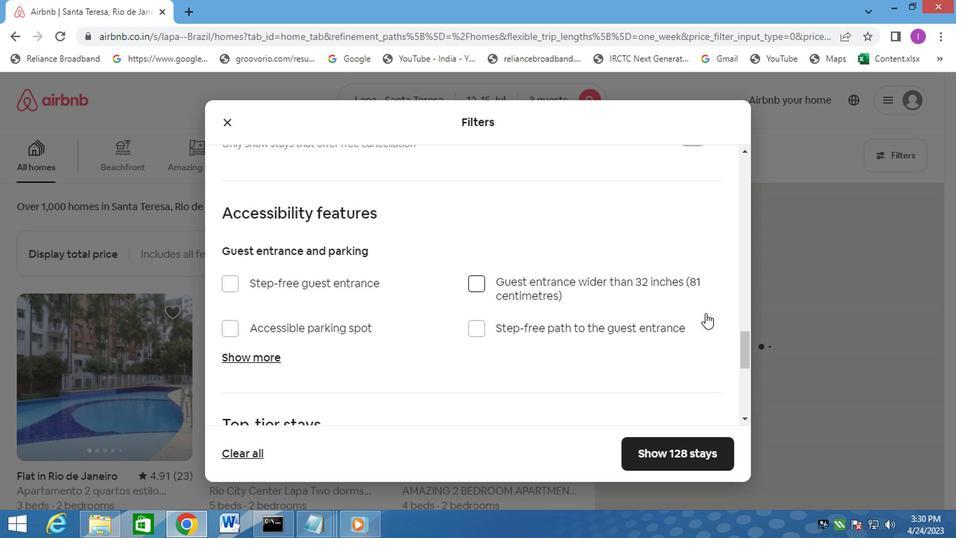 
Action: Mouse moved to (466, 309)
Screenshot: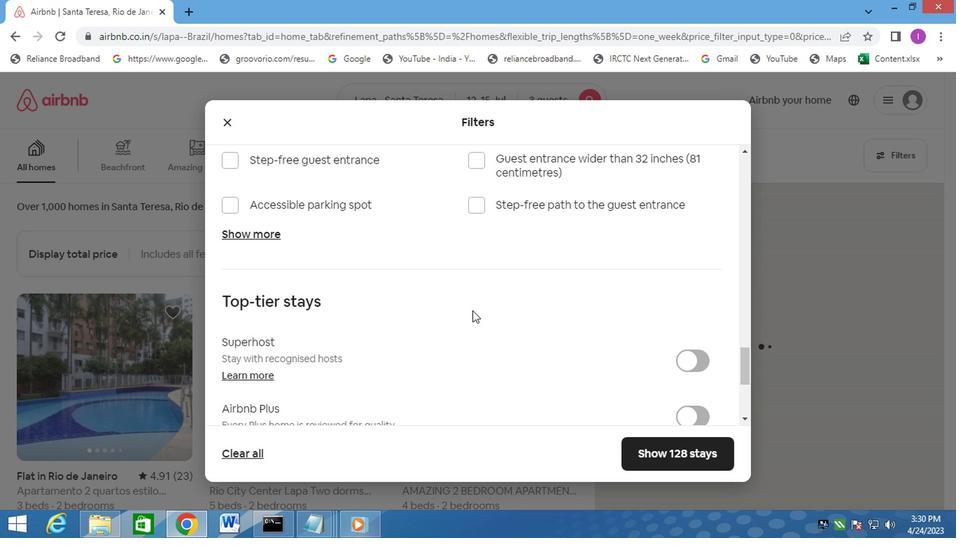 
Action: Mouse scrolled (466, 308) with delta (0, 0)
Screenshot: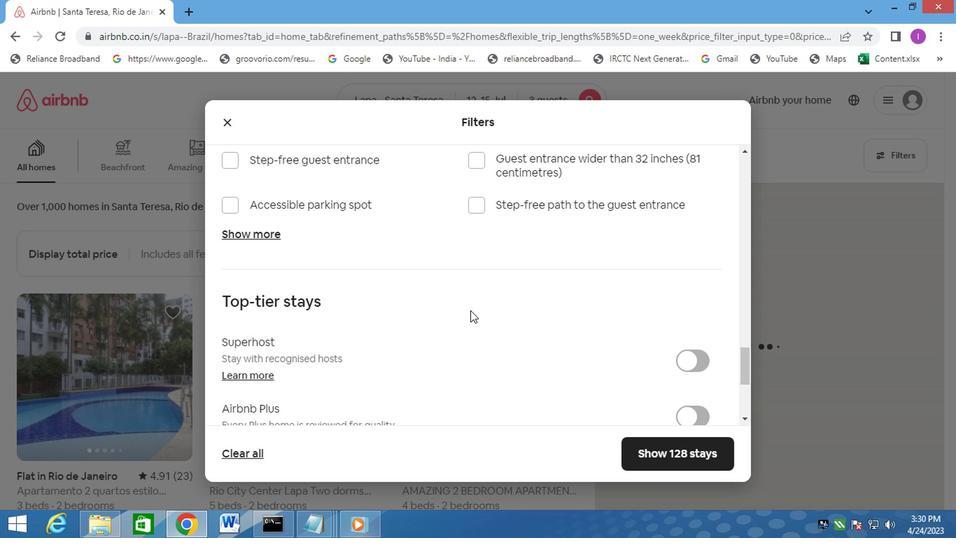 
Action: Mouse scrolled (466, 308) with delta (0, 0)
Screenshot: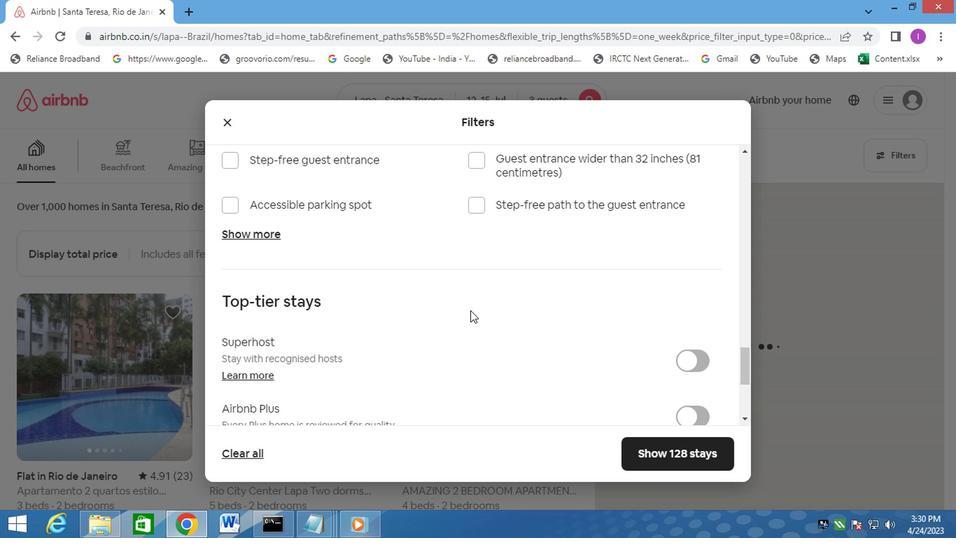 
Action: Mouse scrolled (466, 308) with delta (0, 0)
Screenshot: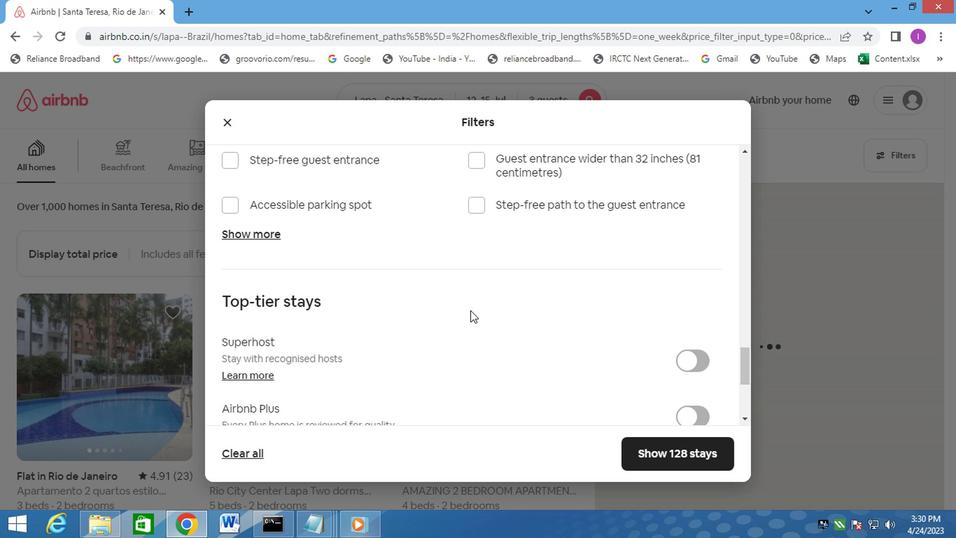 
Action: Mouse moved to (466, 309)
Screenshot: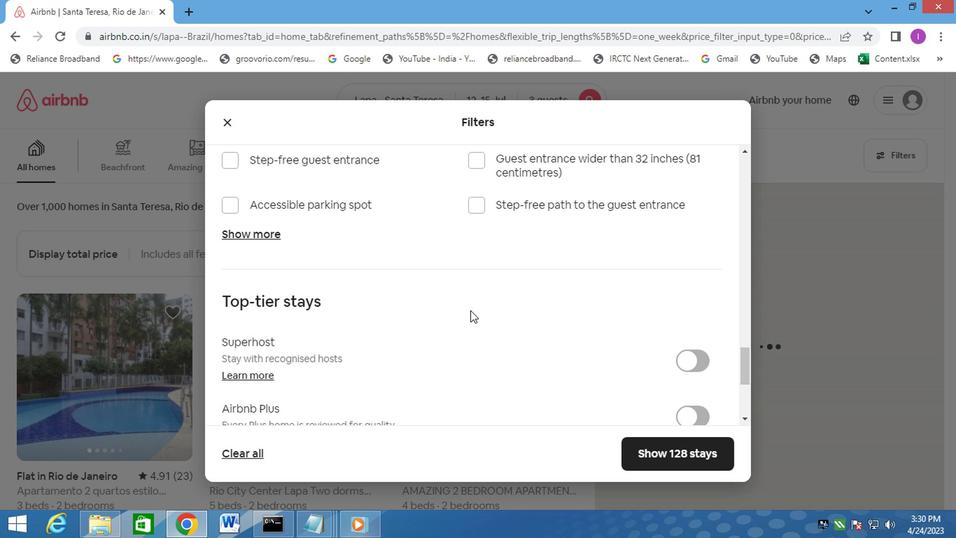 
Action: Mouse scrolled (466, 309) with delta (0, 0)
Screenshot: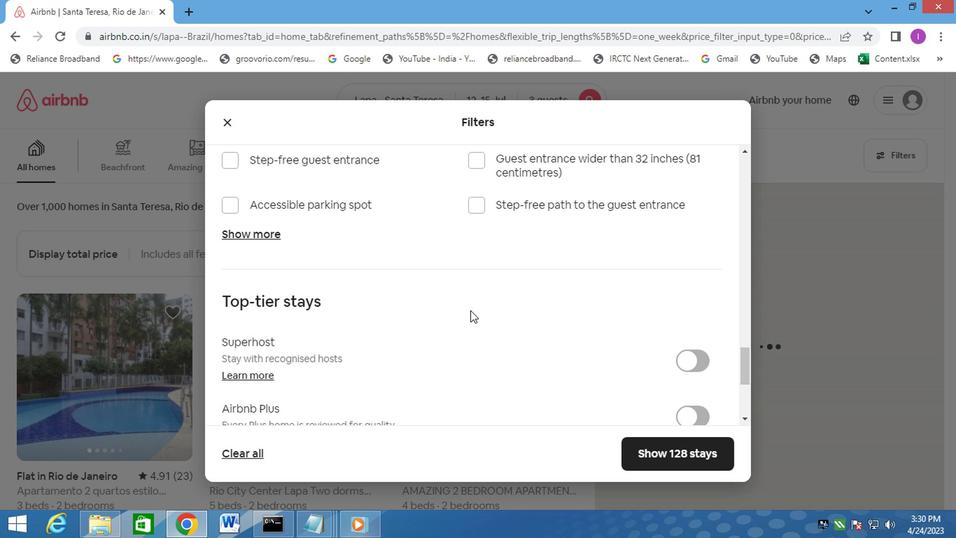 
Action: Mouse moved to (208, 349)
Screenshot: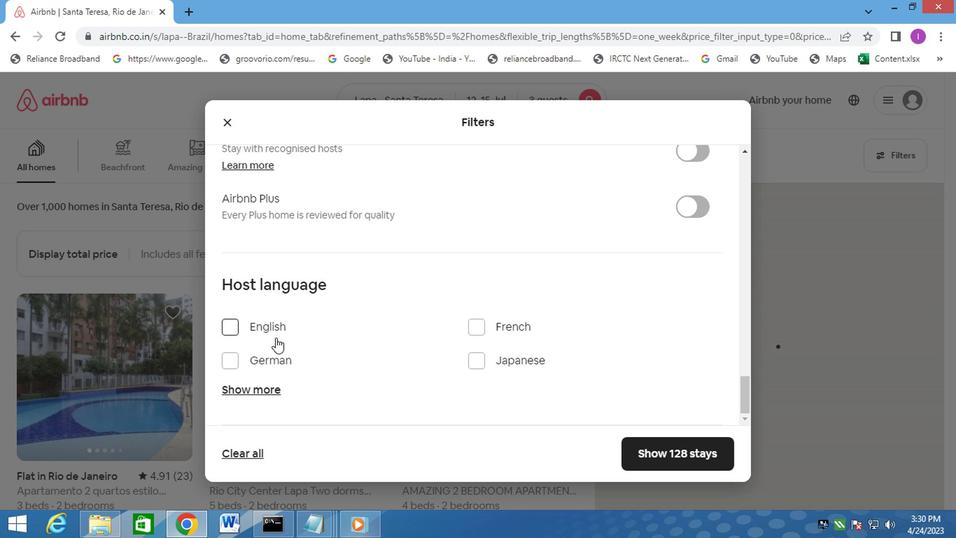 
Action: Mouse scrolled (208, 348) with delta (0, 0)
Screenshot: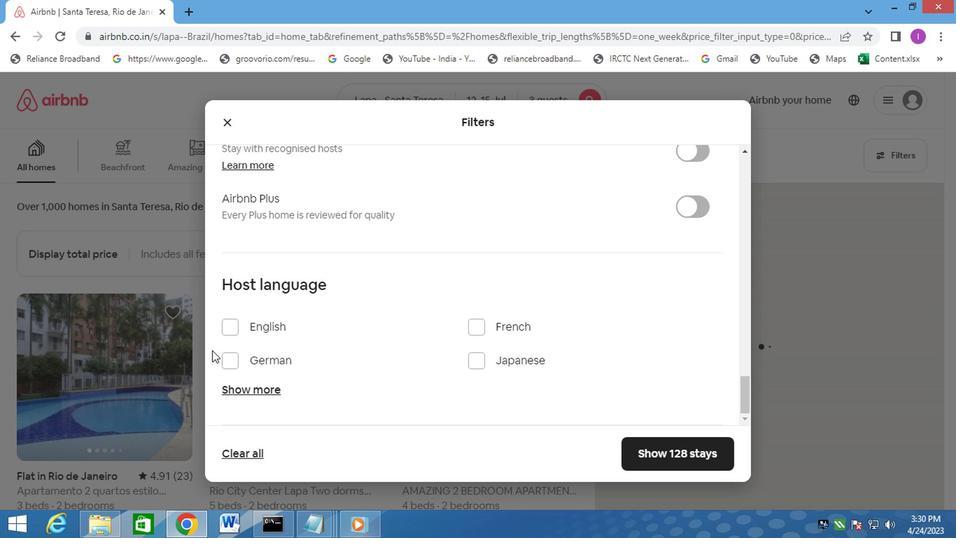 
Action: Mouse scrolled (208, 348) with delta (0, 0)
Screenshot: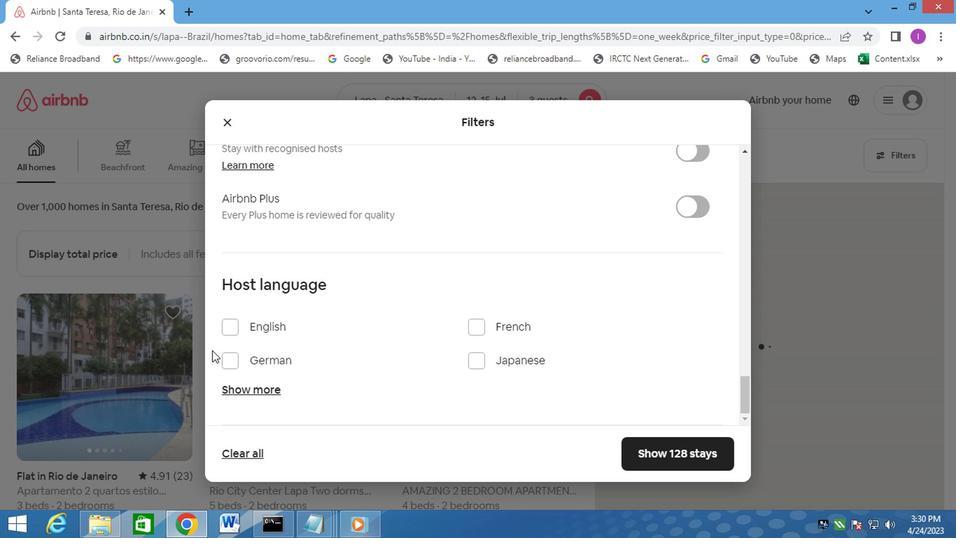 
Action: Mouse scrolled (208, 348) with delta (0, 0)
Screenshot: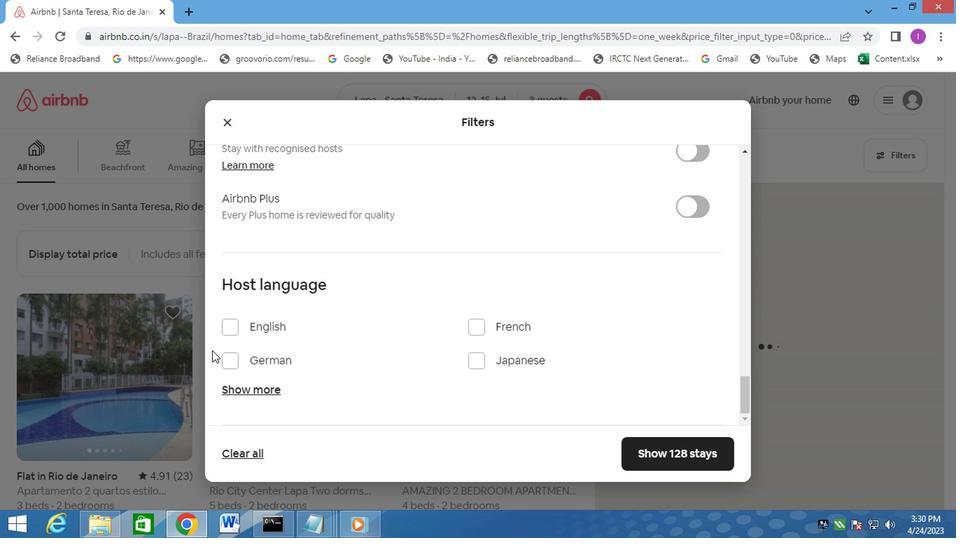 
Action: Mouse moved to (237, 387)
Screenshot: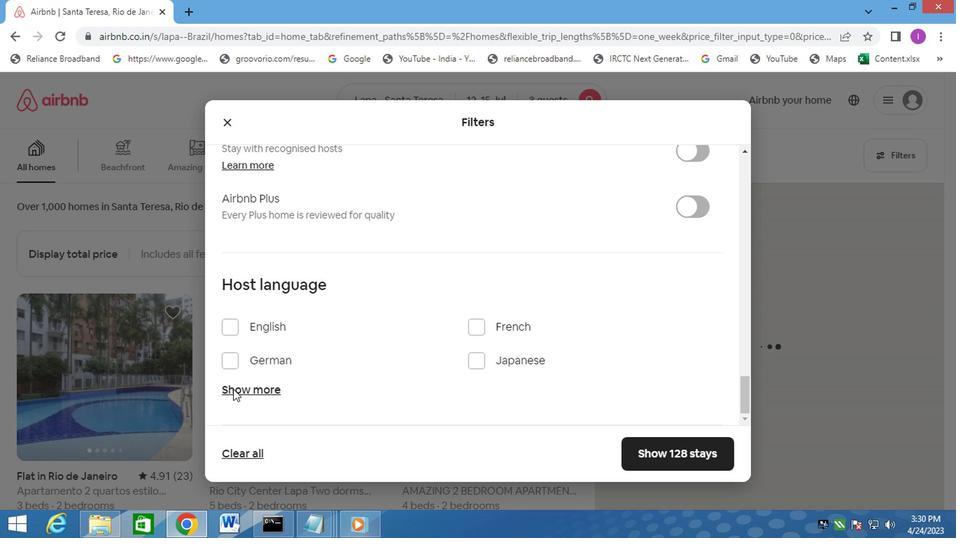 
Action: Mouse pressed left at (237, 387)
Screenshot: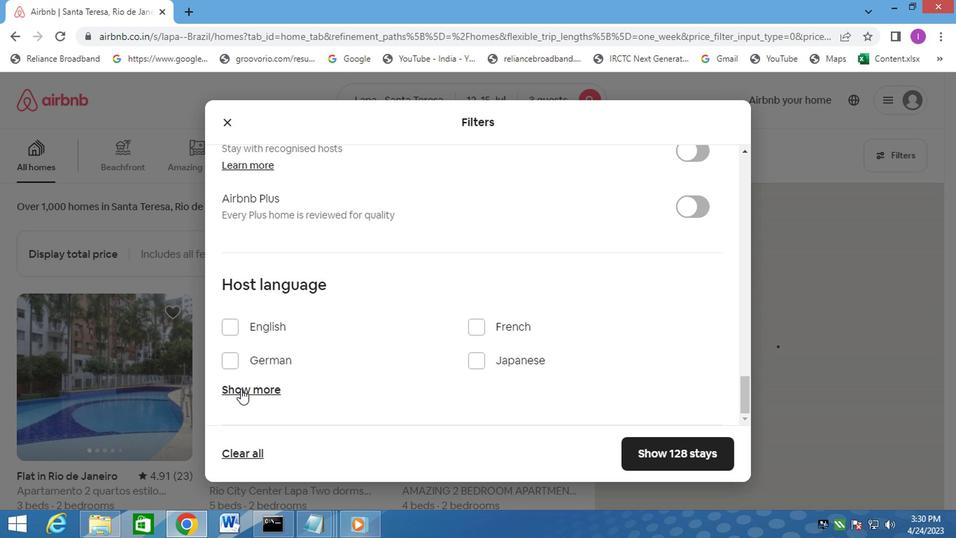
Action: Mouse moved to (261, 379)
Screenshot: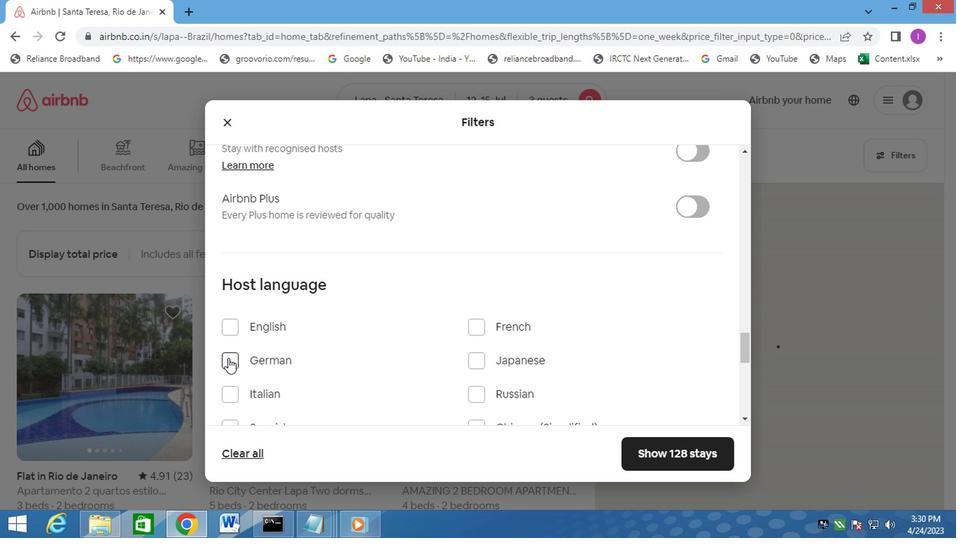 
Action: Mouse scrolled (256, 379) with delta (0, 0)
Screenshot: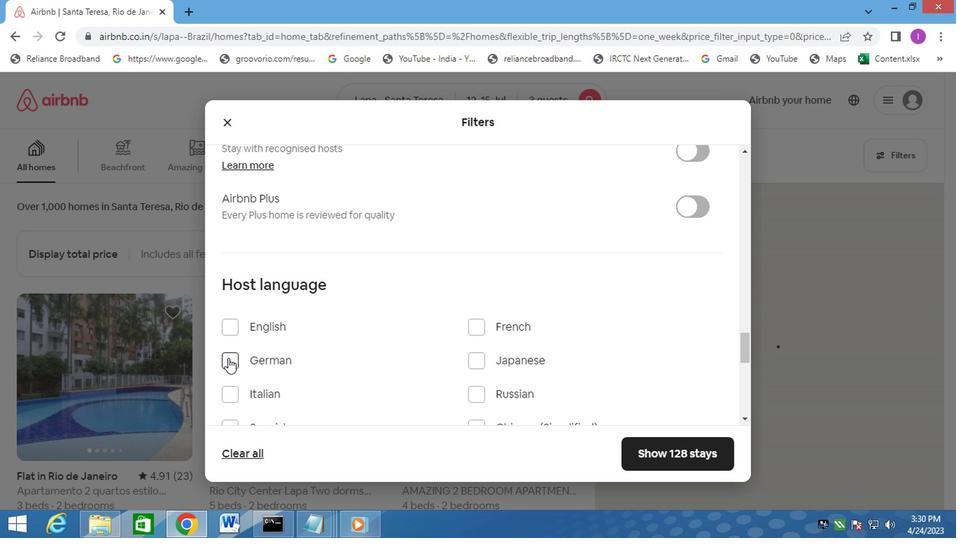 
Action: Mouse moved to (262, 379)
Screenshot: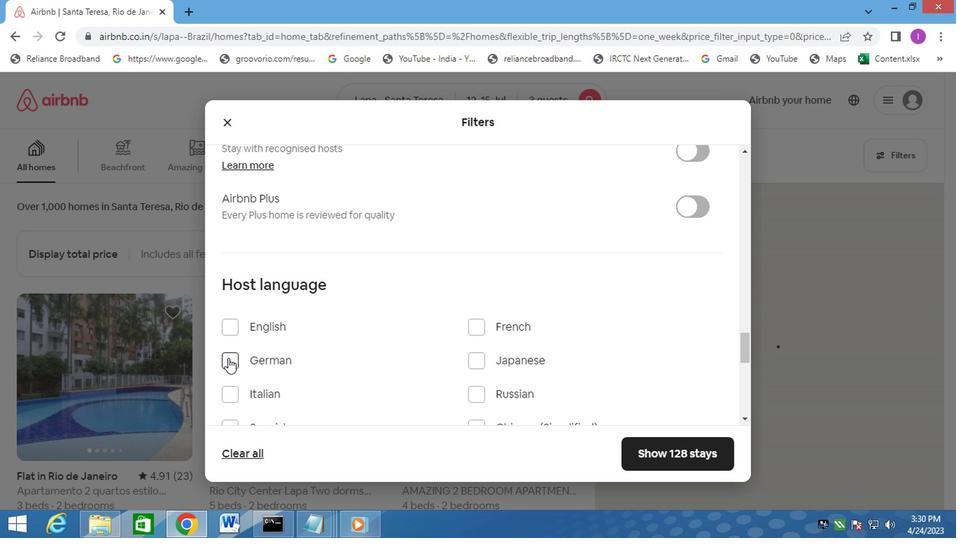 
Action: Mouse scrolled (259, 379) with delta (0, 0)
Screenshot: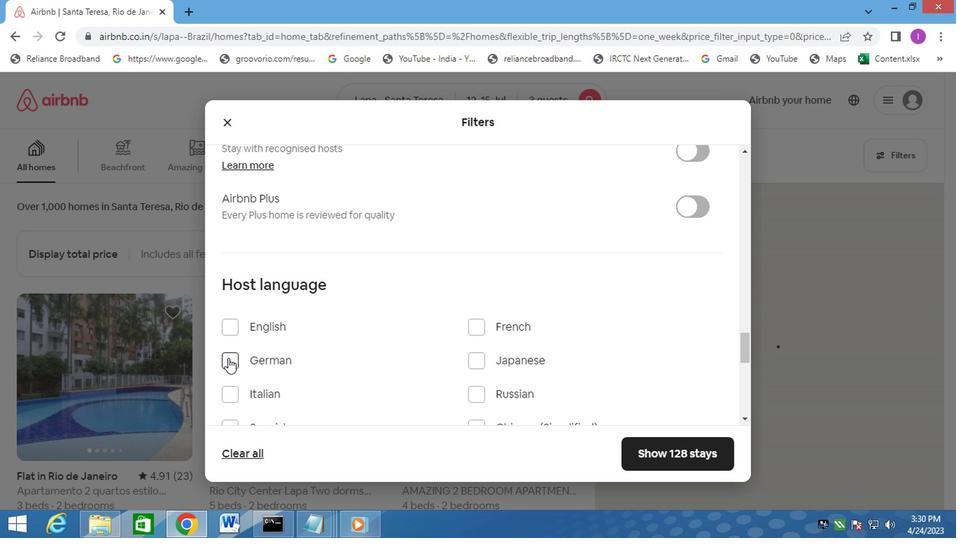 
Action: Mouse moved to (263, 379)
Screenshot: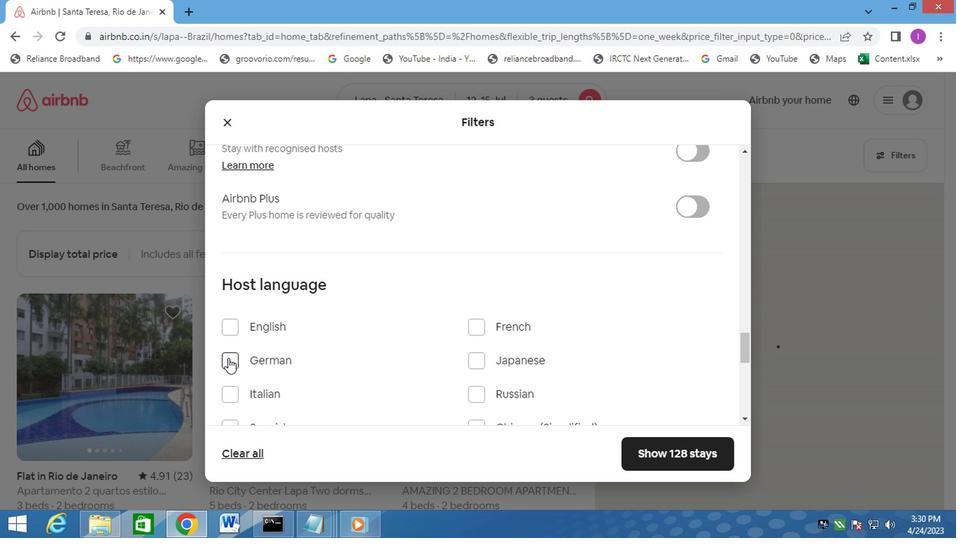 
Action: Mouse scrolled (261, 379) with delta (0, 0)
Screenshot: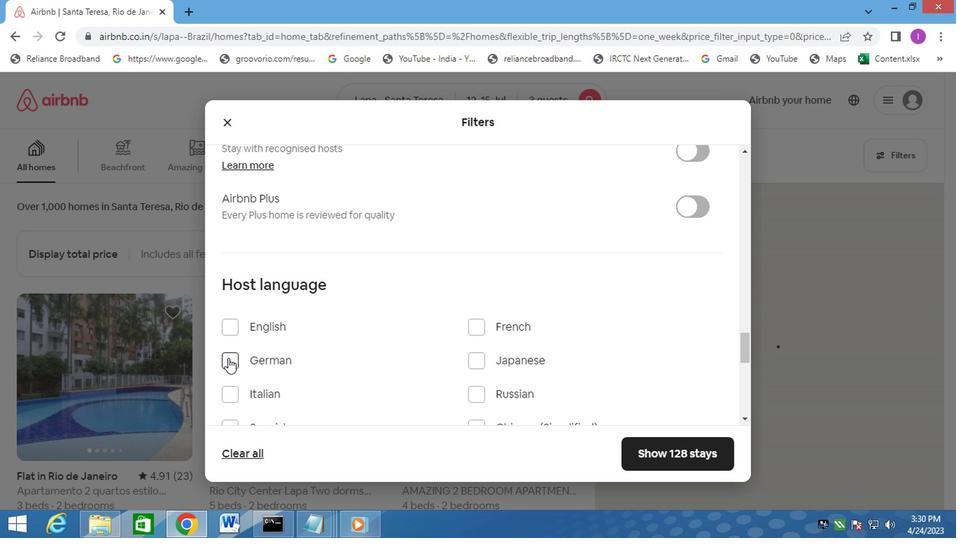 
Action: Mouse moved to (271, 349)
Screenshot: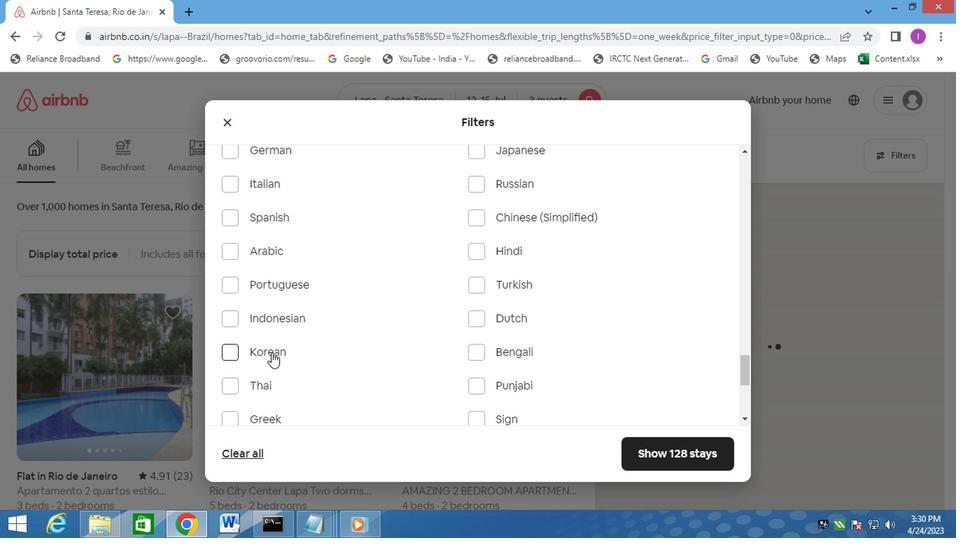 
Action: Mouse scrolled (271, 350) with delta (0, 0)
Screenshot: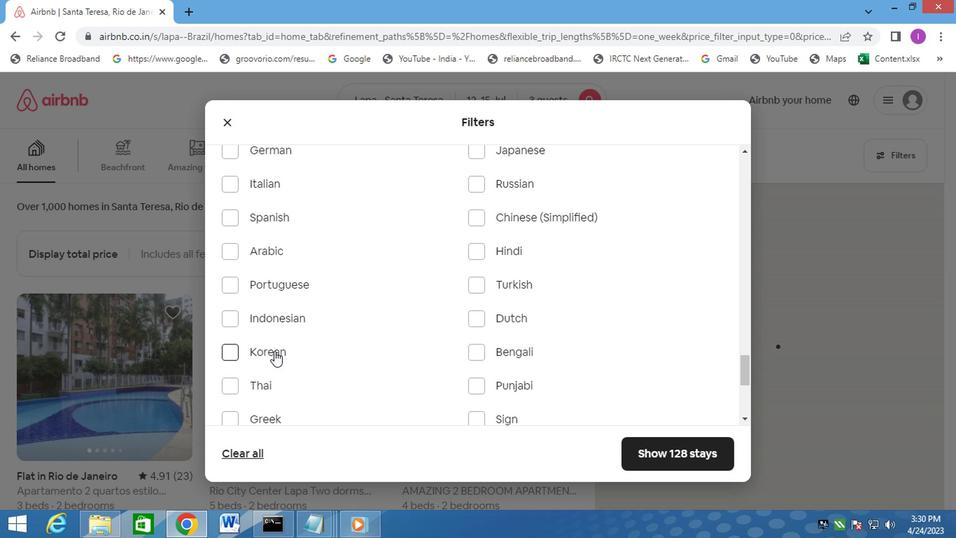 
Action: Mouse moved to (273, 291)
Screenshot: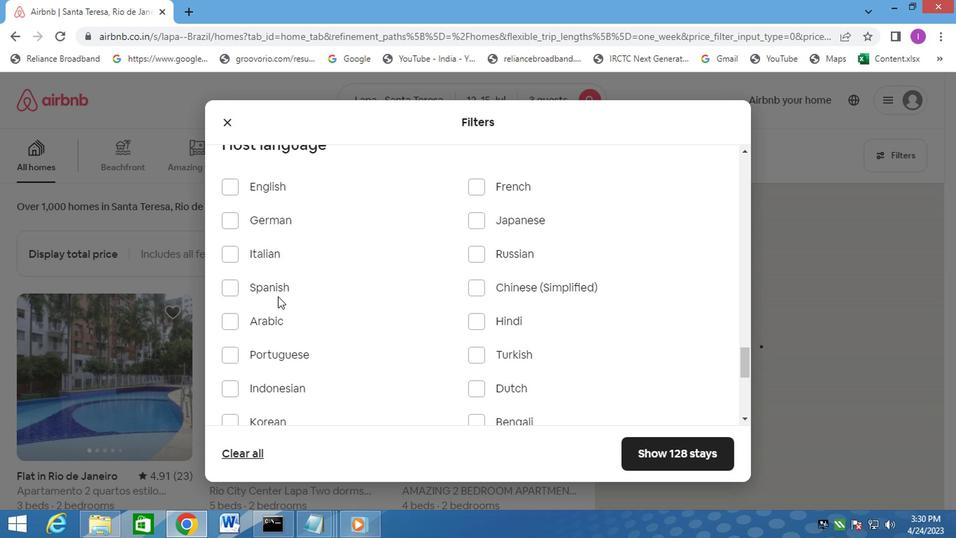 
Action: Mouse pressed left at (273, 291)
Screenshot: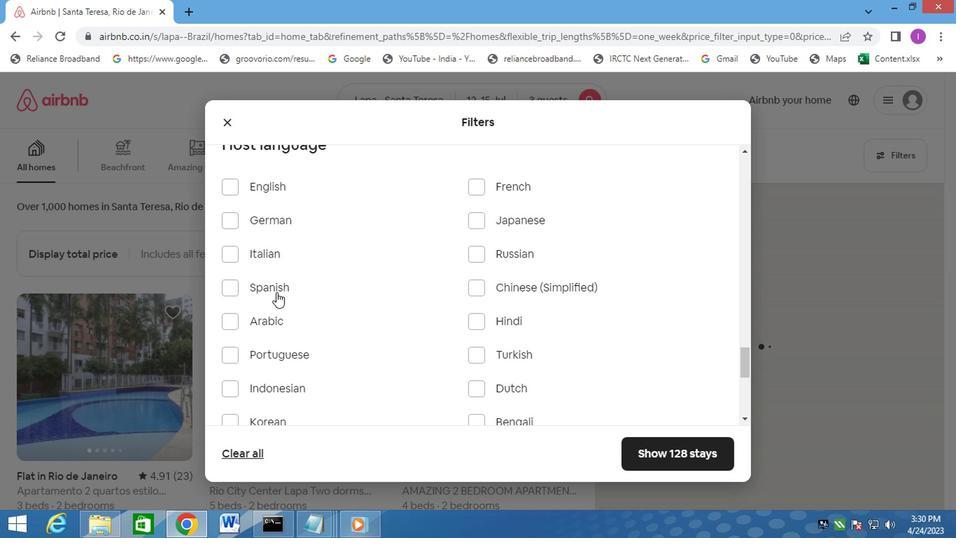 
Action: Mouse moved to (663, 457)
Screenshot: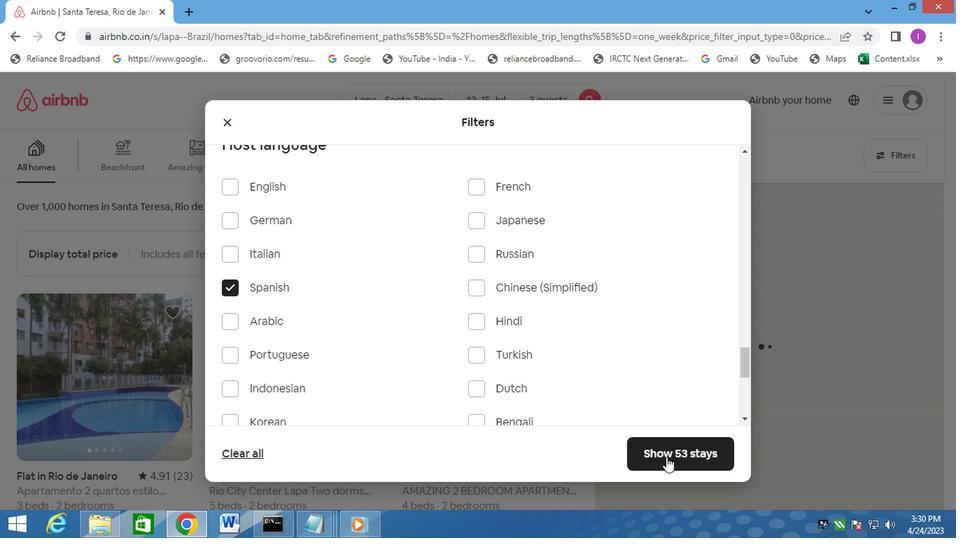 
Action: Mouse pressed left at (663, 457)
Screenshot: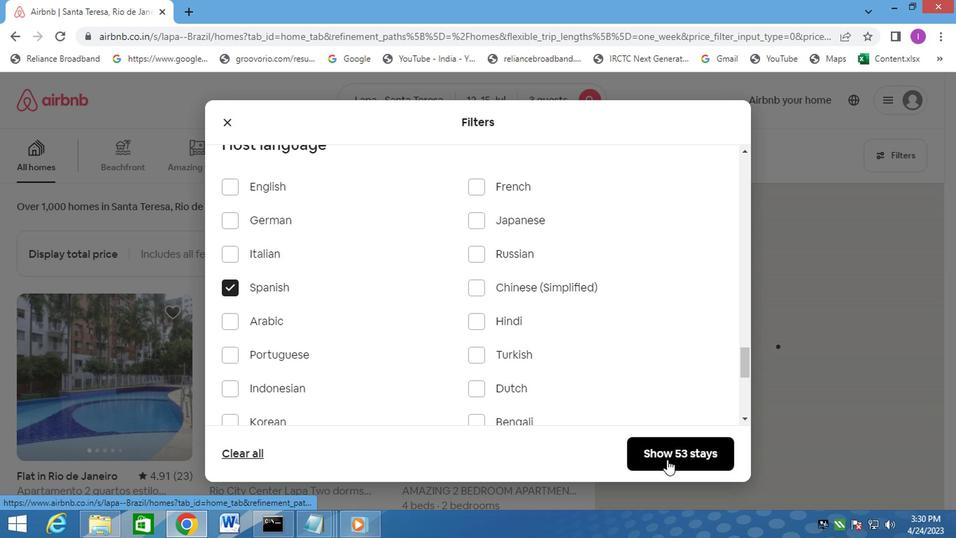 
Action: Mouse moved to (649, 436)
Screenshot: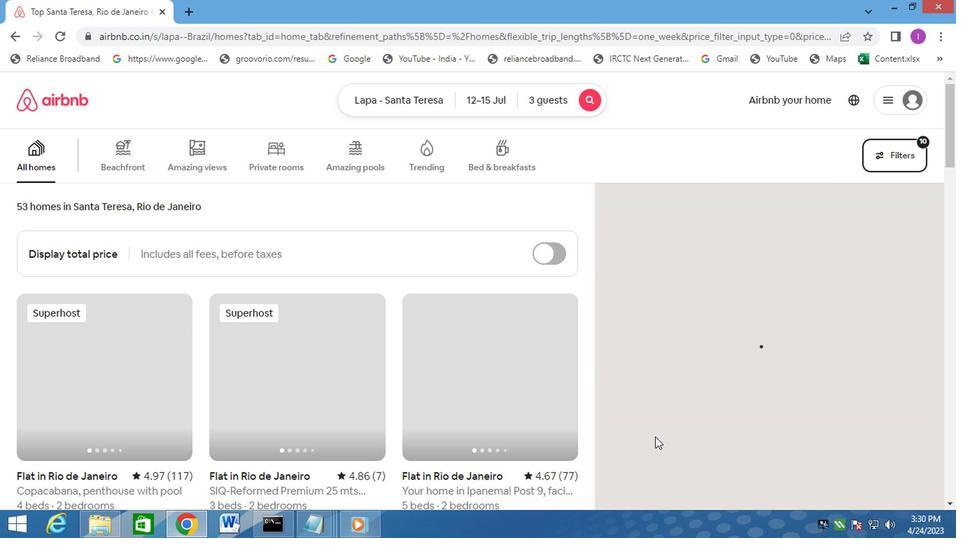 
Action: Key pressed <Key.f8>
Screenshot: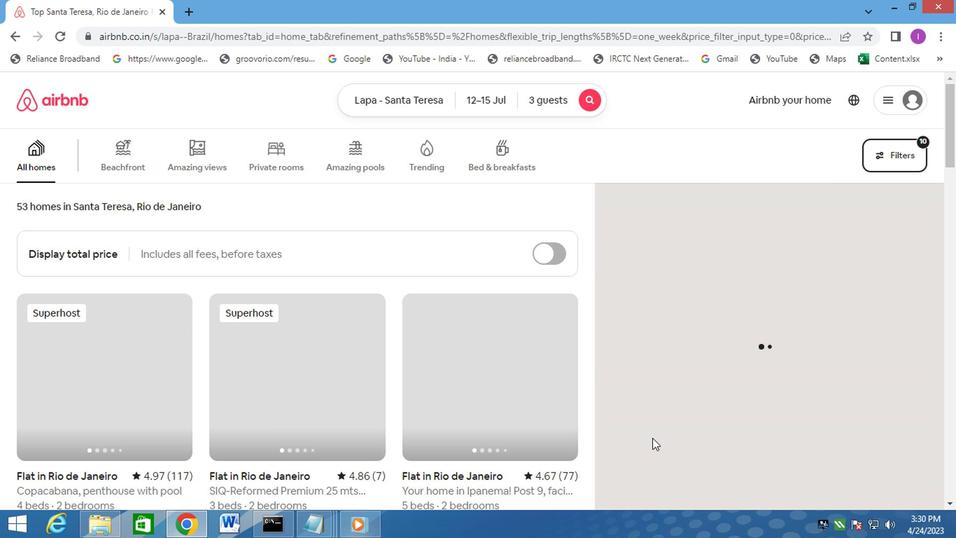 
